 Task: Find connections with filter location Kriens with filter topic #brandingwith filter profile language Spanish with filter current company Cybage Software with filter school Shikshan Prasarak Mandalis Sir Parshurambhau College Arts, Science & Commerce Tilak Road Pune 30 with filter industry Chiropractors with filter service category Mobile Marketing with filter keywords title Business Analyst
Action: Mouse moved to (710, 108)
Screenshot: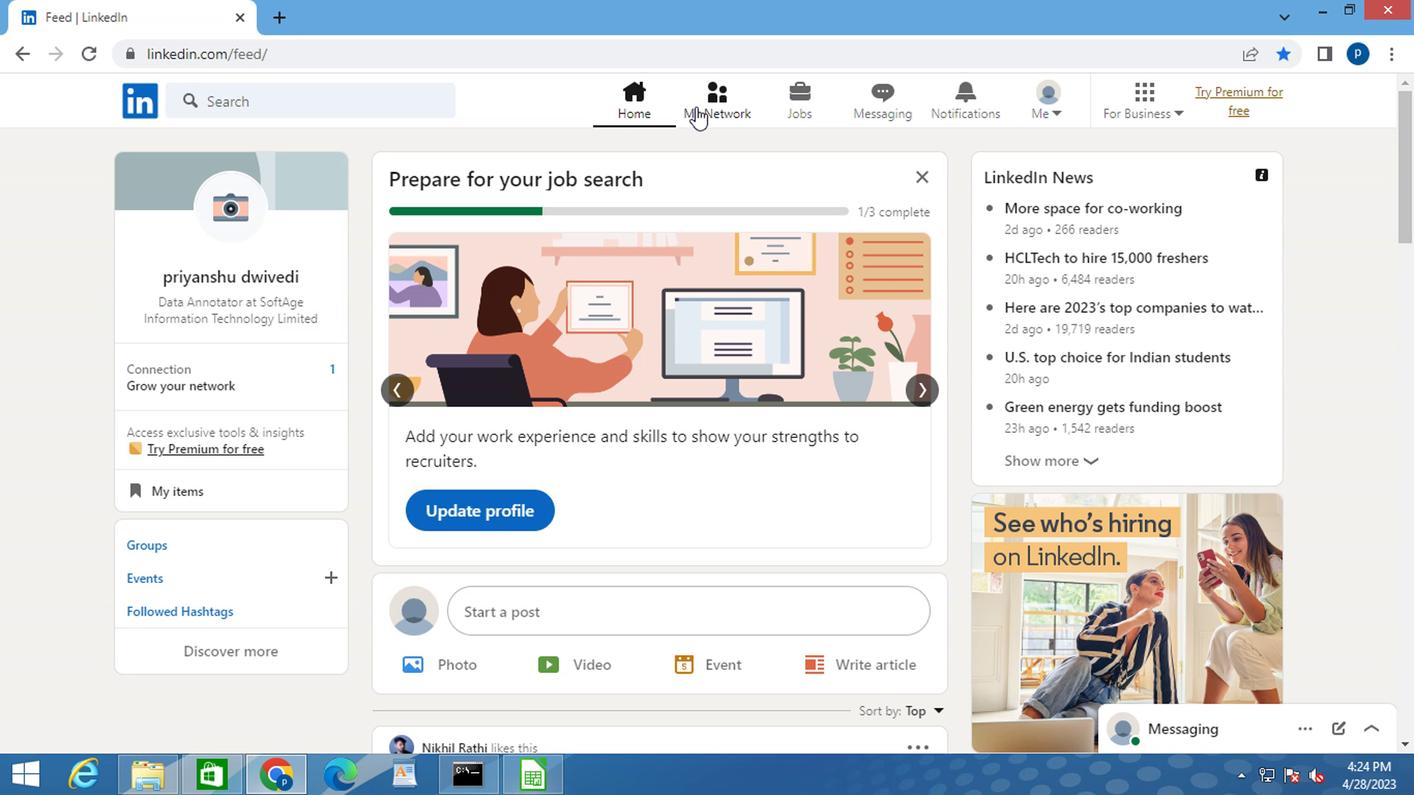 
Action: Mouse pressed left at (710, 108)
Screenshot: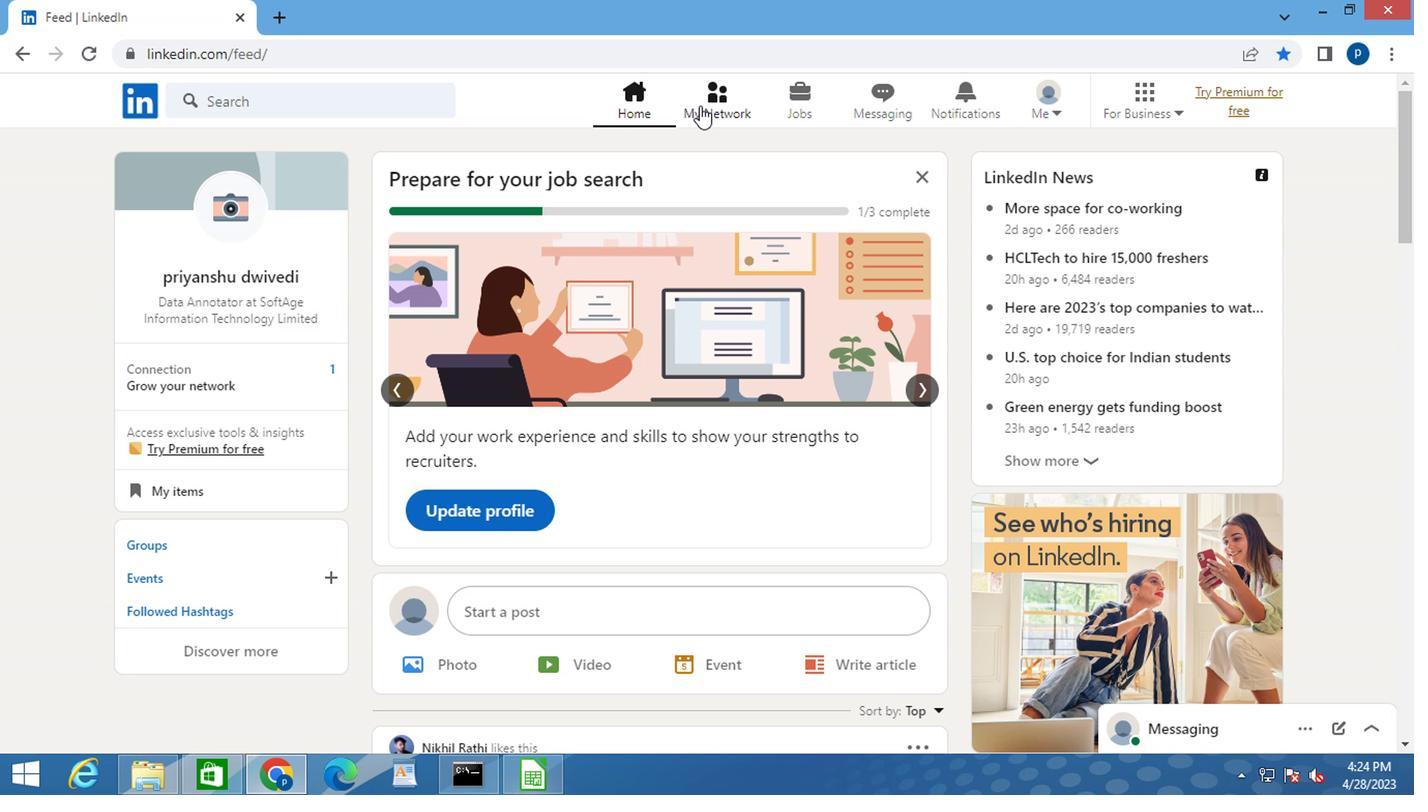 
Action: Mouse moved to (223, 211)
Screenshot: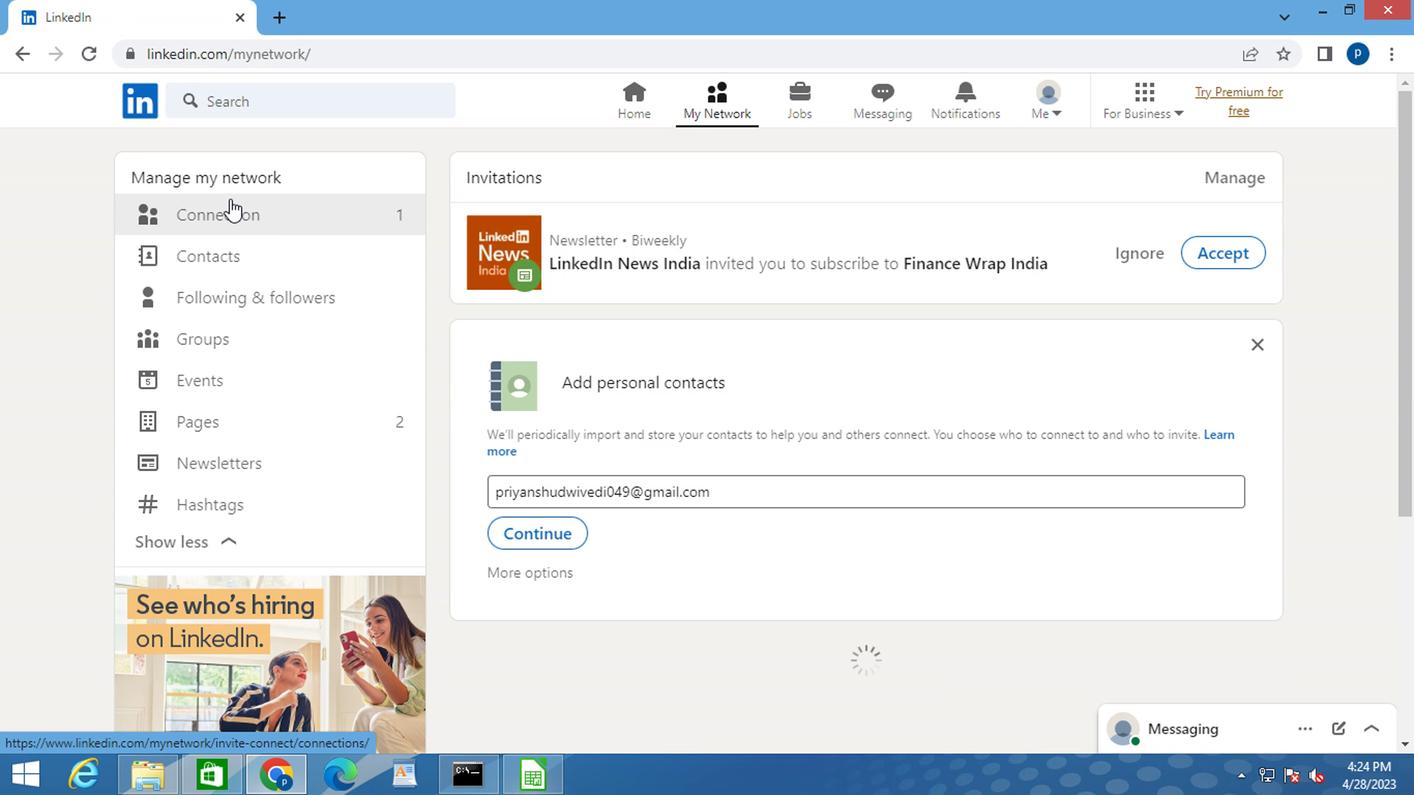 
Action: Mouse pressed left at (223, 211)
Screenshot: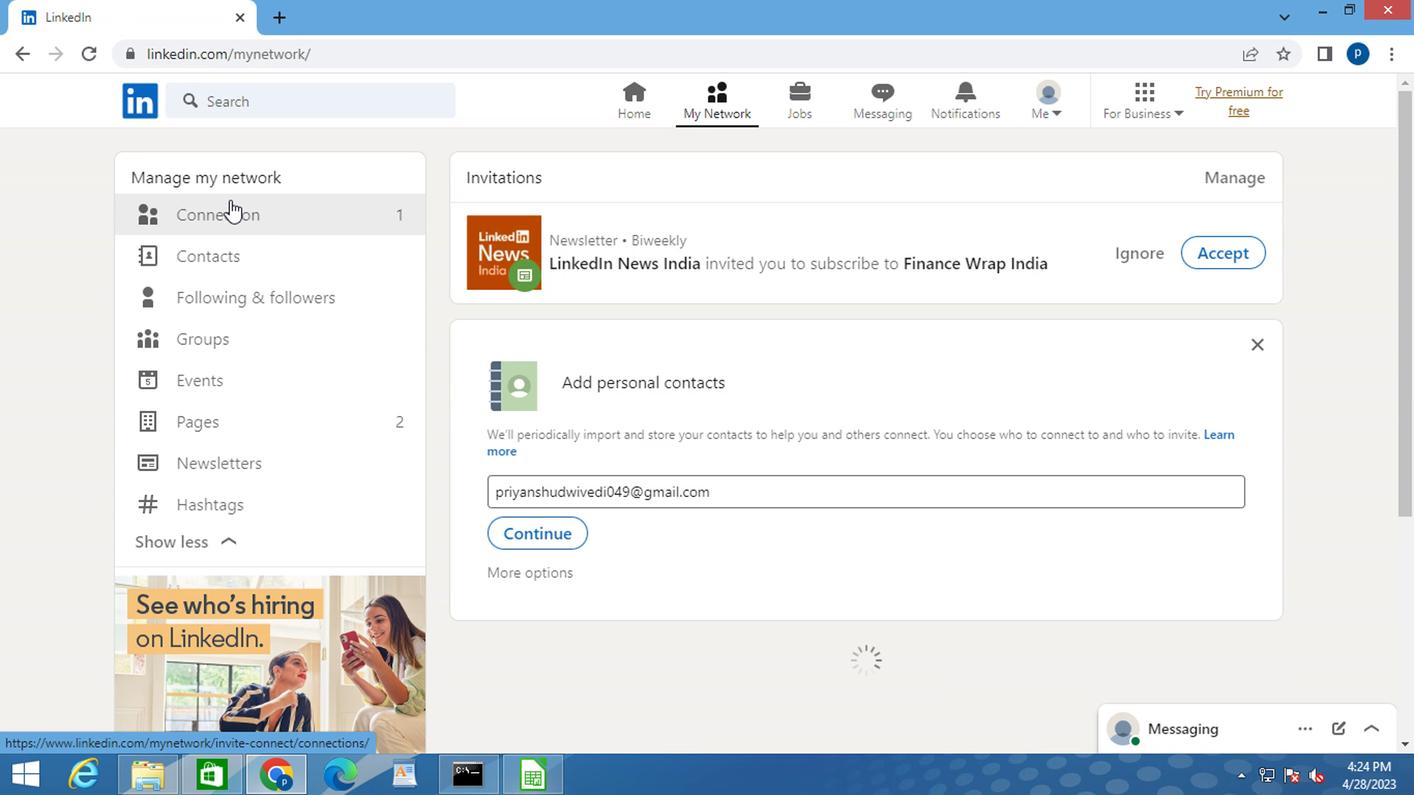 
Action: Mouse moved to (860, 213)
Screenshot: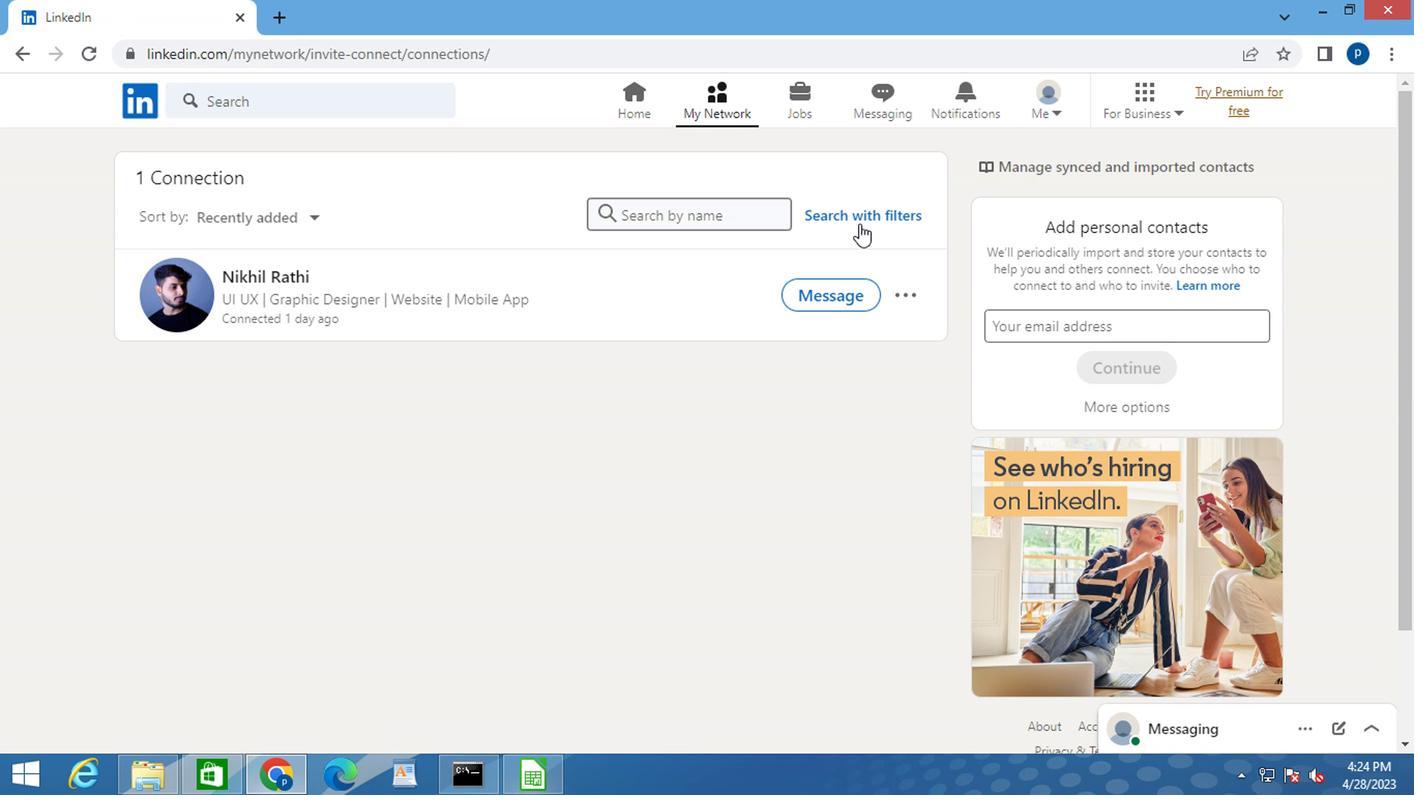 
Action: Mouse pressed left at (860, 213)
Screenshot: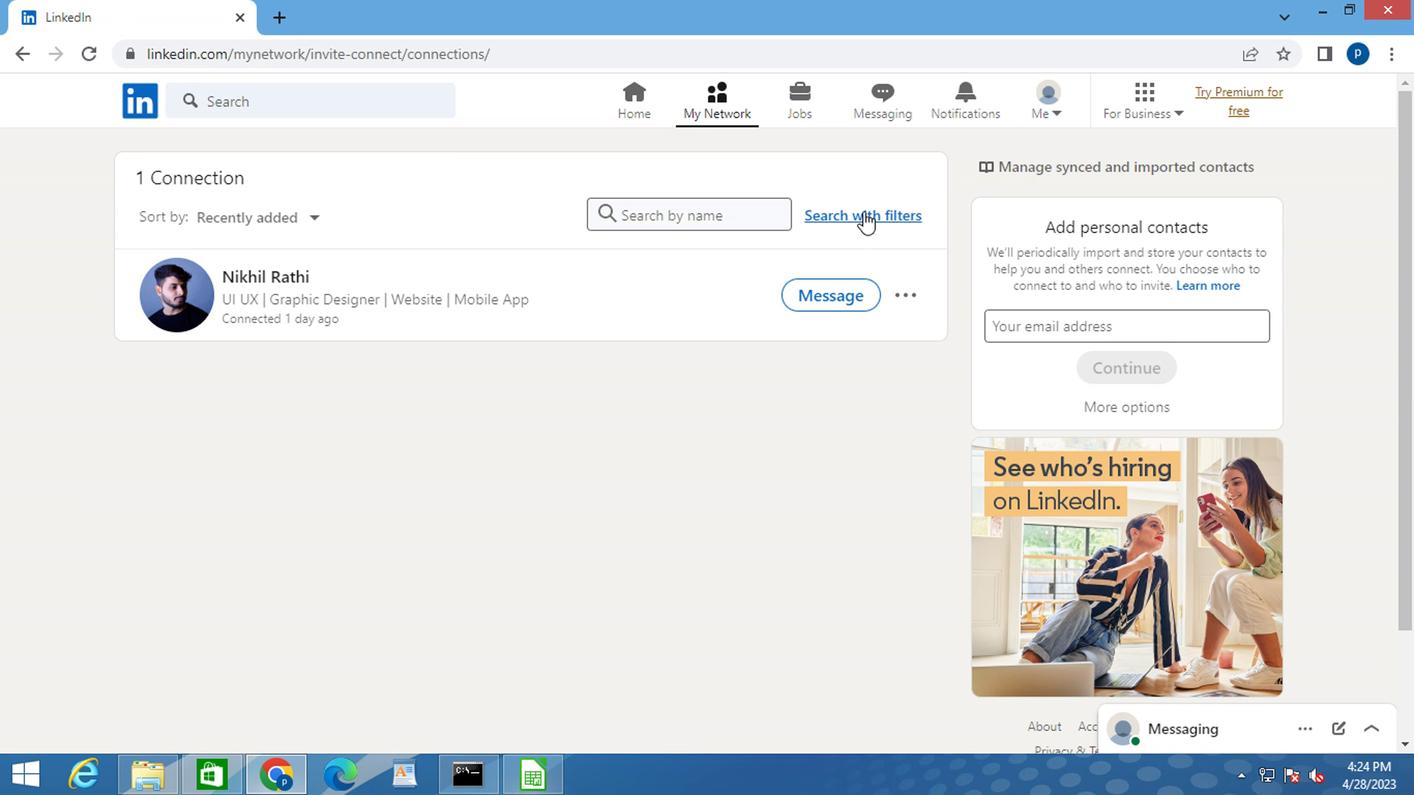 
Action: Mouse moved to (785, 167)
Screenshot: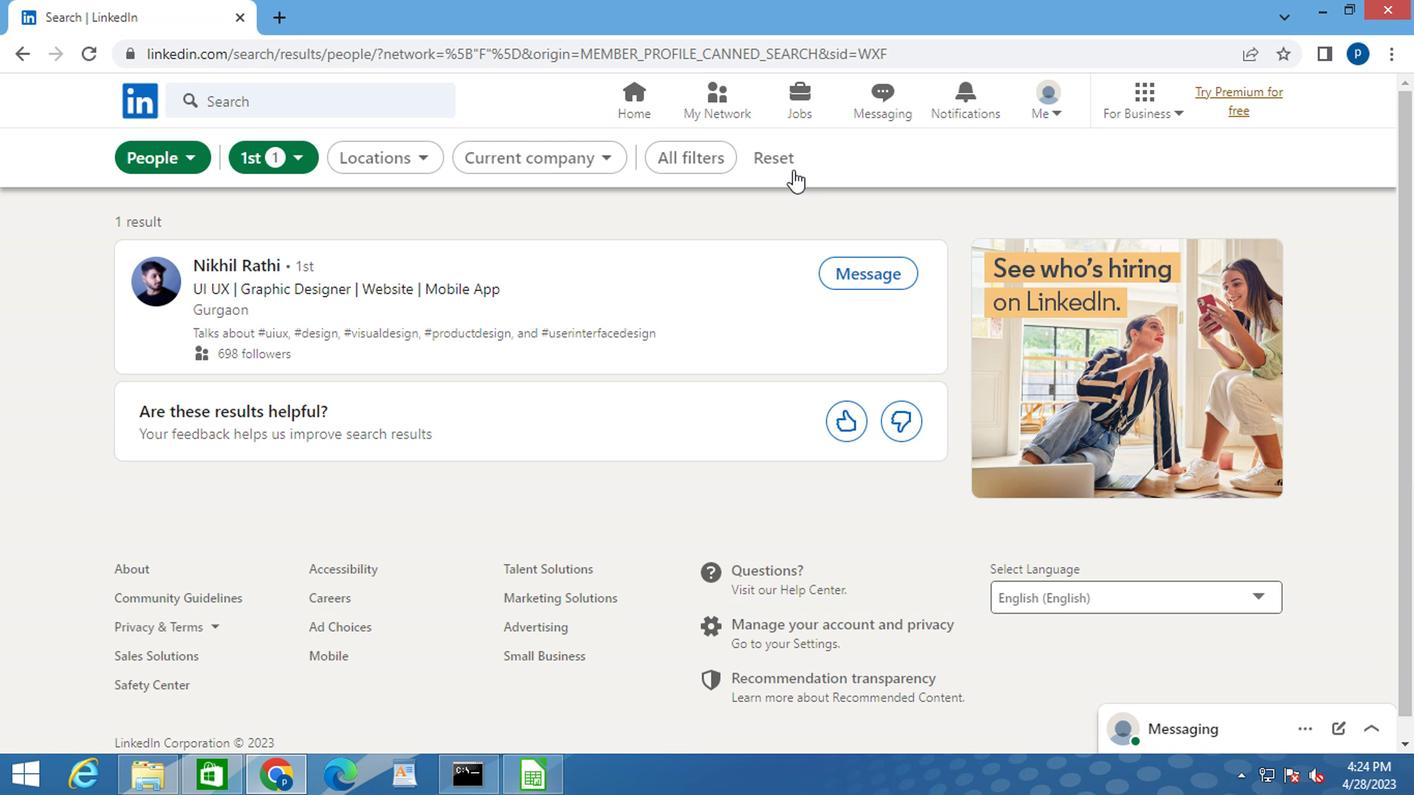 
Action: Mouse pressed left at (785, 167)
Screenshot: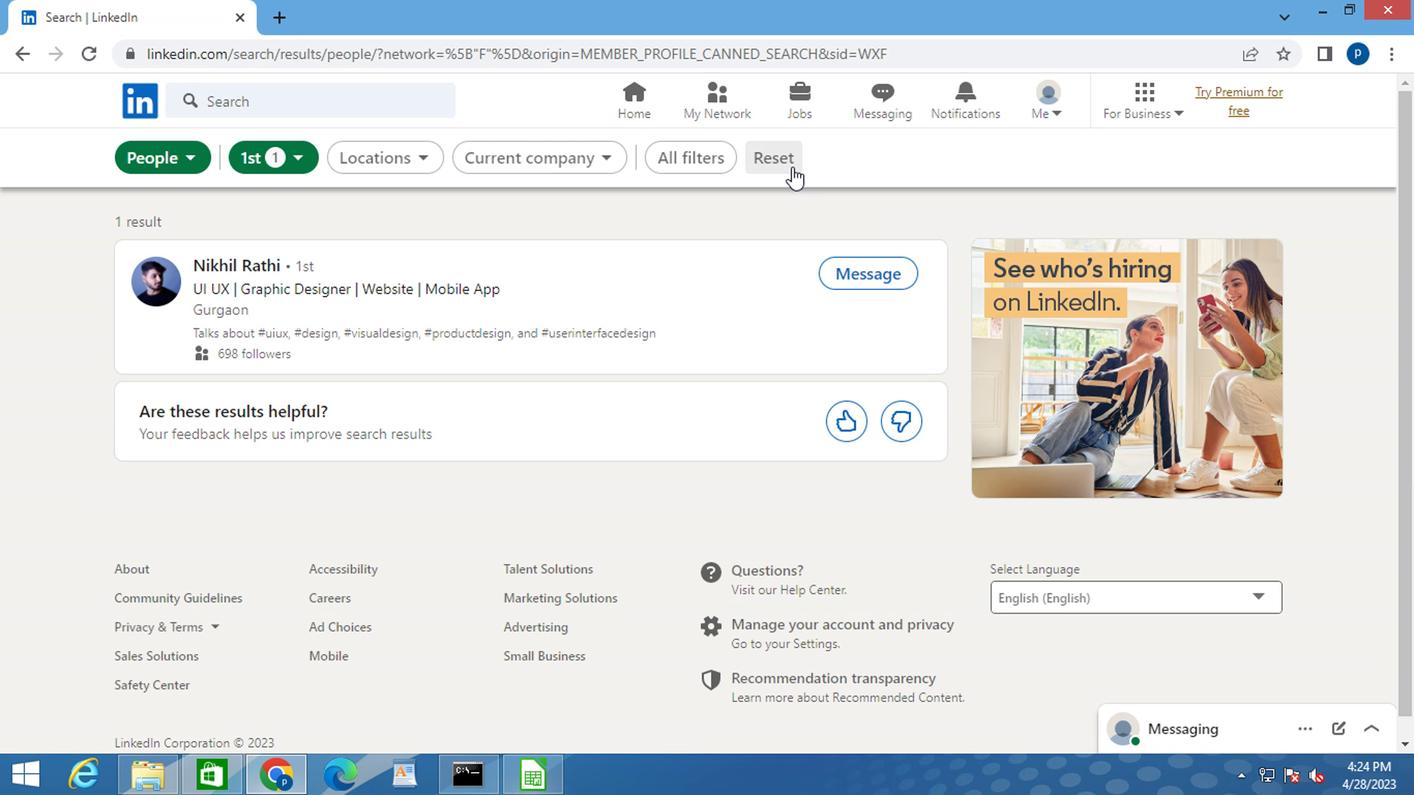 
Action: Mouse moved to (718, 154)
Screenshot: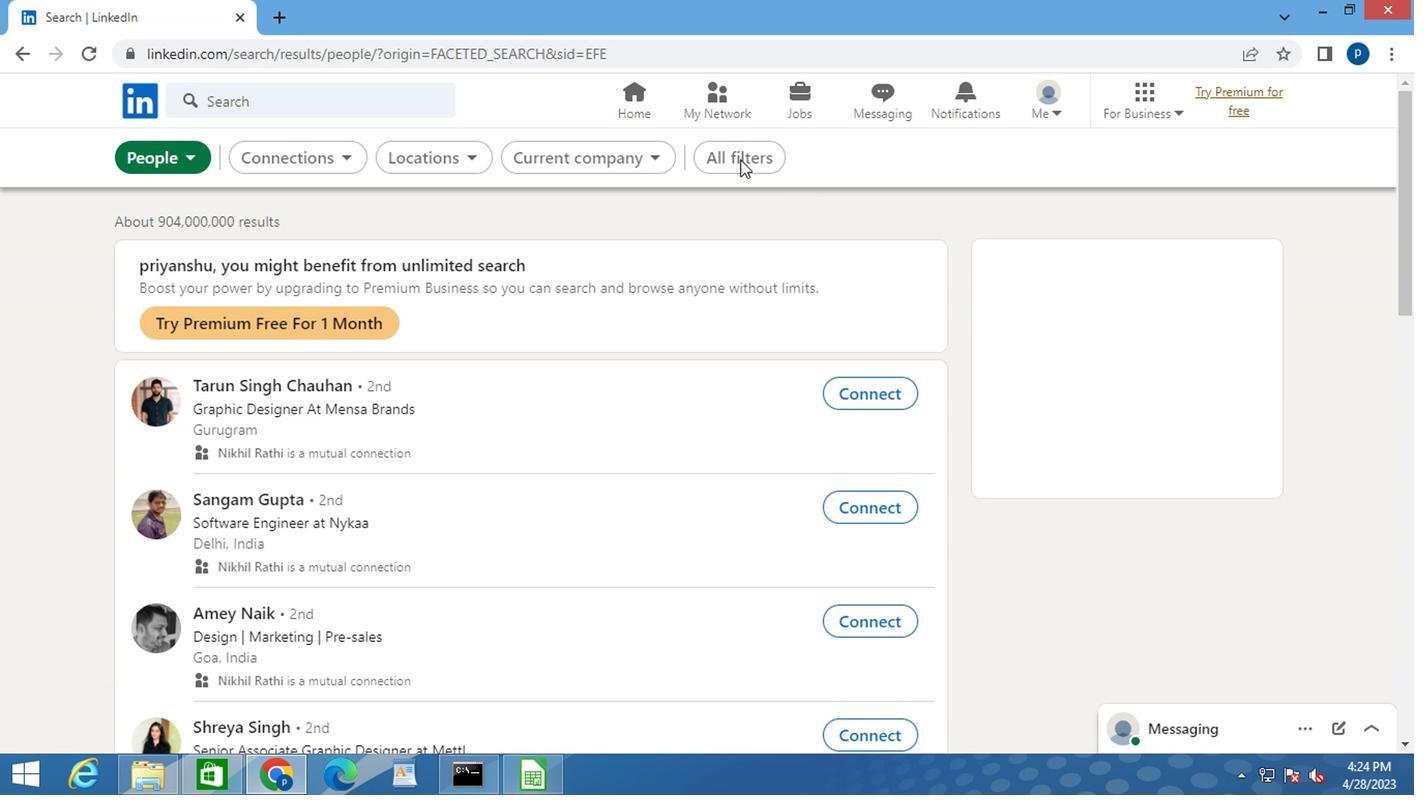 
Action: Mouse pressed left at (718, 154)
Screenshot: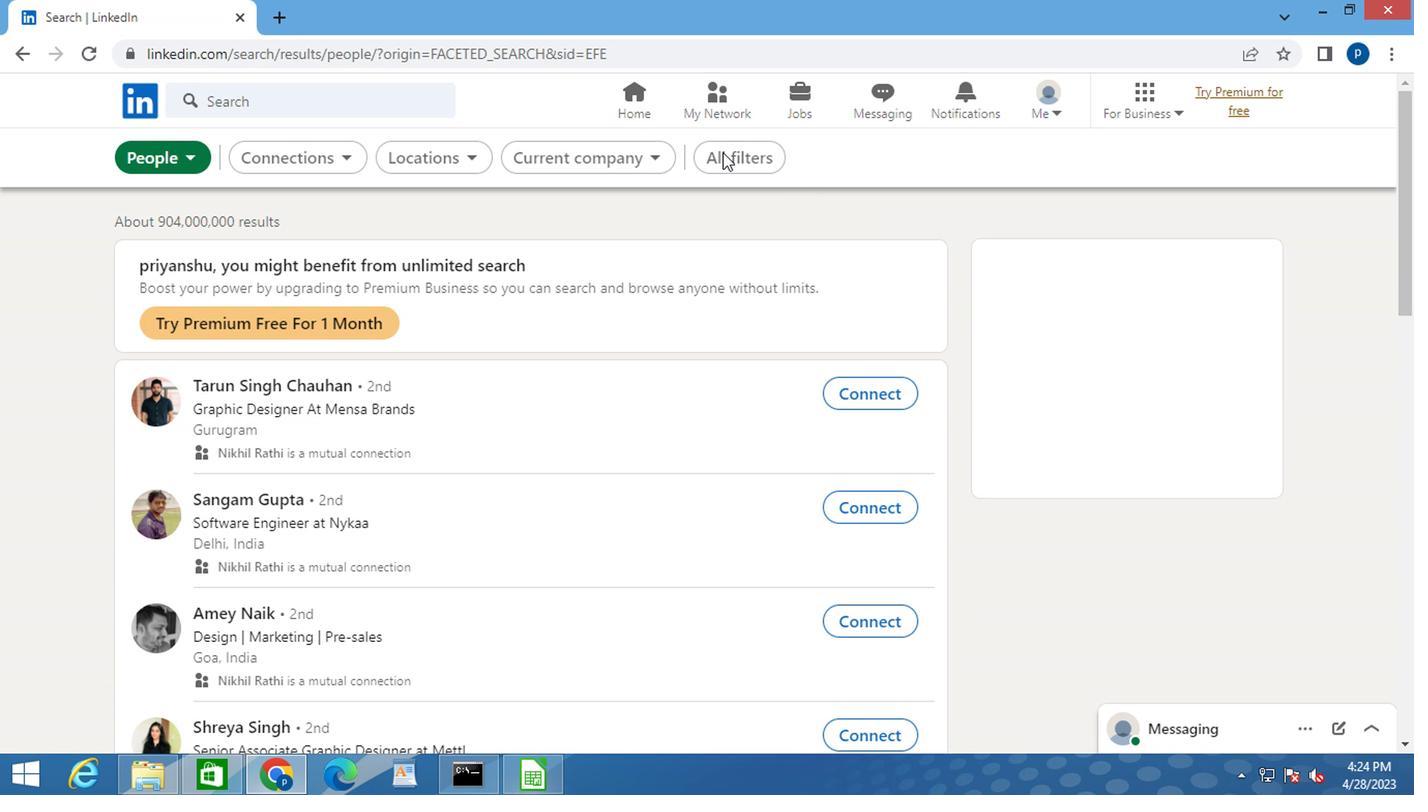 
Action: Mouse moved to (1113, 397)
Screenshot: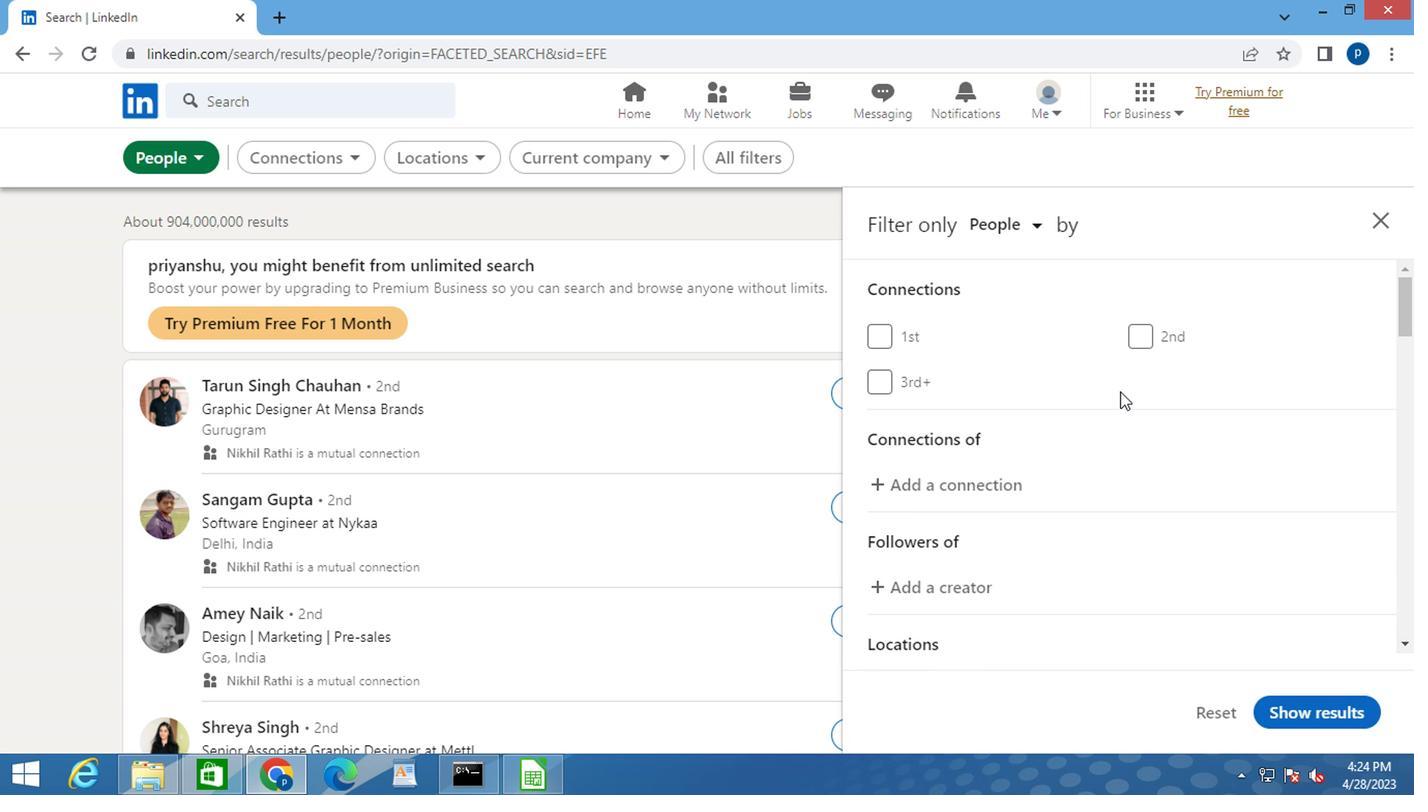
Action: Mouse scrolled (1113, 395) with delta (0, -1)
Screenshot: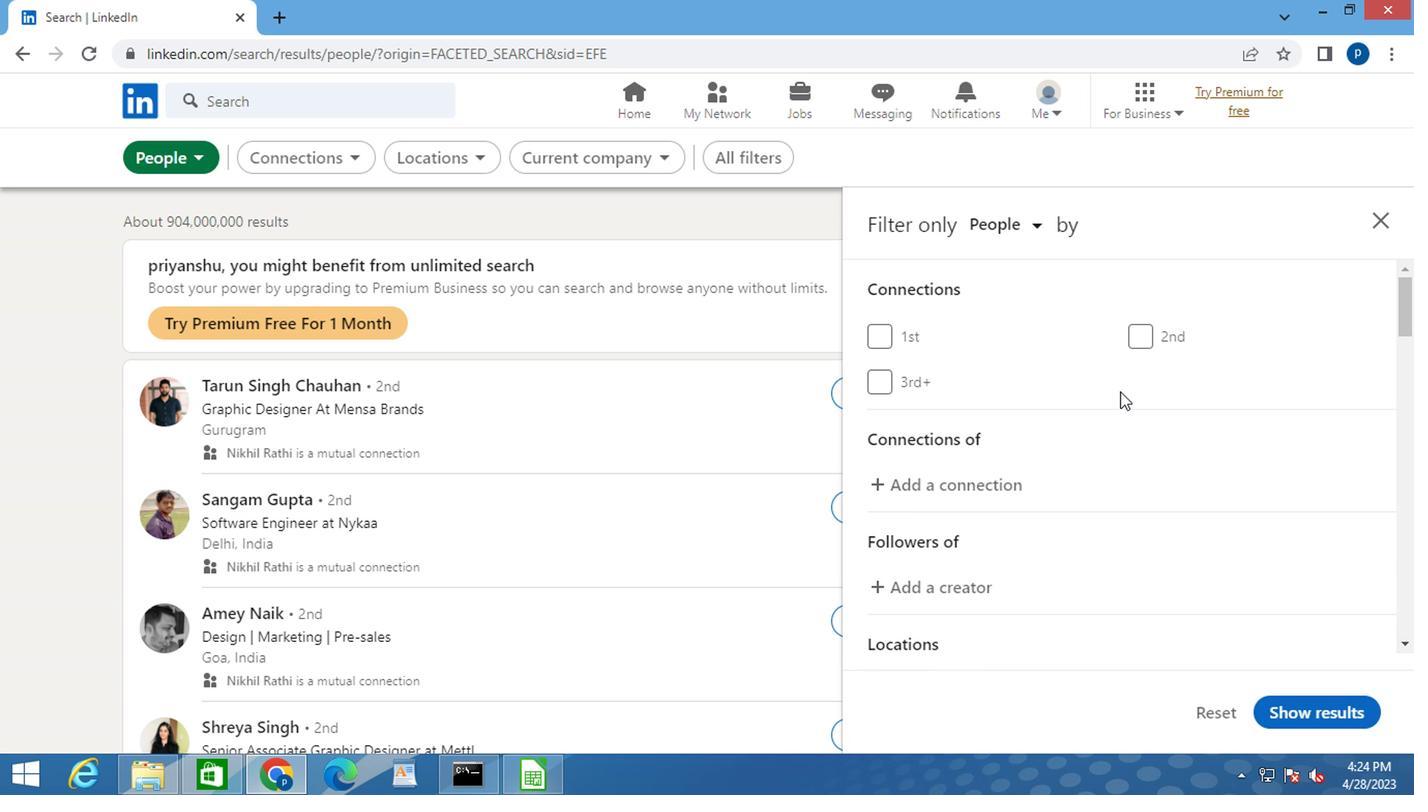 
Action: Mouse moved to (1112, 397)
Screenshot: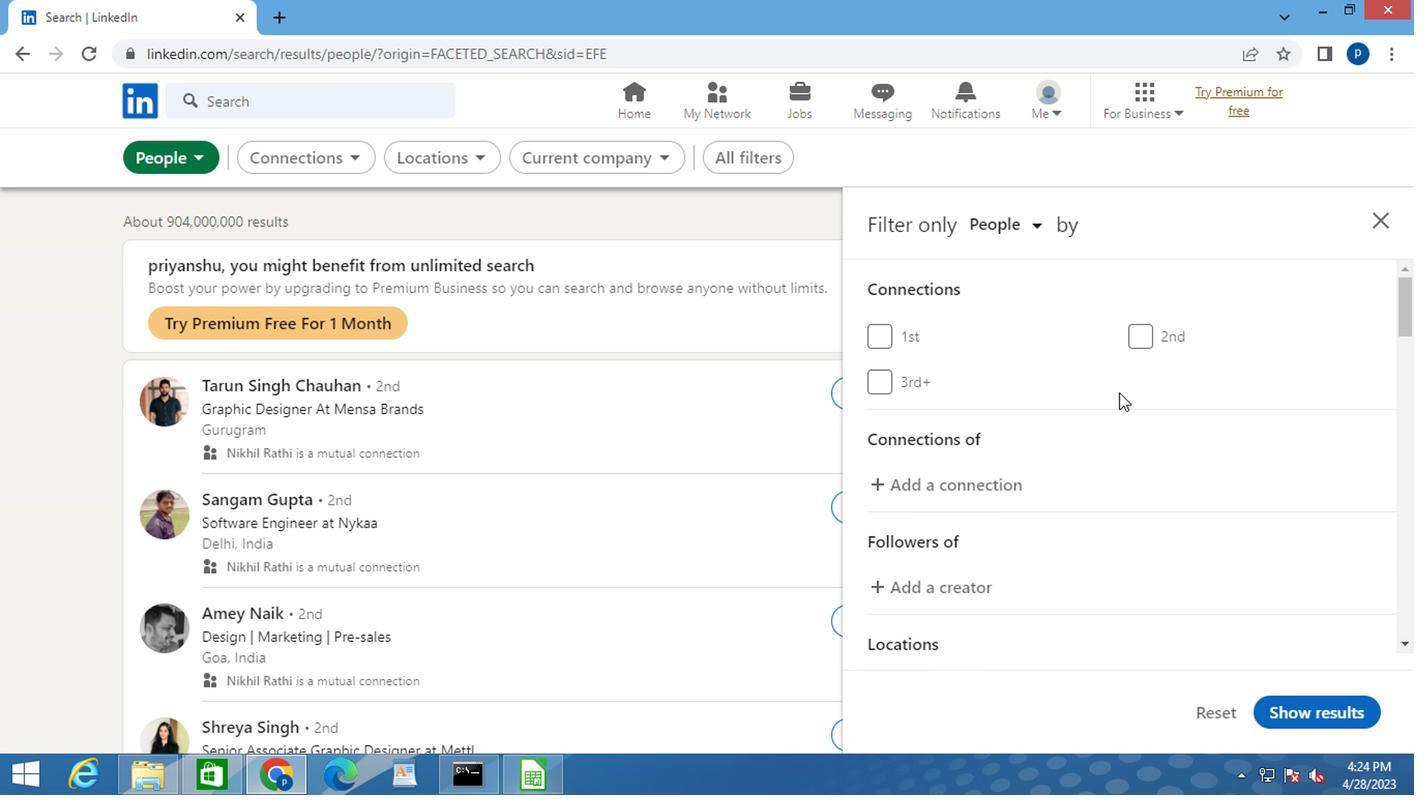 
Action: Mouse scrolled (1112, 397) with delta (0, 0)
Screenshot: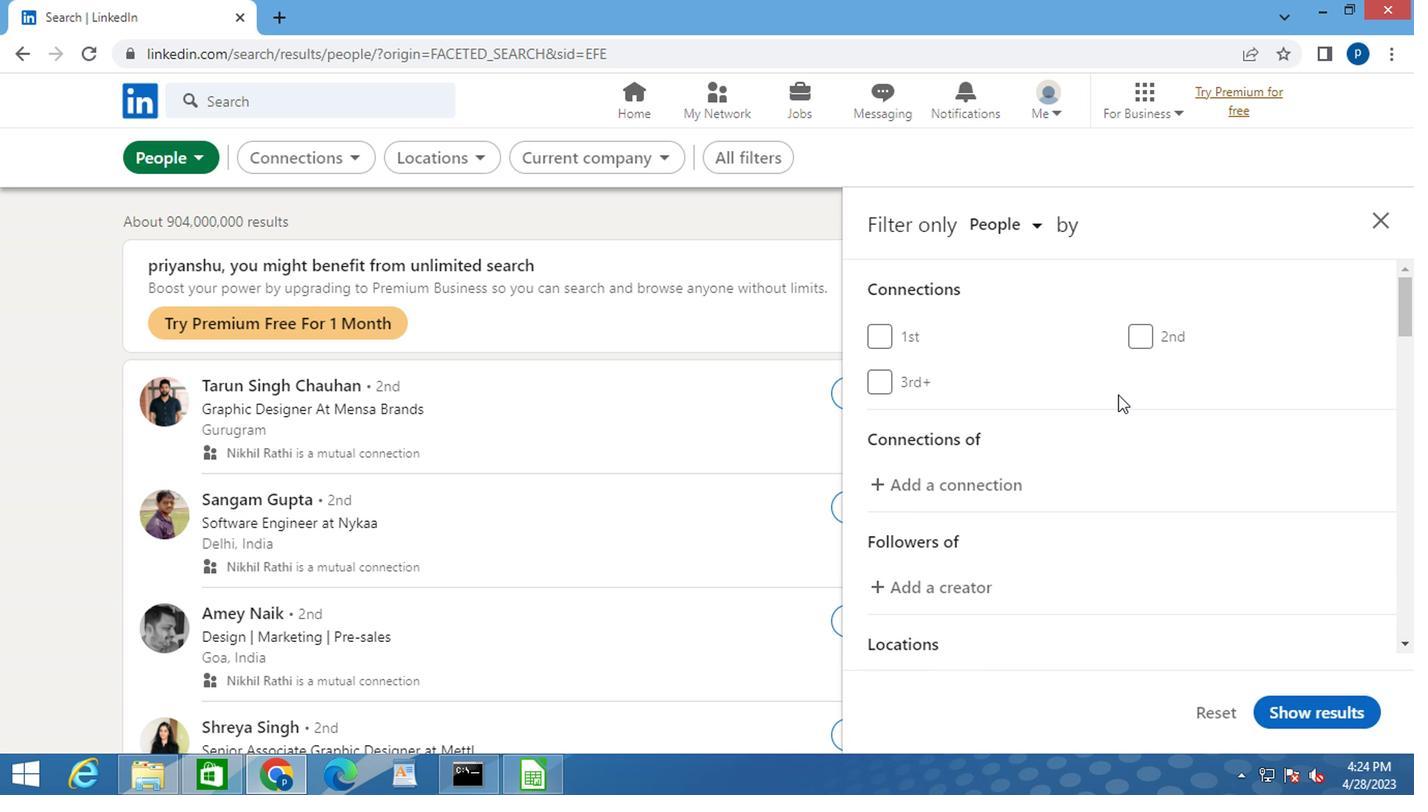 
Action: Mouse moved to (1107, 399)
Screenshot: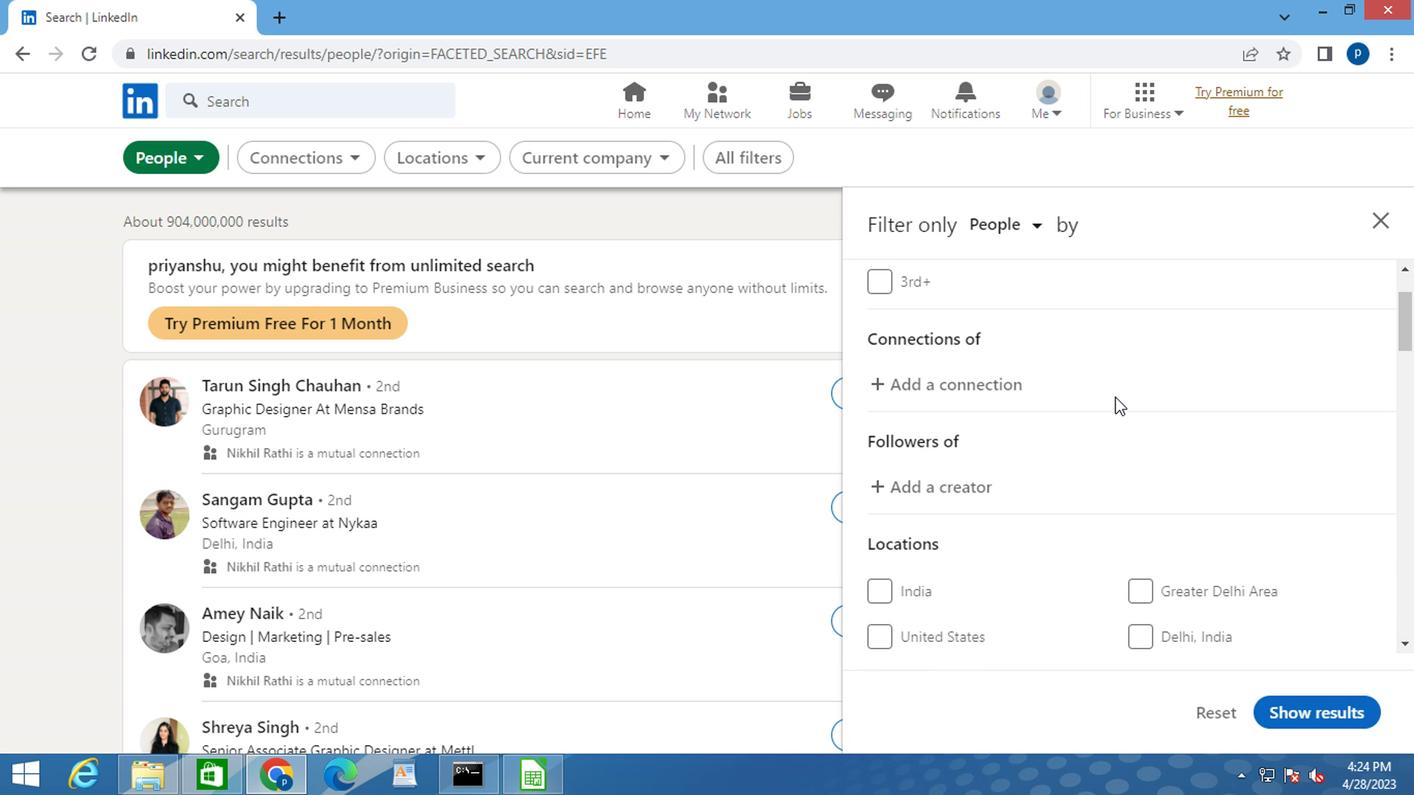 
Action: Mouse scrolled (1107, 397) with delta (0, -1)
Screenshot: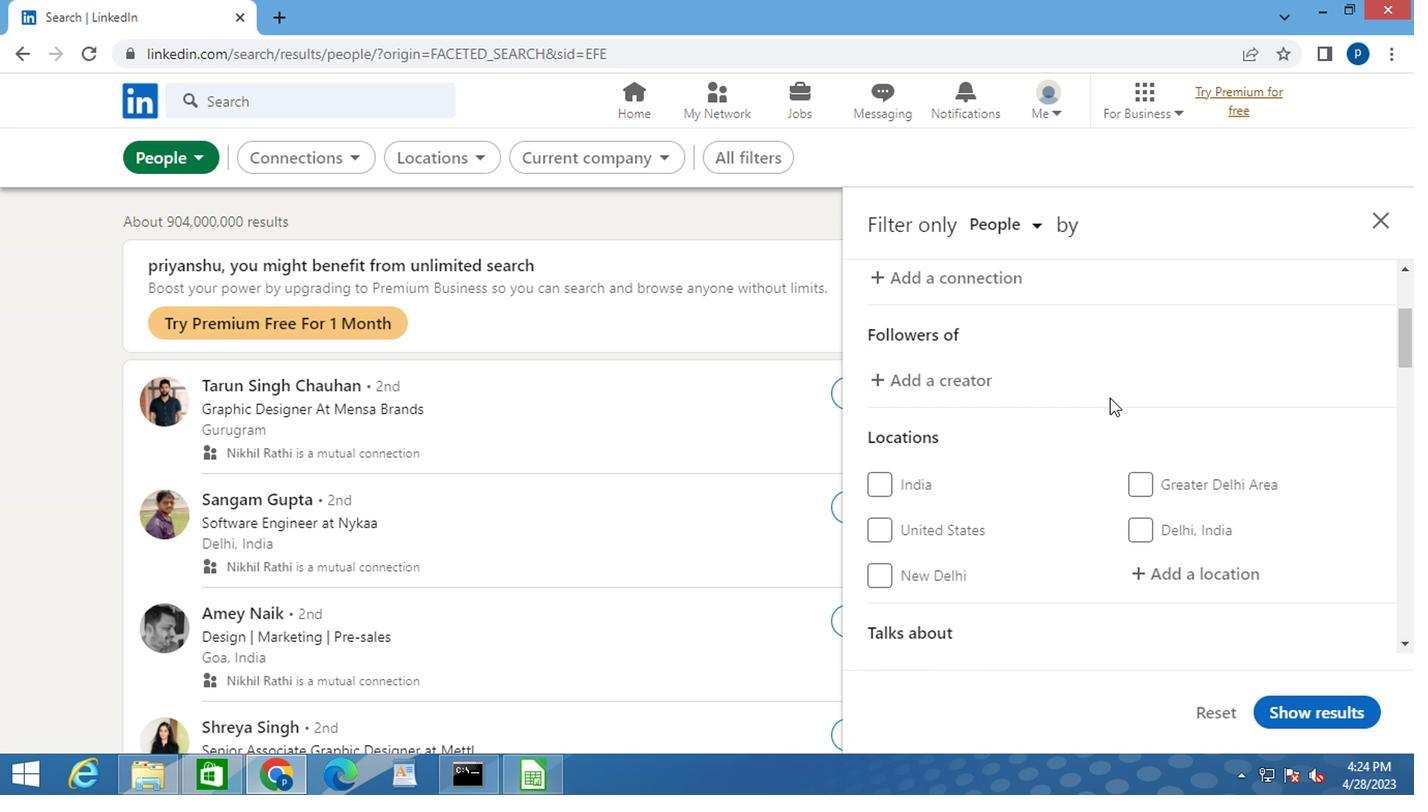 
Action: Mouse moved to (1159, 476)
Screenshot: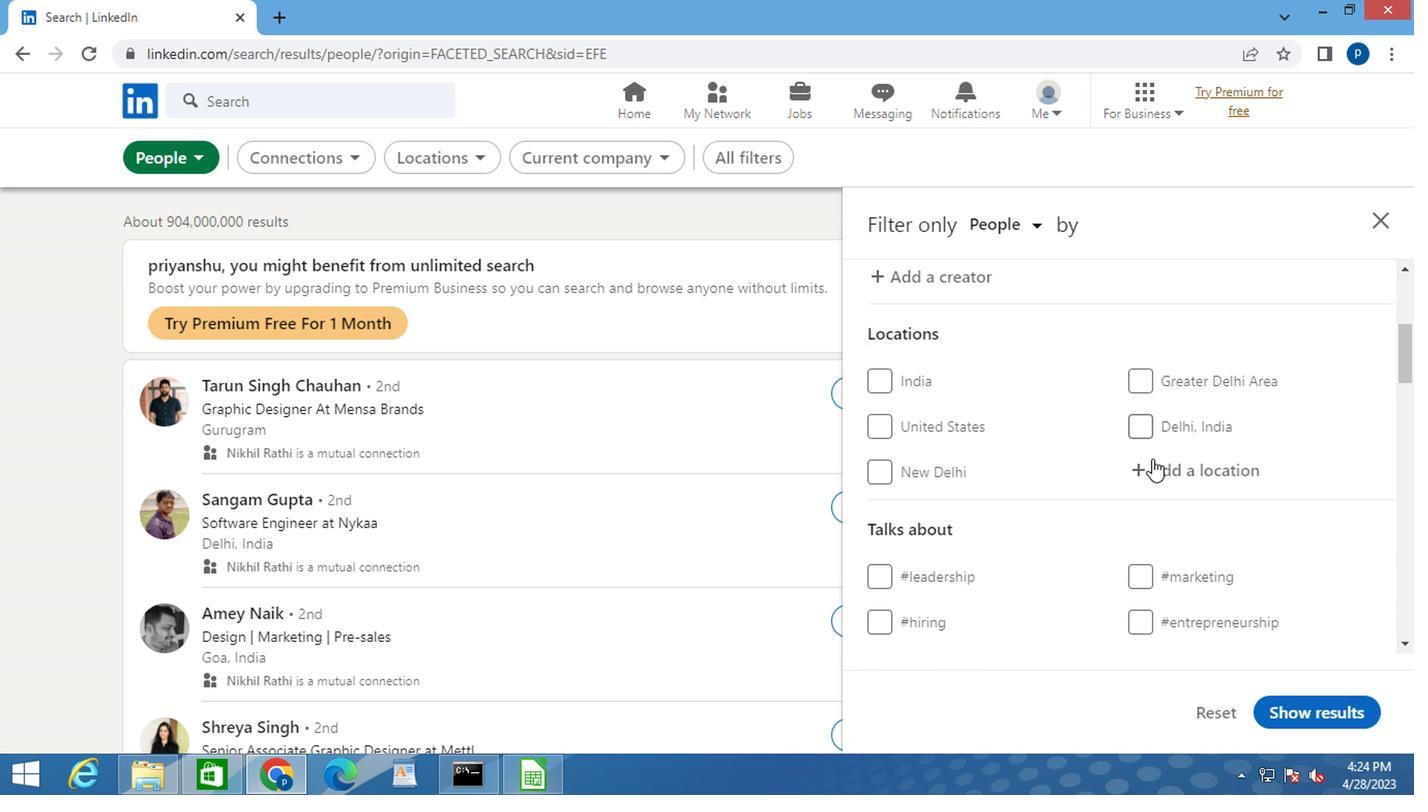 
Action: Mouse pressed left at (1159, 476)
Screenshot: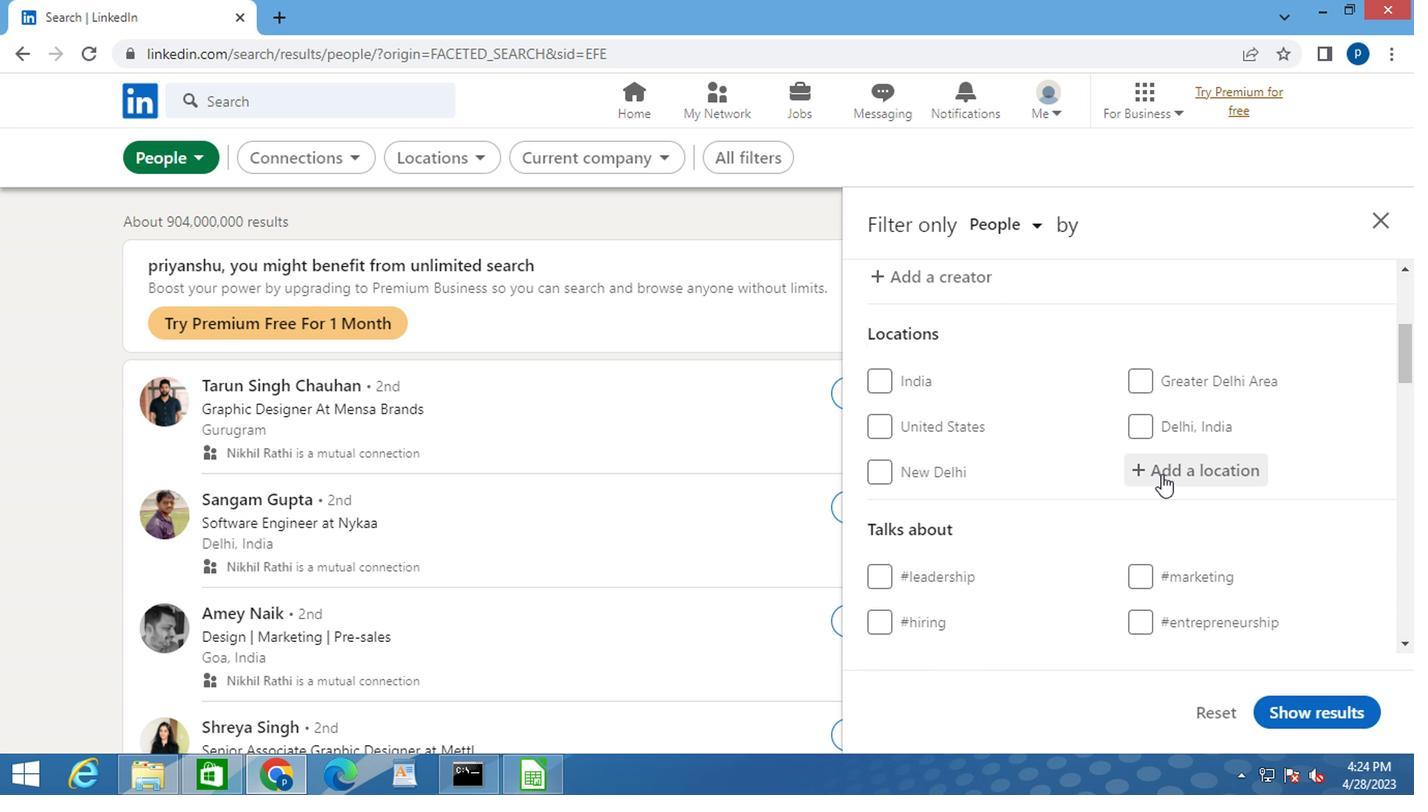 
Action: Key pressed k<Key.caps_lock>riens
Screenshot: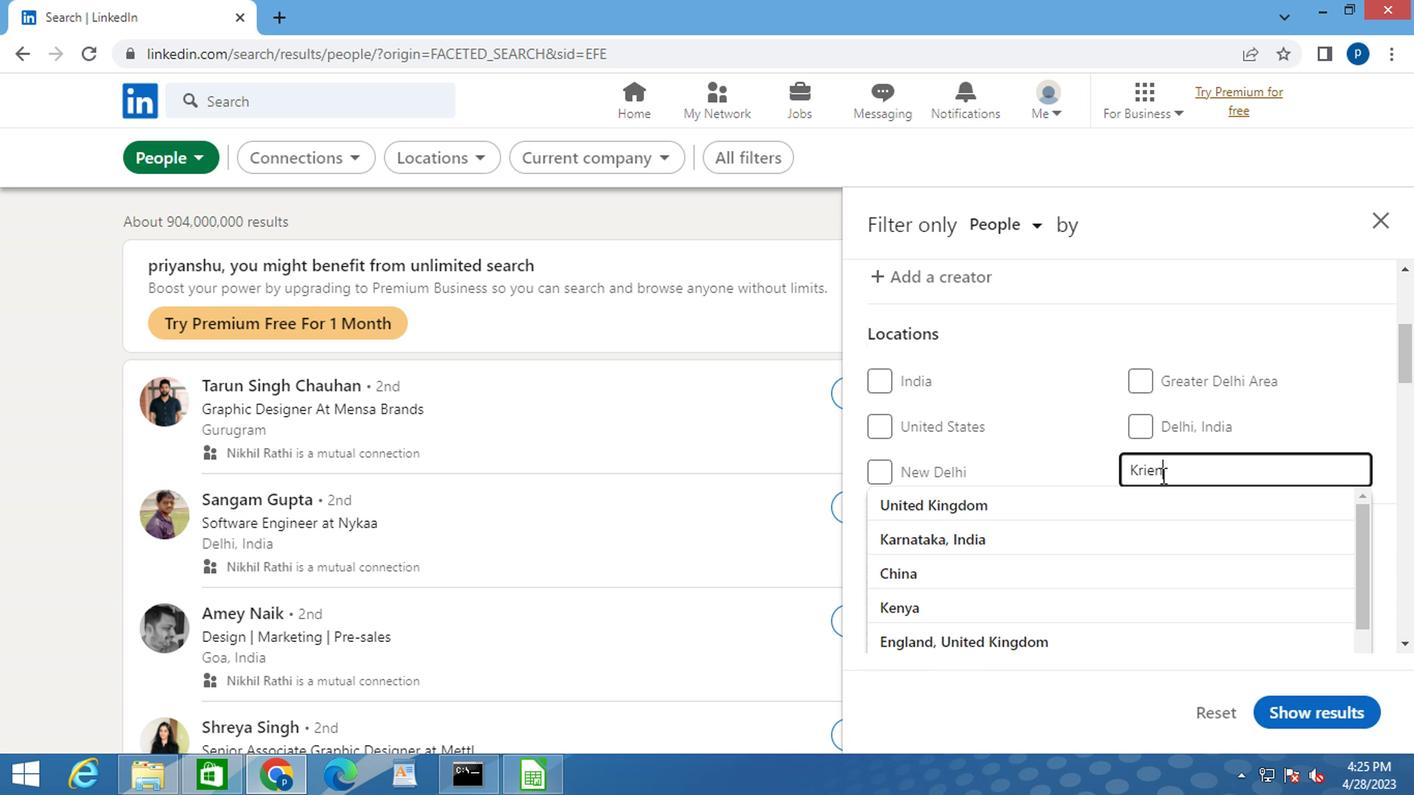 
Action: Mouse moved to (1071, 507)
Screenshot: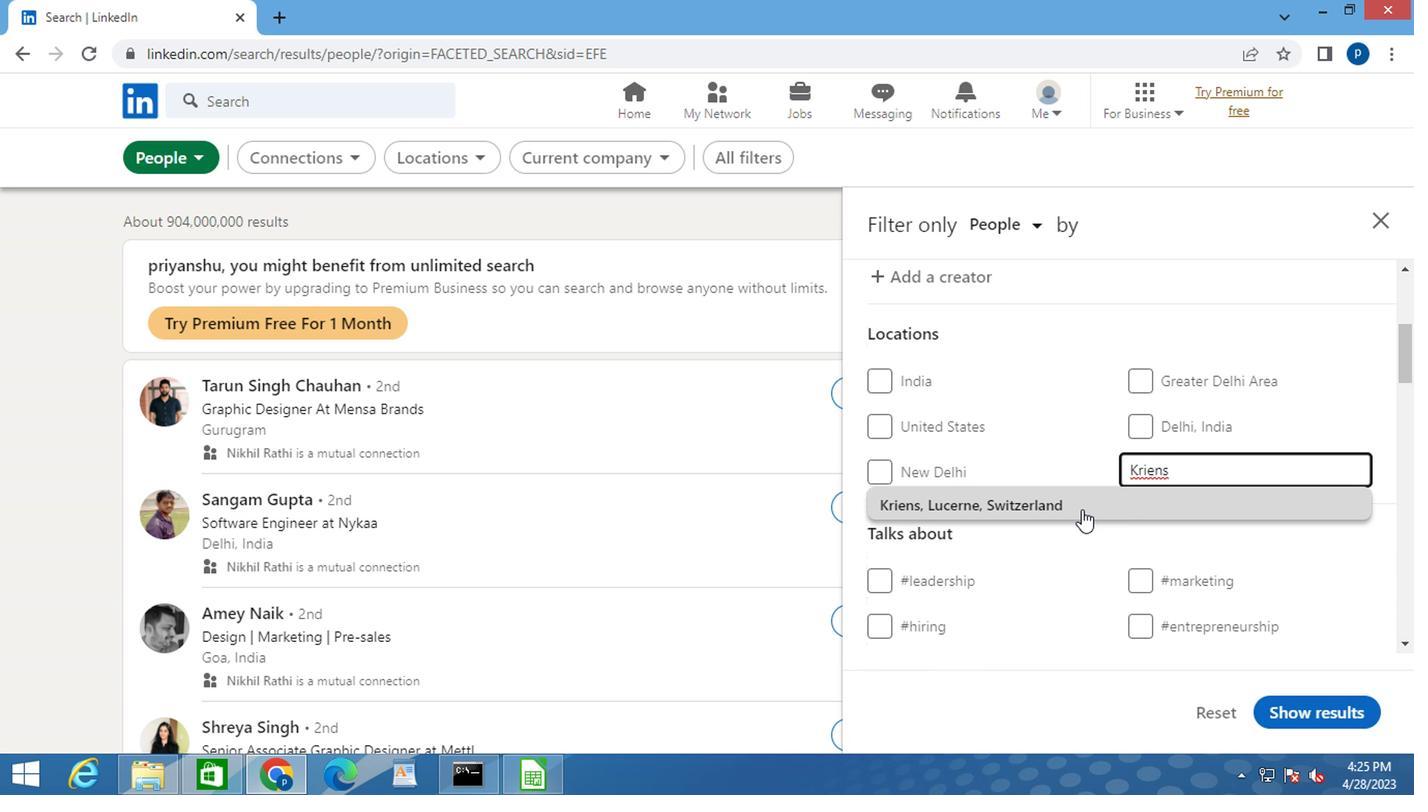 
Action: Mouse pressed left at (1071, 507)
Screenshot: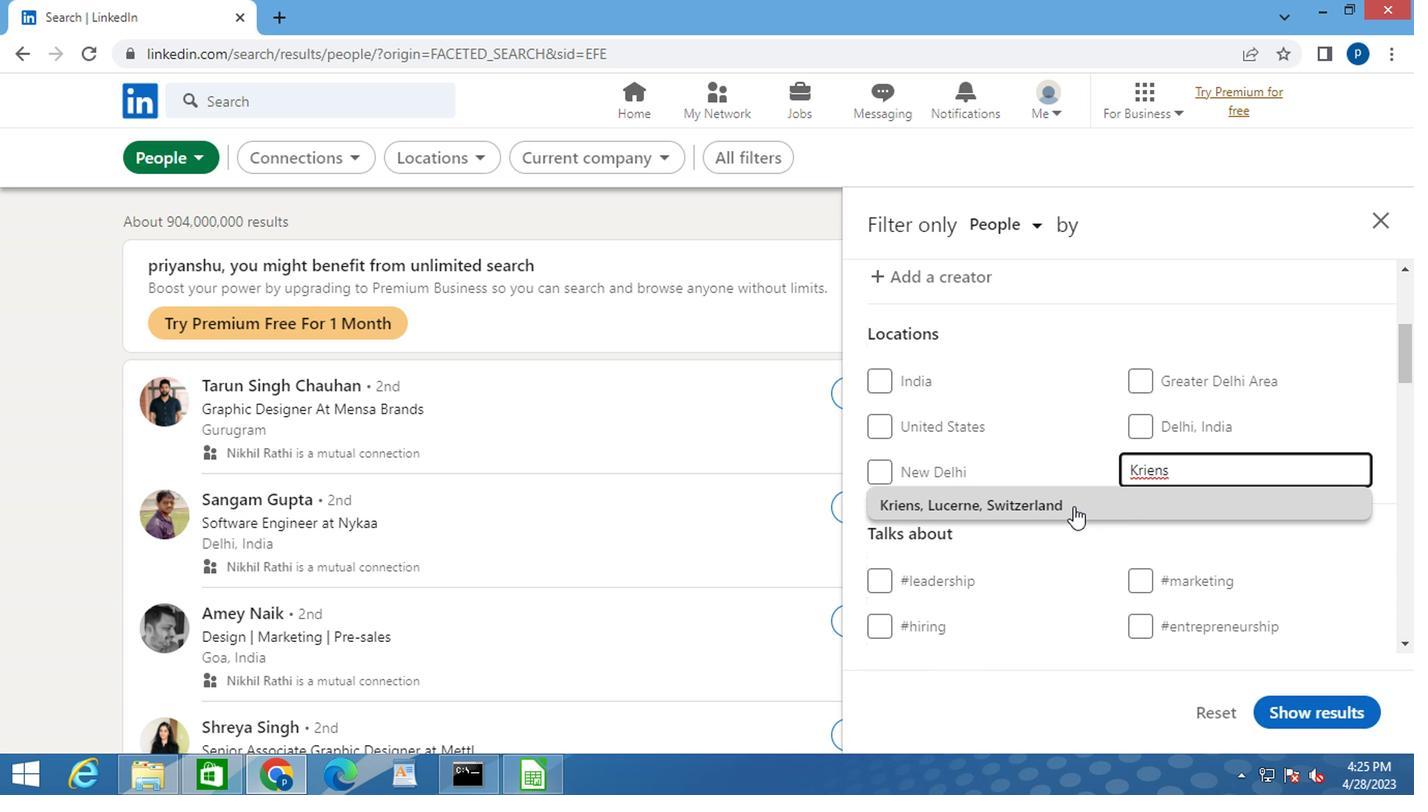 
Action: Mouse moved to (1151, 524)
Screenshot: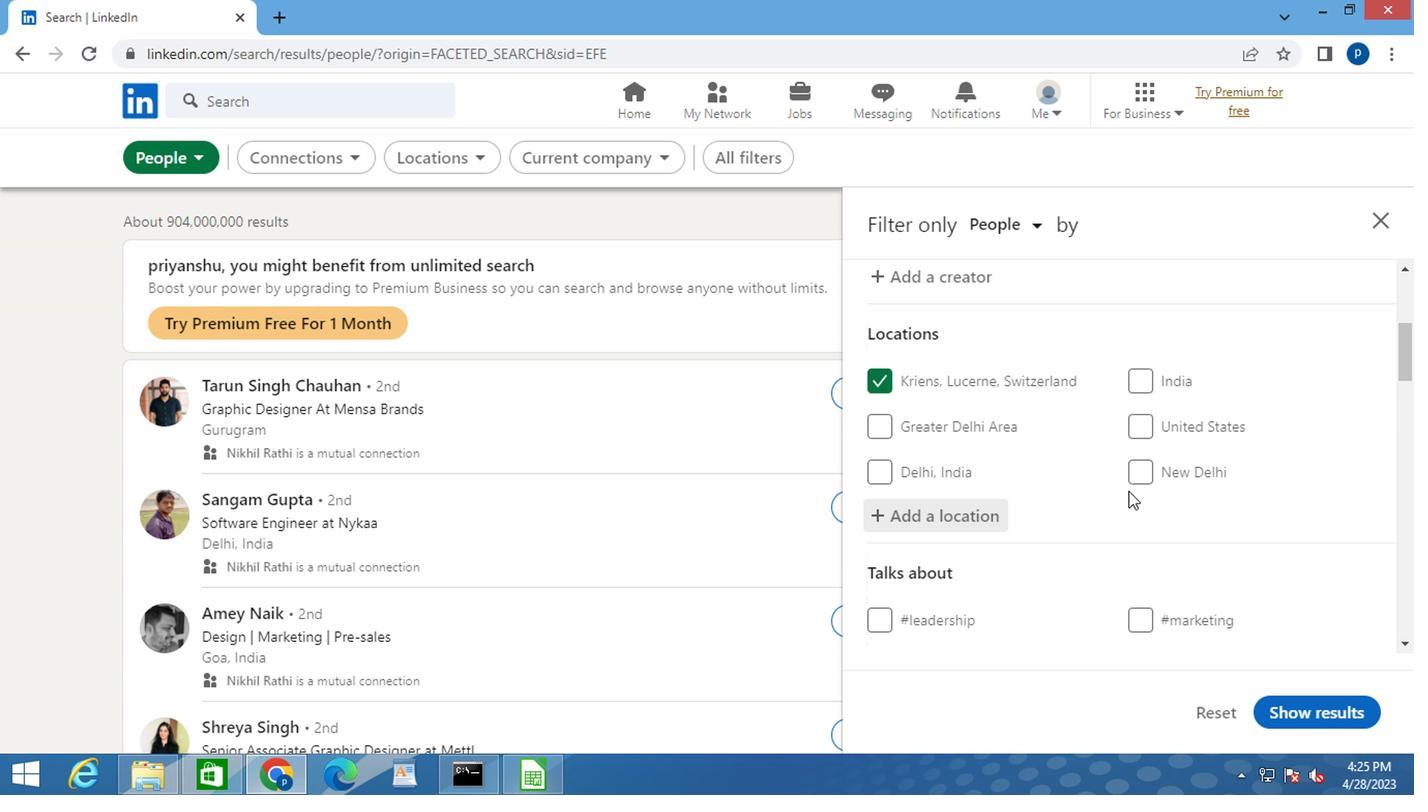 
Action: Mouse scrolled (1151, 523) with delta (0, 0)
Screenshot: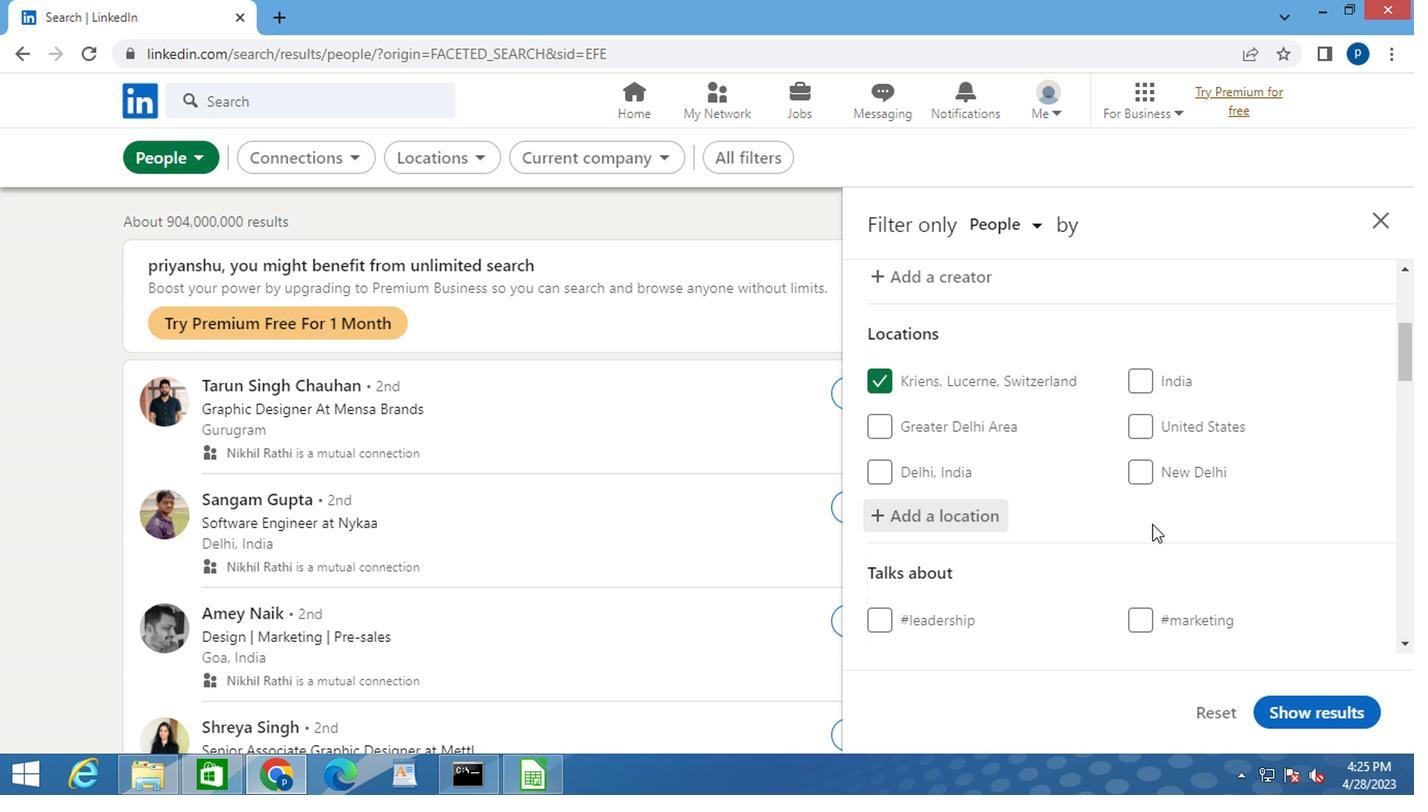 
Action: Mouse moved to (1162, 576)
Screenshot: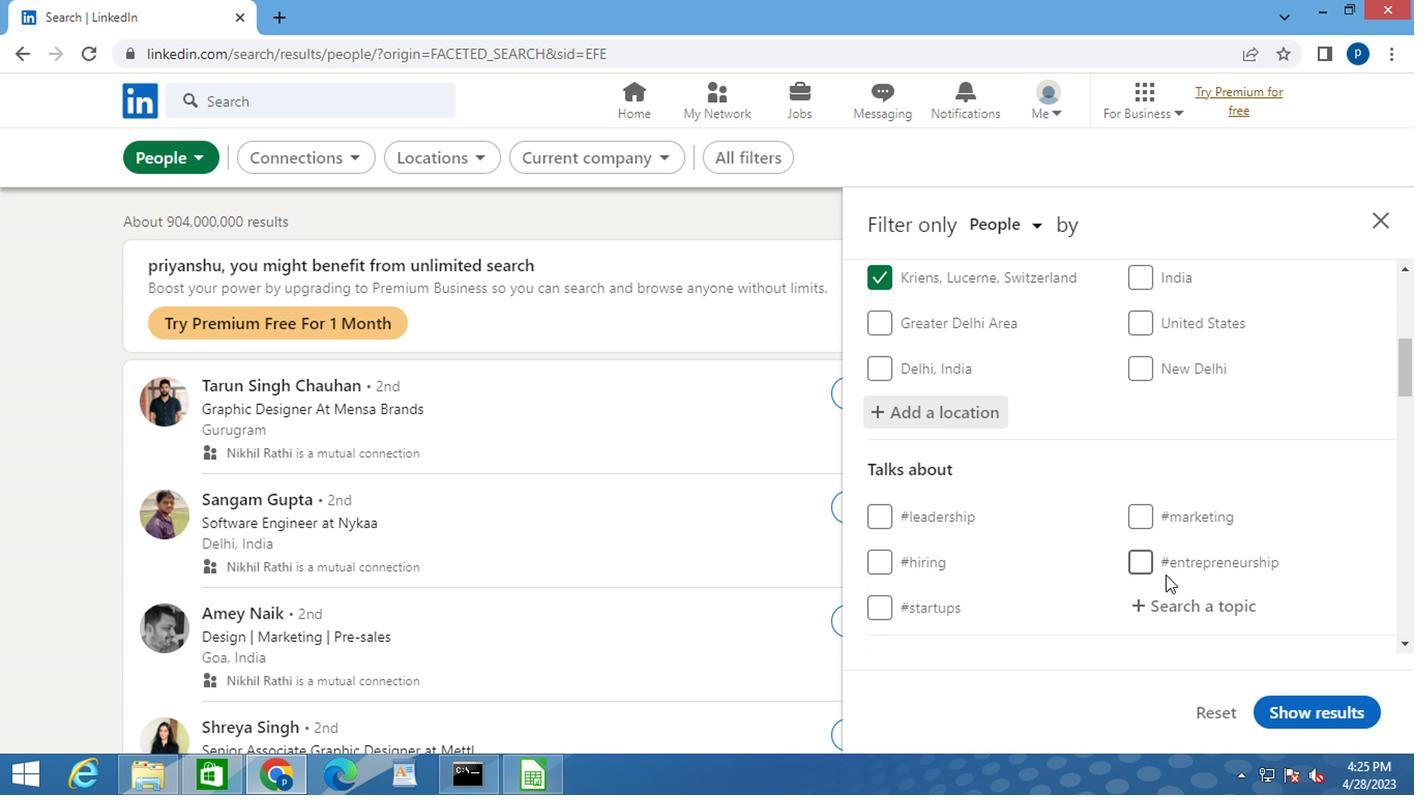 
Action: Mouse scrolled (1162, 575) with delta (0, 0)
Screenshot: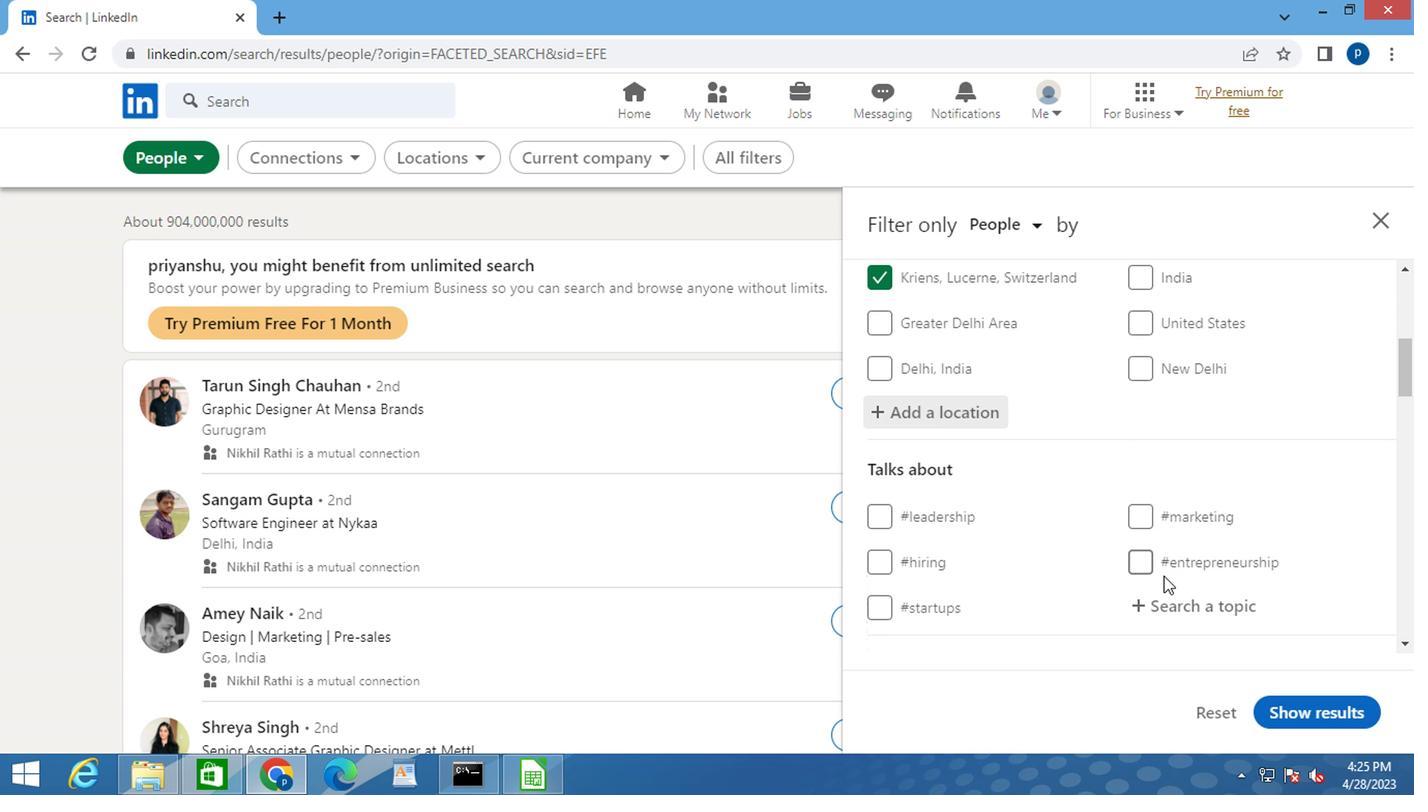 
Action: Mouse moved to (1160, 495)
Screenshot: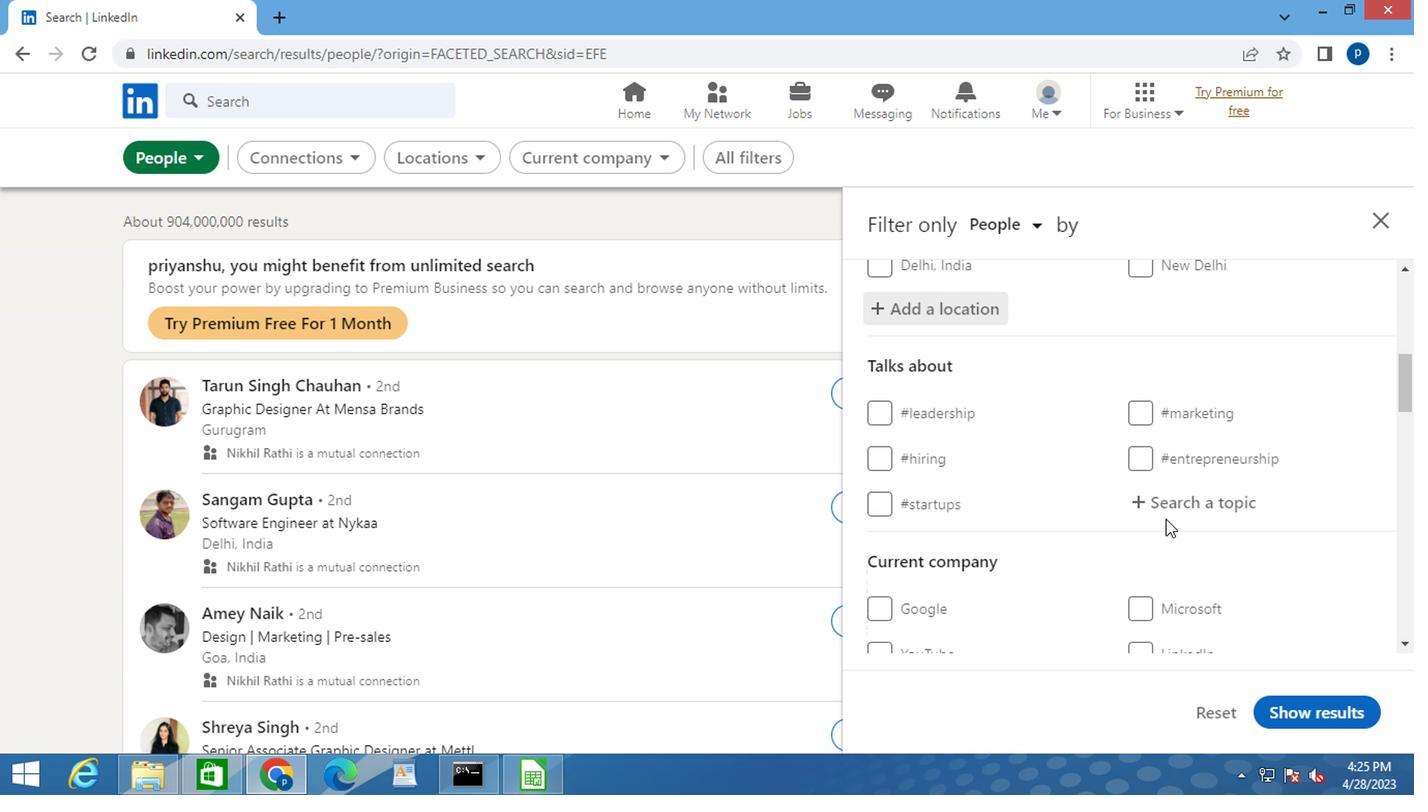 
Action: Mouse pressed left at (1160, 495)
Screenshot: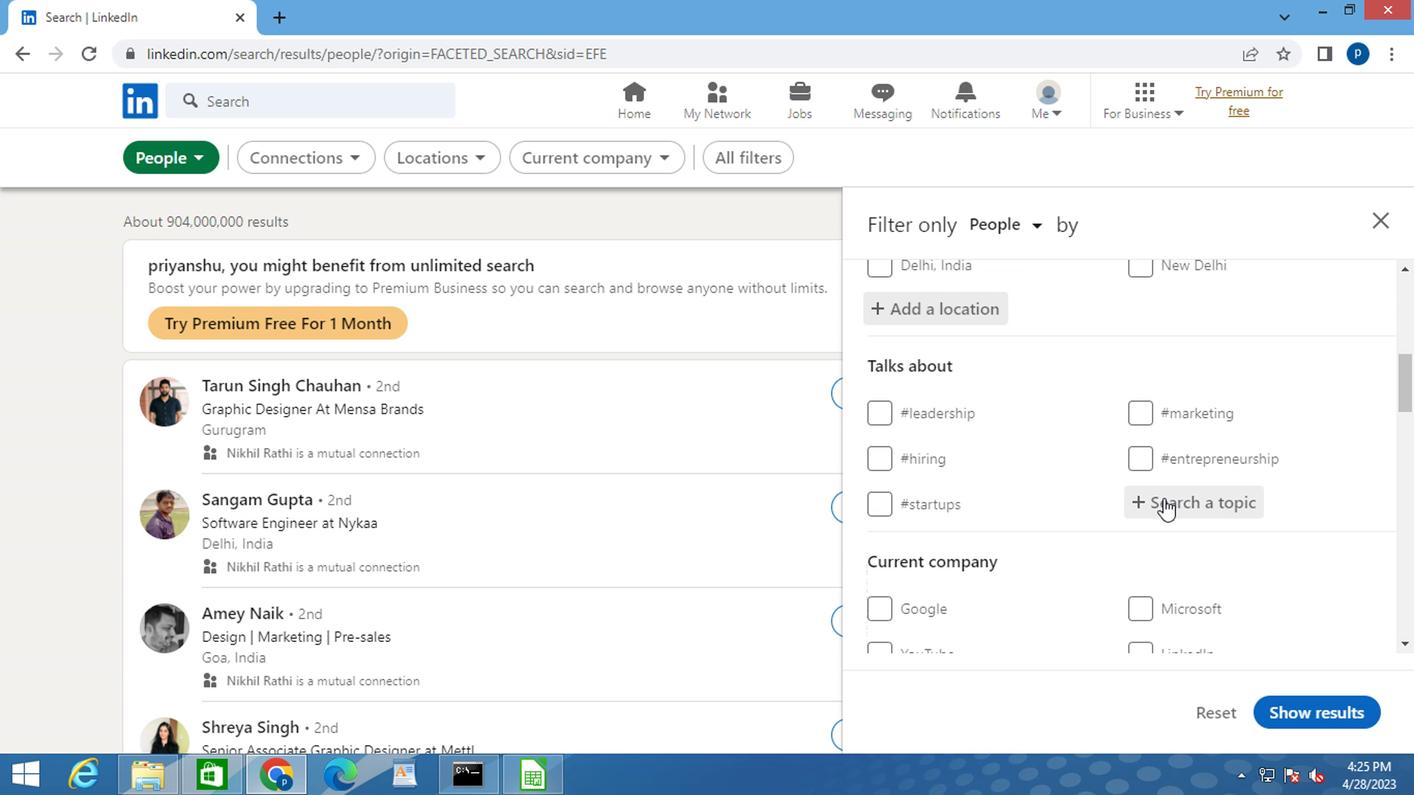
Action: Key pressed <Key.shift>#BRANDING
Screenshot: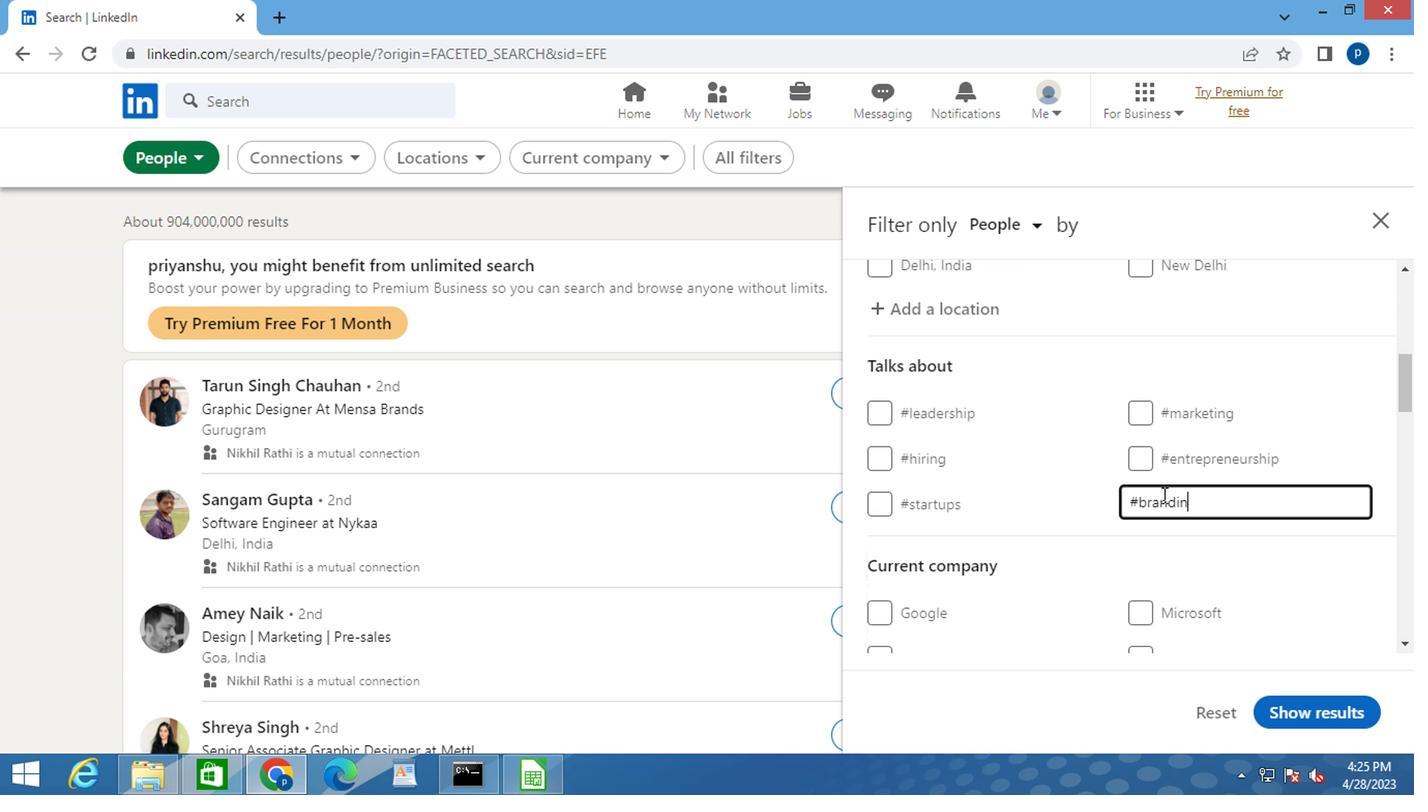 
Action: Mouse moved to (1091, 503)
Screenshot: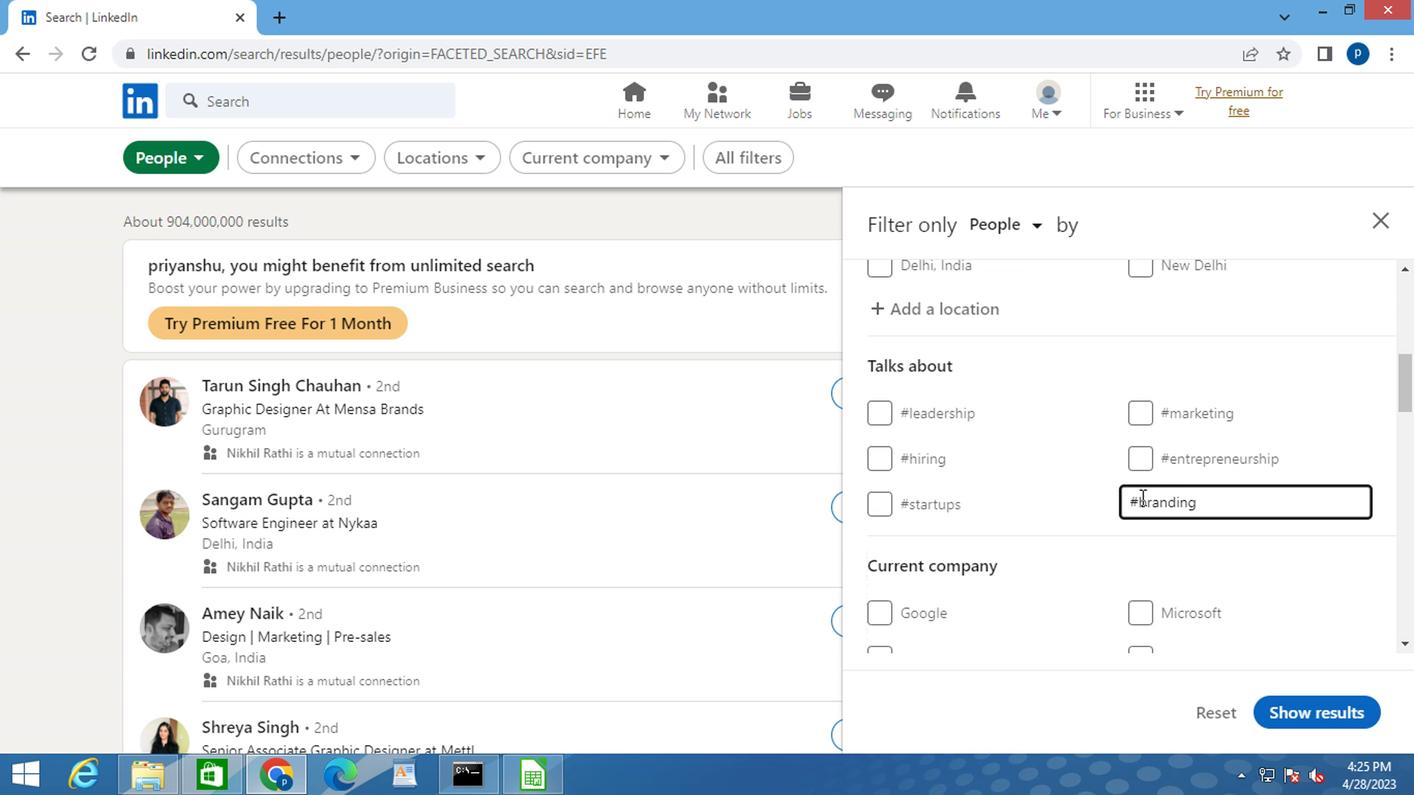 
Action: Mouse scrolled (1091, 502) with delta (0, 0)
Screenshot: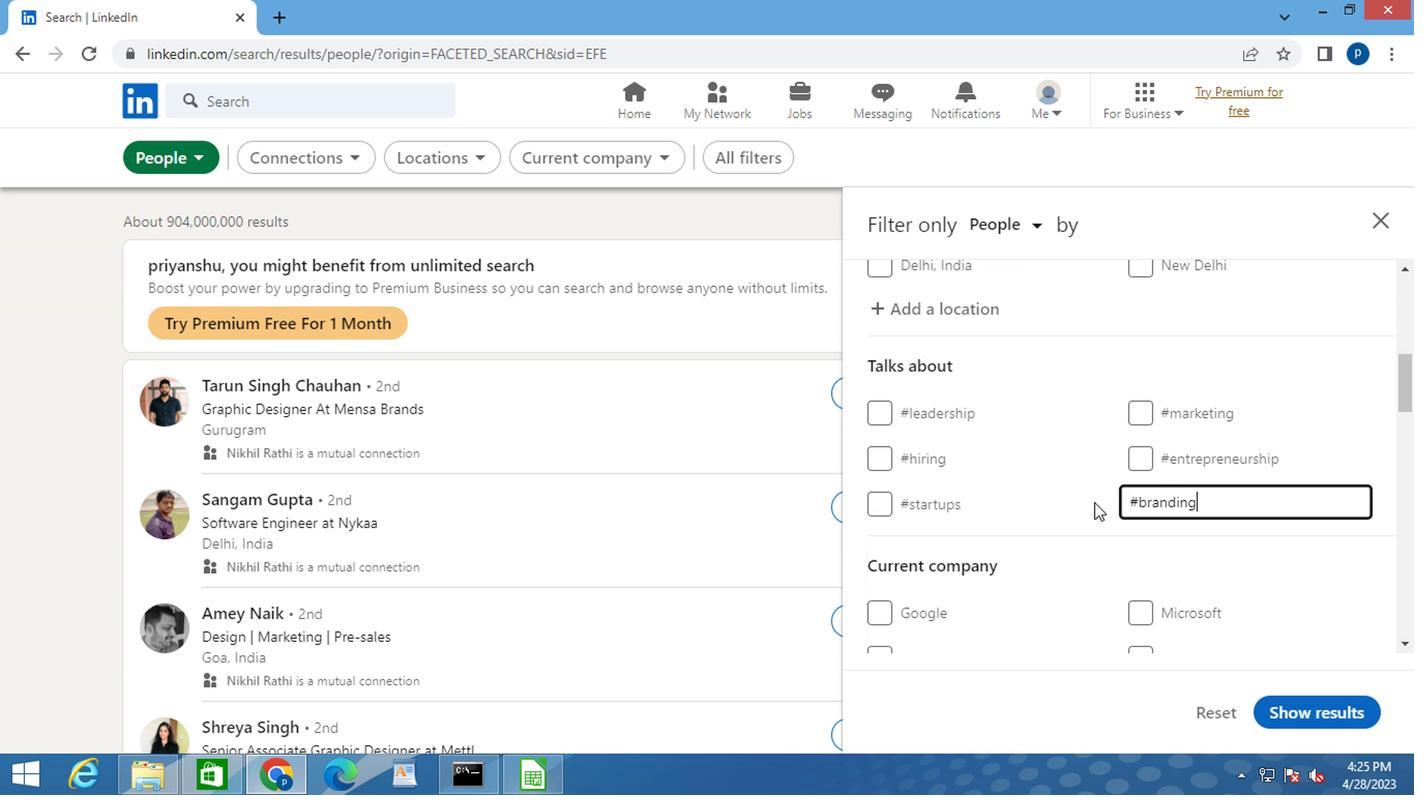 
Action: Mouse moved to (971, 485)
Screenshot: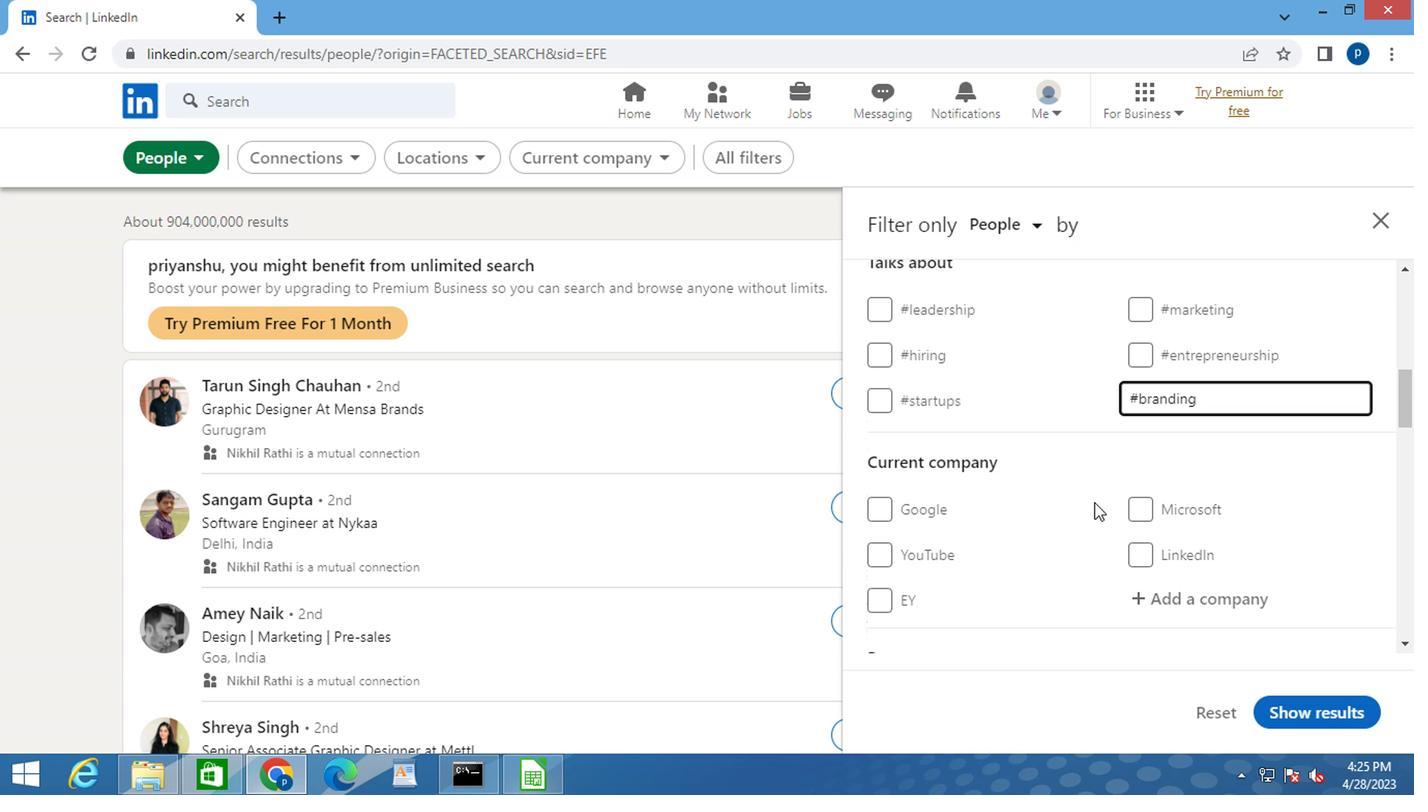 
Action: Mouse scrolled (971, 484) with delta (0, 0)
Screenshot: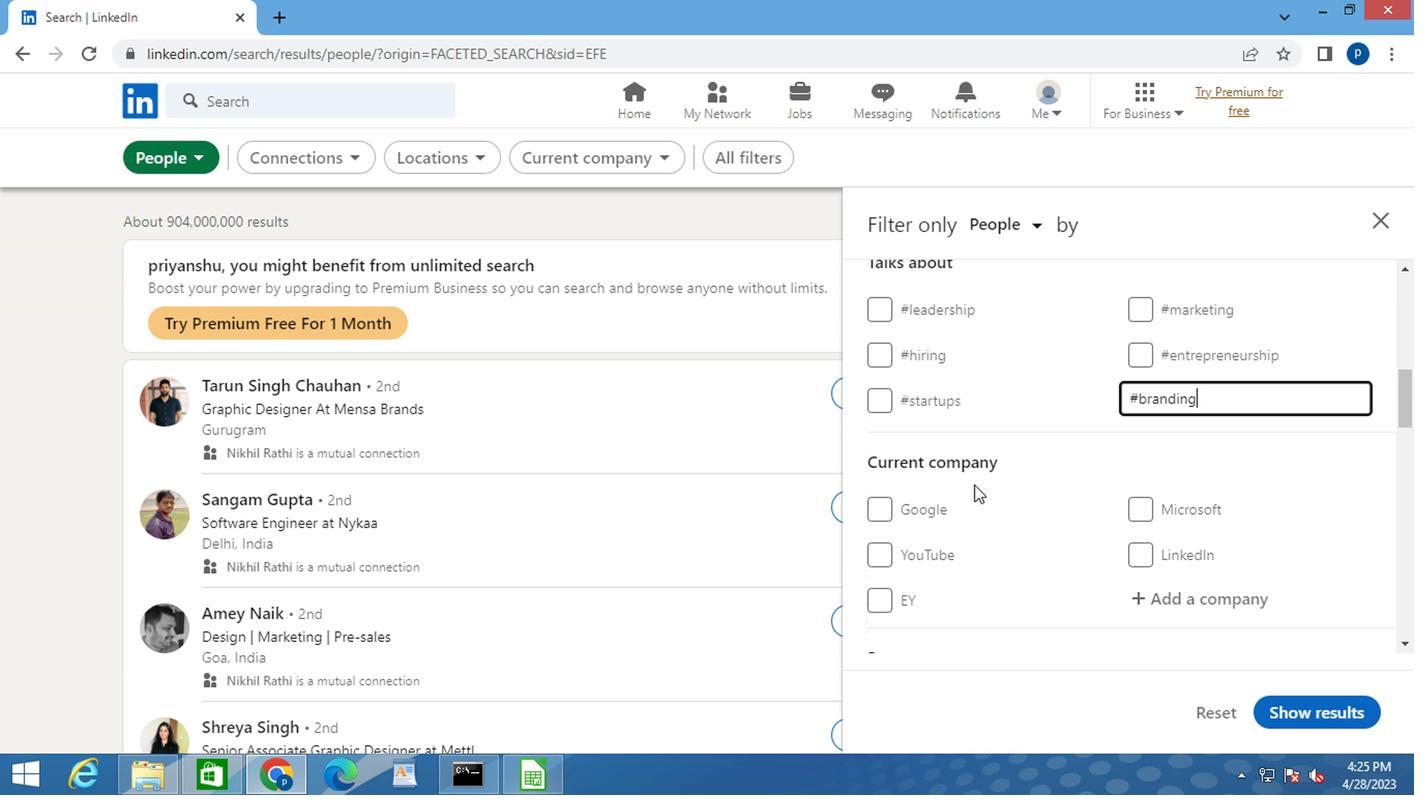 
Action: Mouse moved to (970, 485)
Screenshot: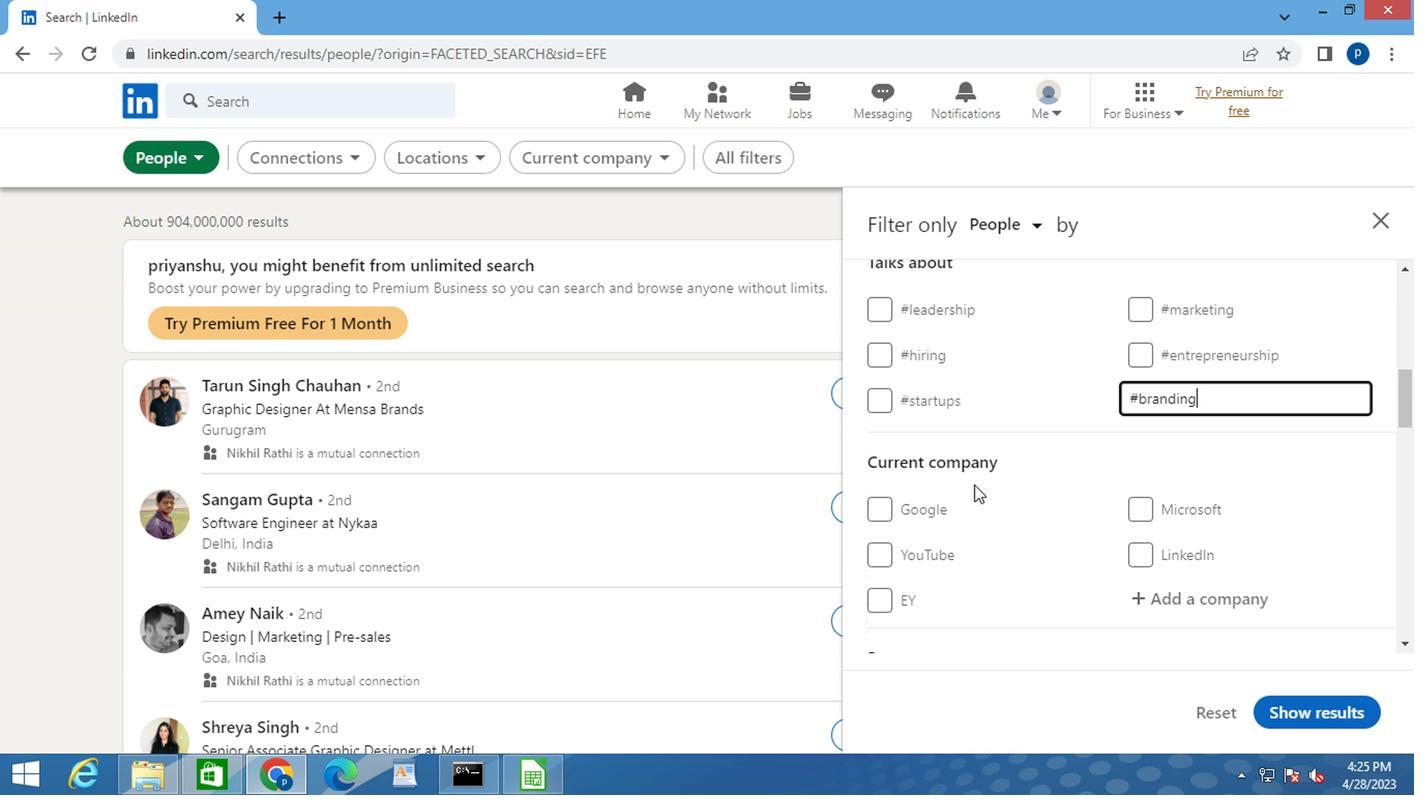 
Action: Mouse scrolled (970, 484) with delta (0, 0)
Screenshot: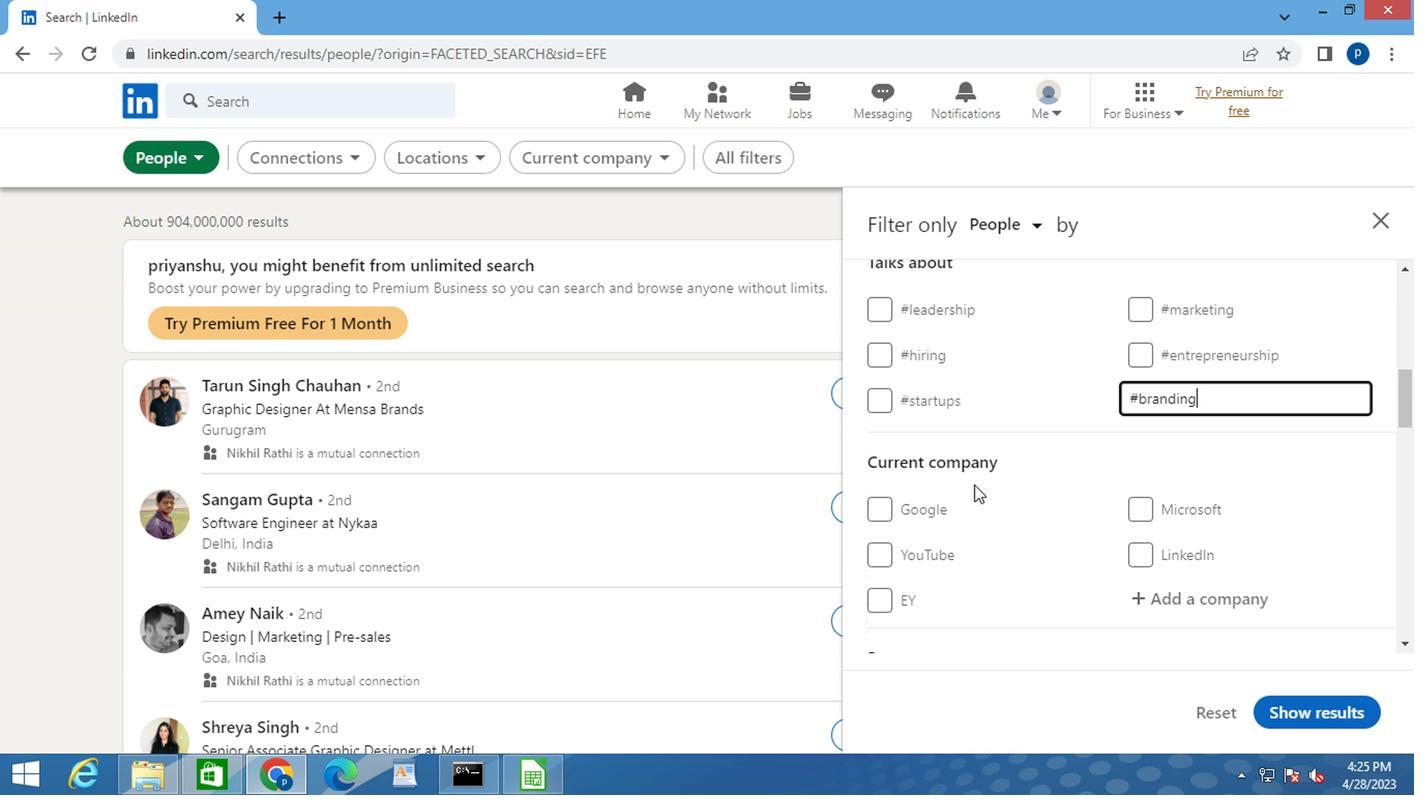 
Action: Mouse scrolled (970, 484) with delta (0, 0)
Screenshot: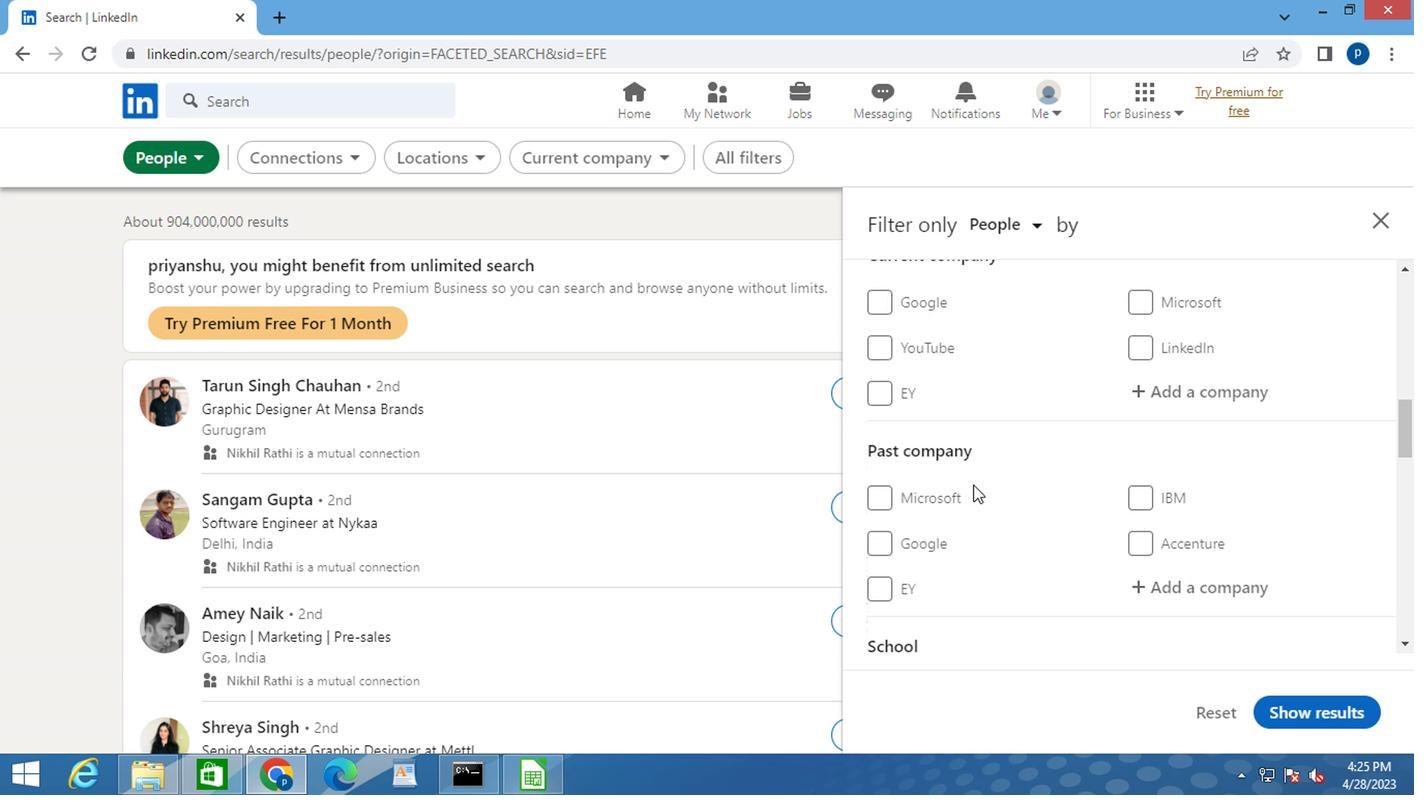 
Action: Mouse scrolled (970, 484) with delta (0, 0)
Screenshot: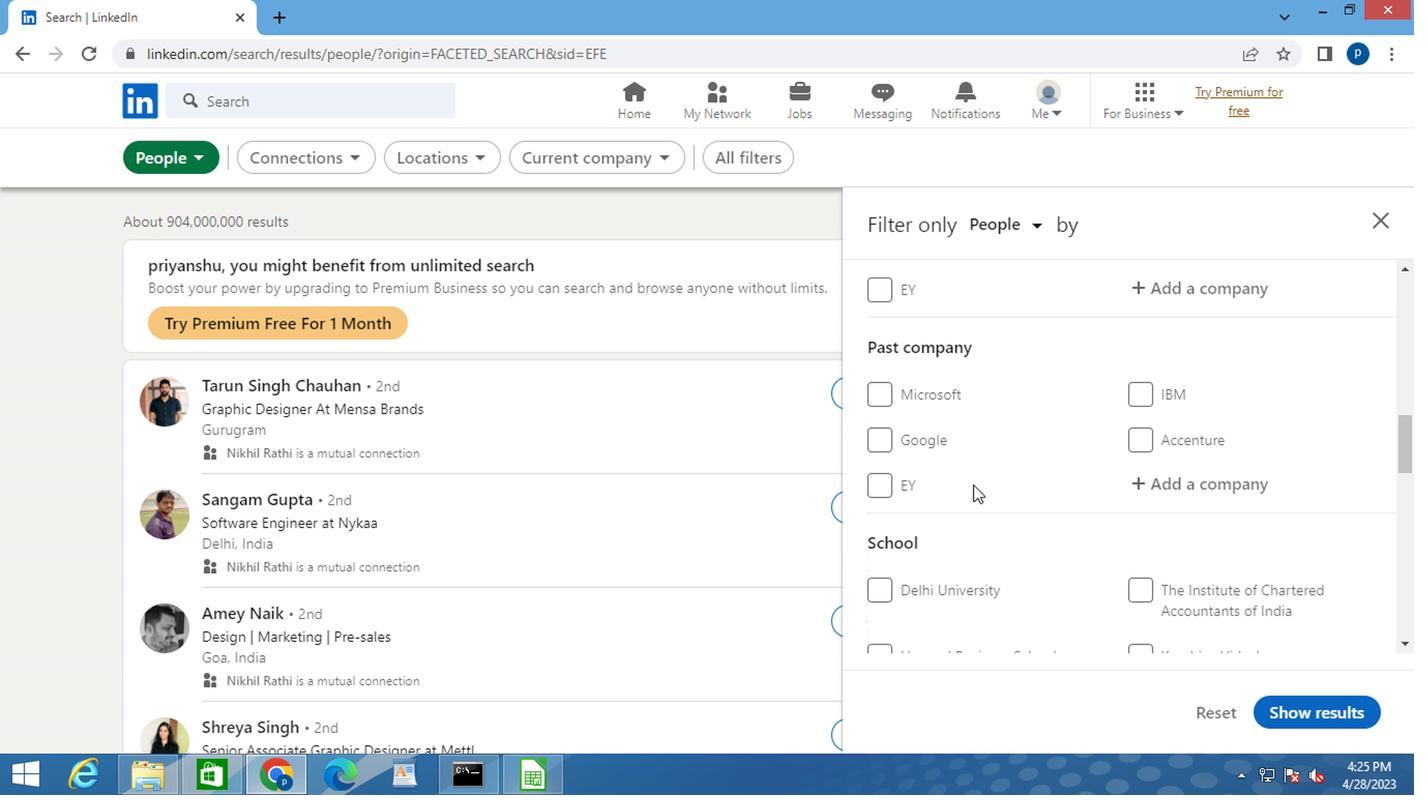 
Action: Mouse scrolled (970, 484) with delta (0, 0)
Screenshot: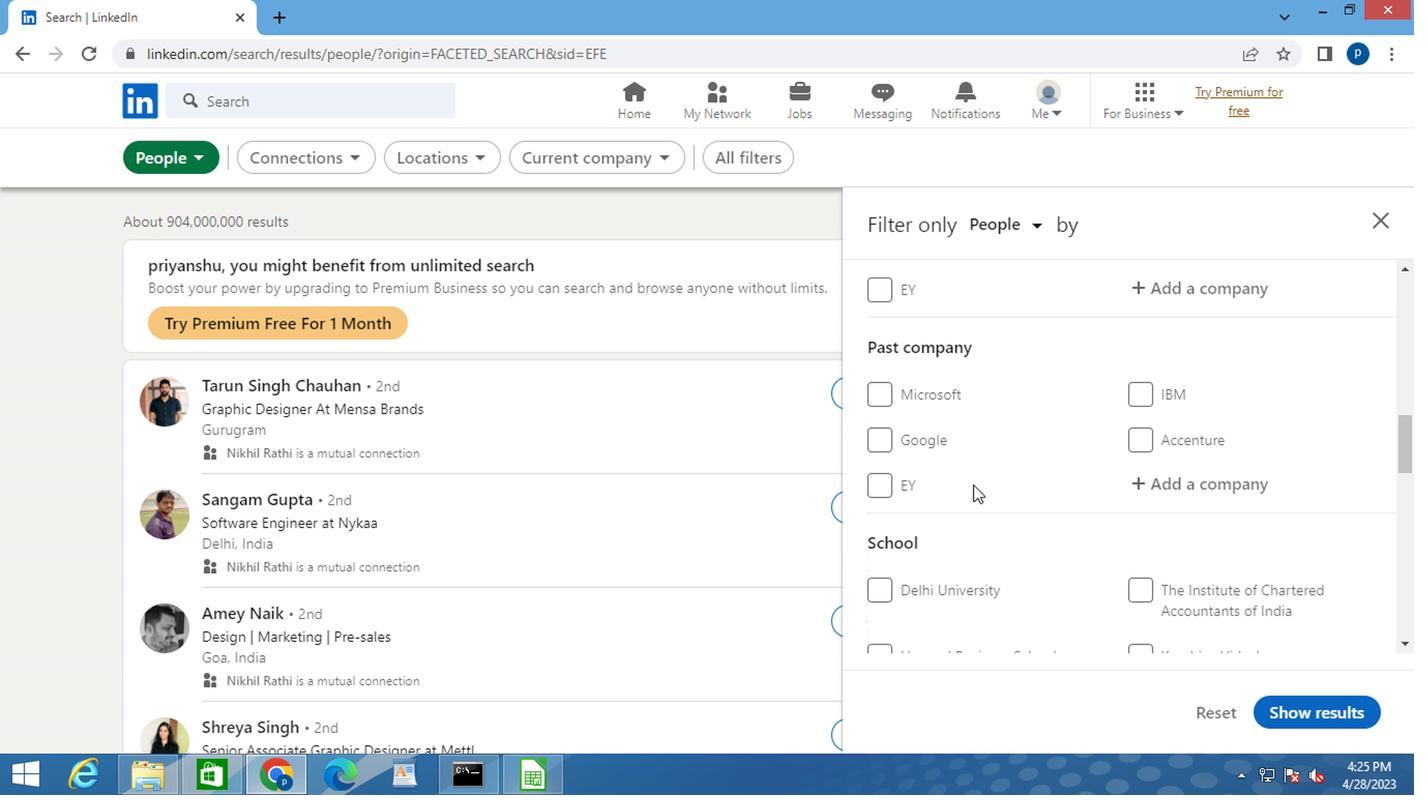 
Action: Mouse scrolled (970, 484) with delta (0, 0)
Screenshot: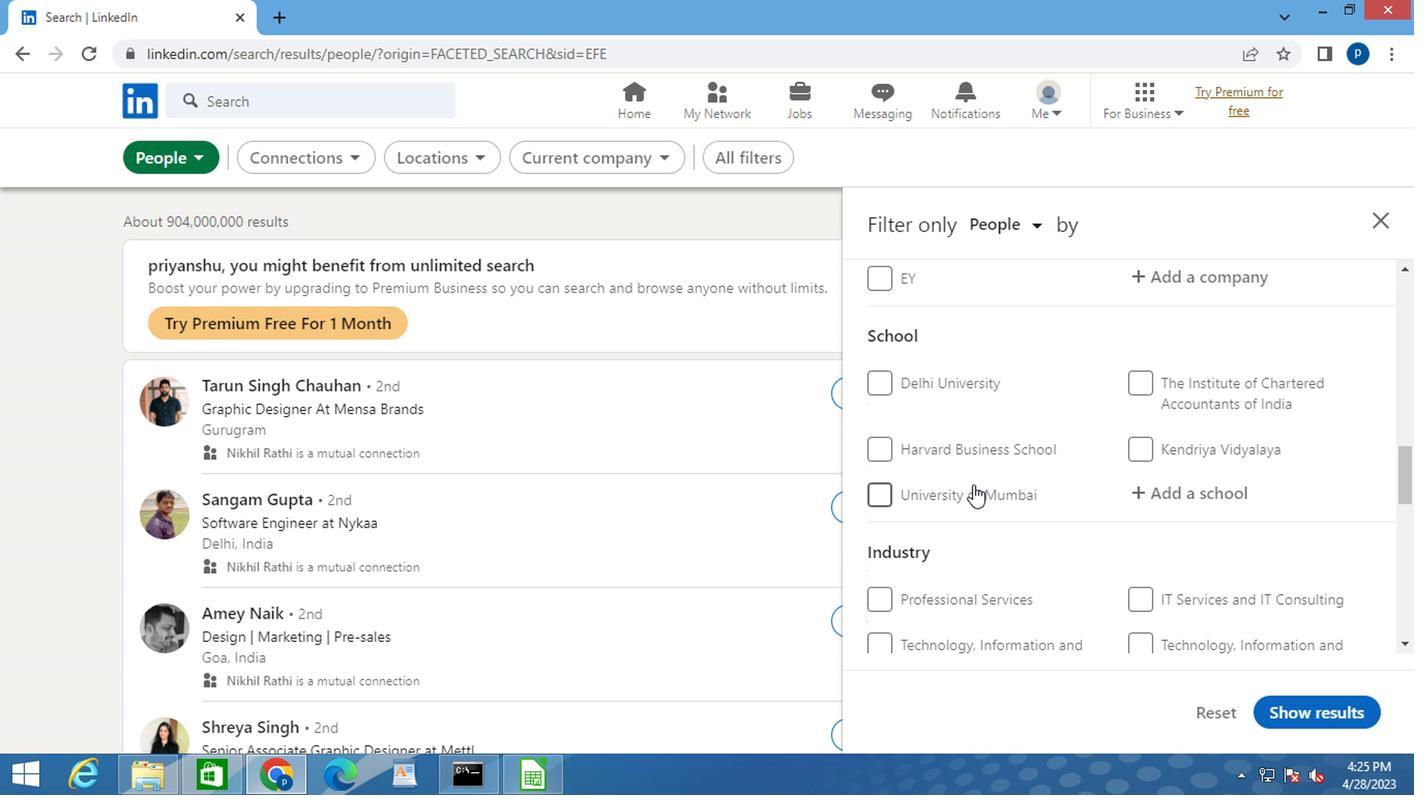 
Action: Mouse scrolled (970, 484) with delta (0, 0)
Screenshot: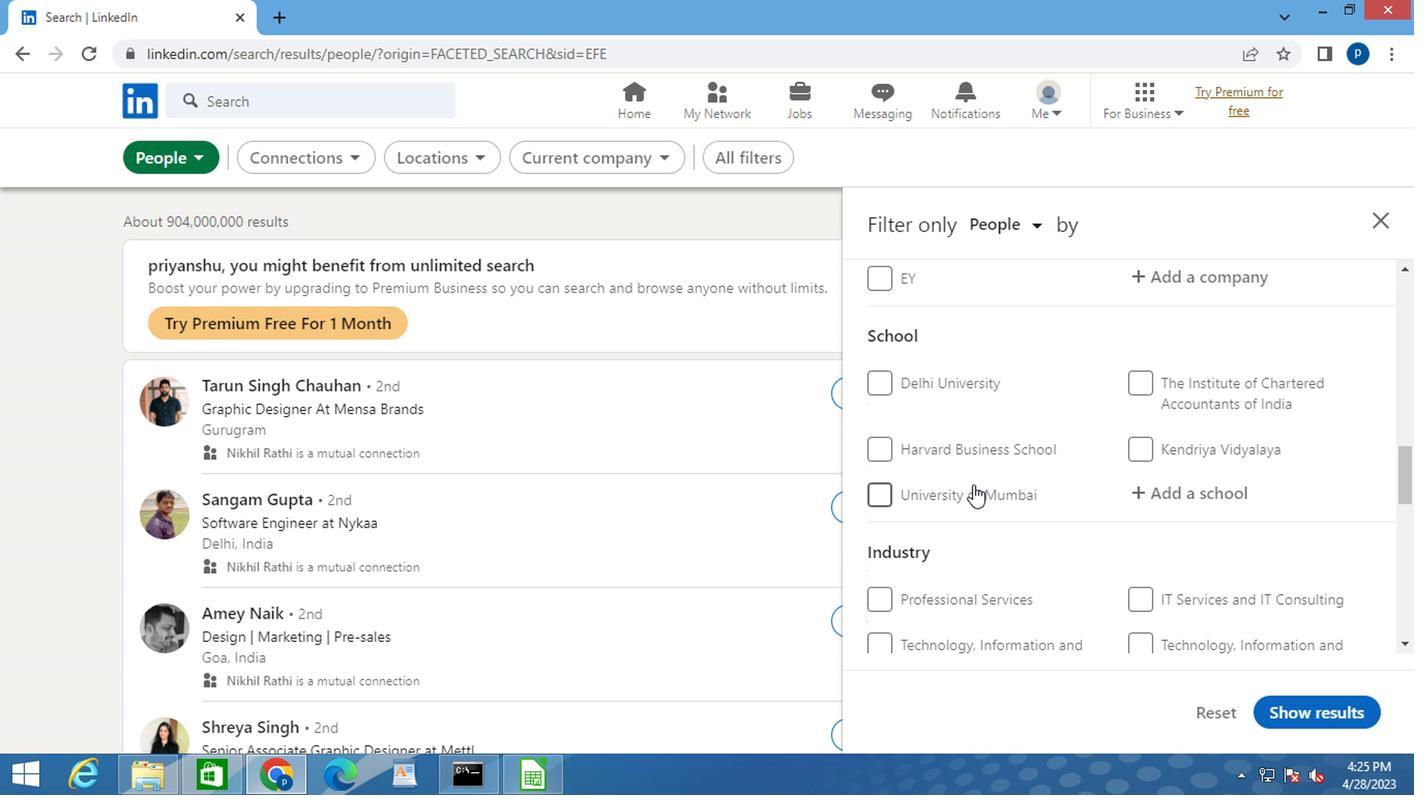 
Action: Mouse scrolled (970, 484) with delta (0, 0)
Screenshot: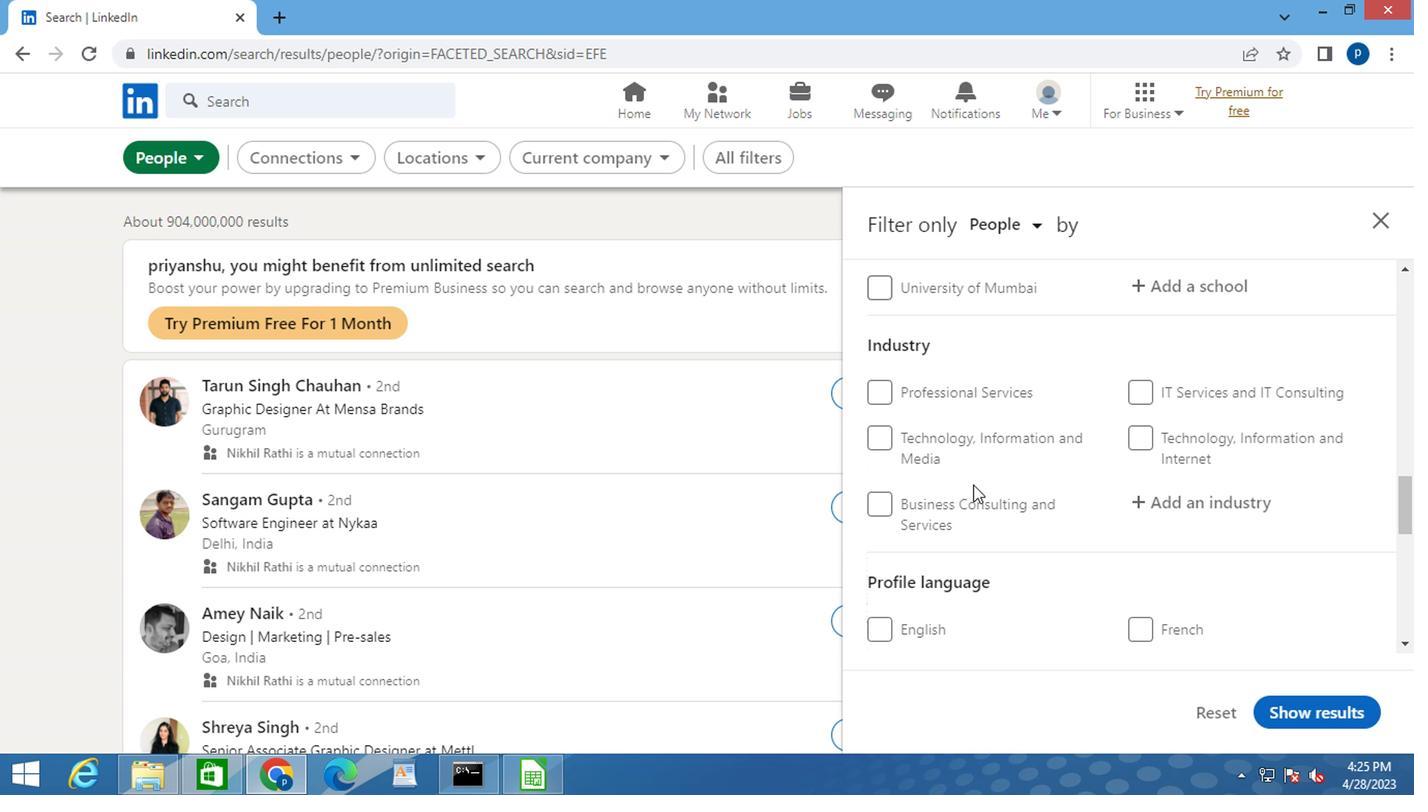 
Action: Mouse moved to (878, 573)
Screenshot: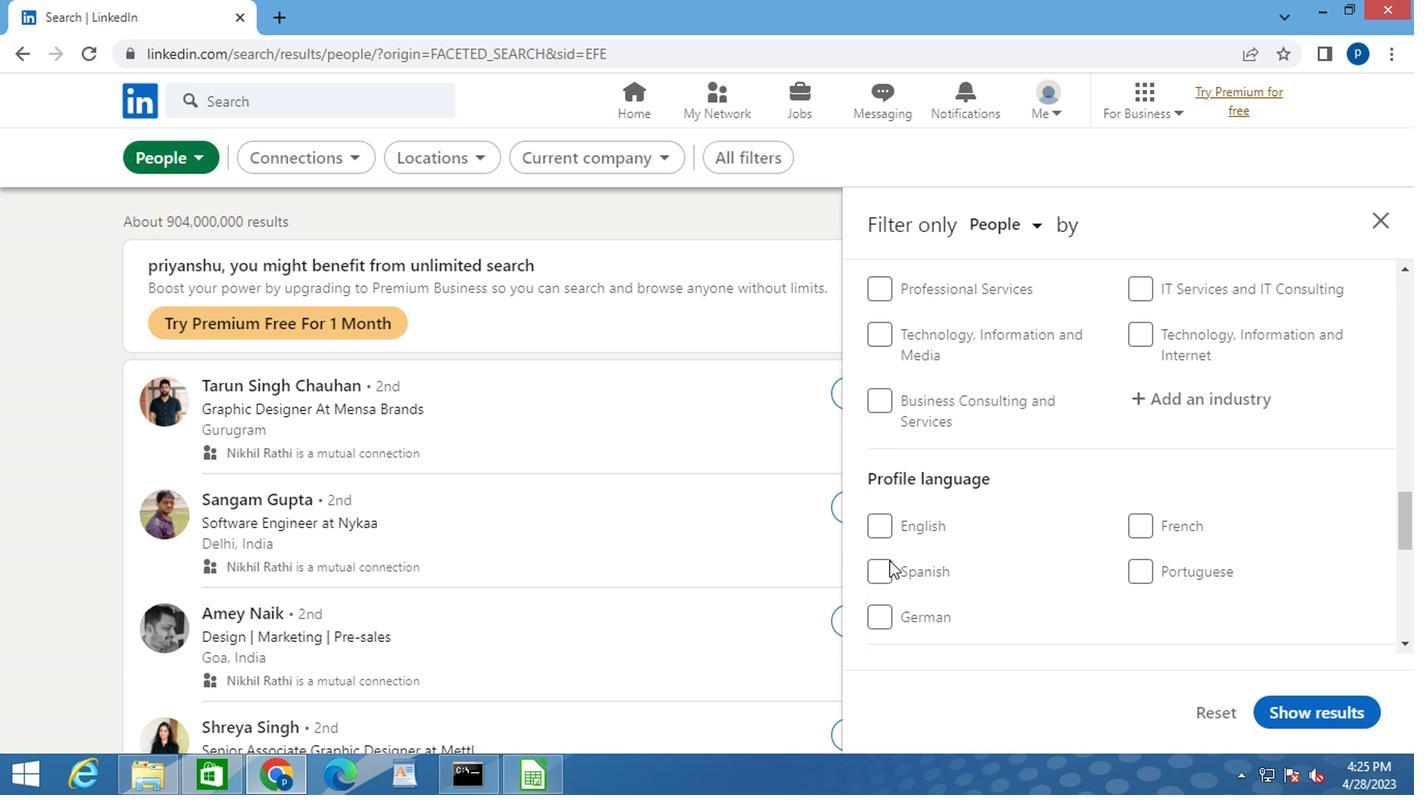 
Action: Mouse pressed left at (878, 573)
Screenshot: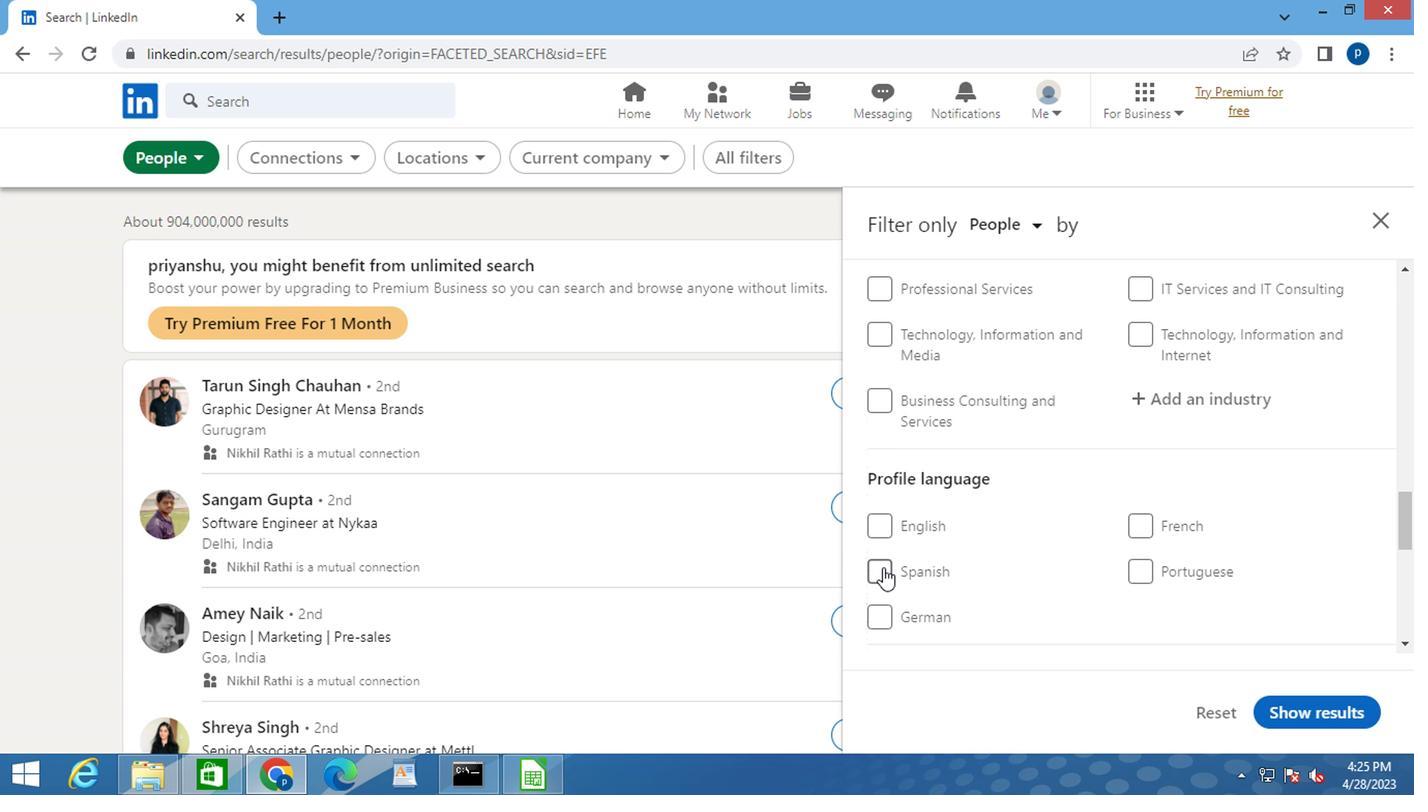 
Action: Mouse moved to (1032, 513)
Screenshot: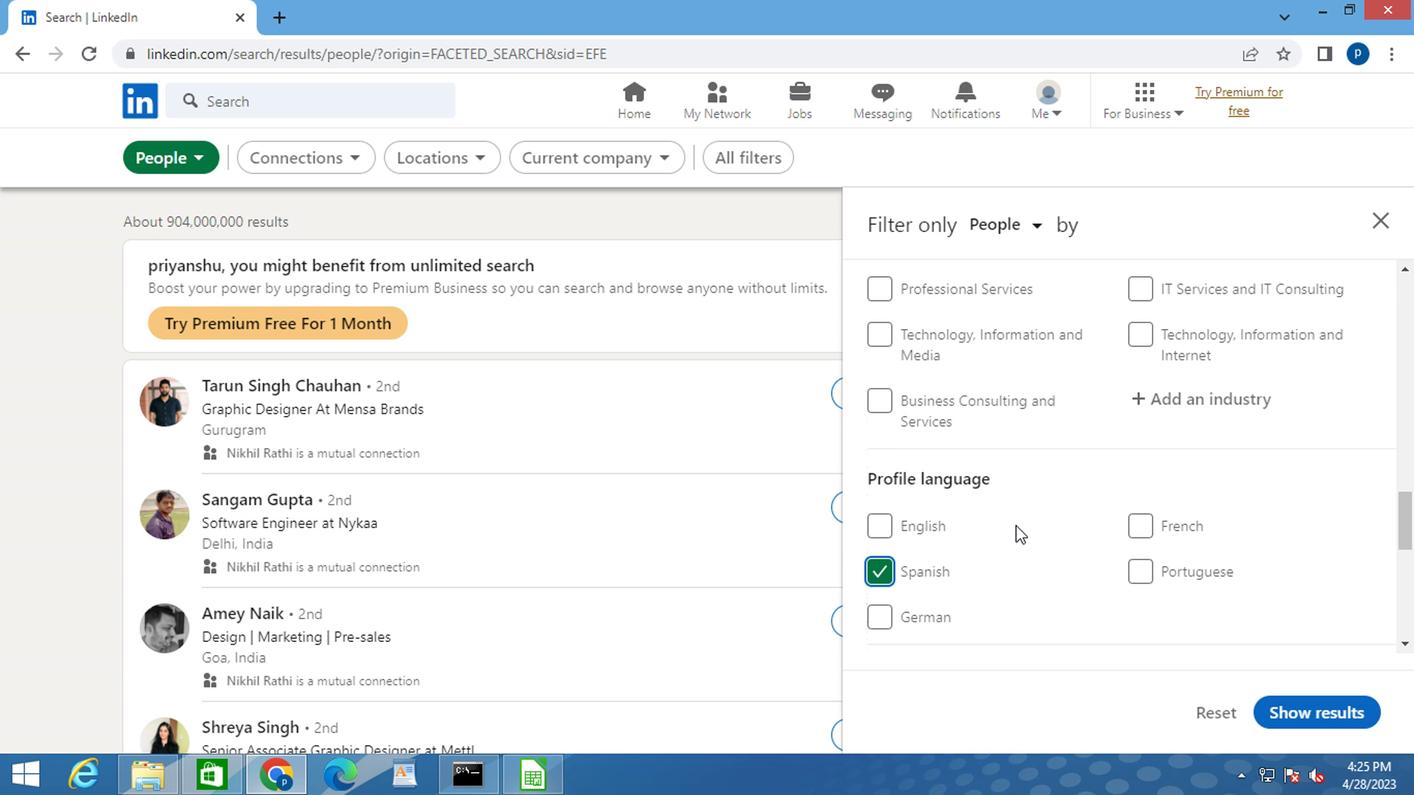 
Action: Mouse scrolled (1032, 514) with delta (0, 0)
Screenshot: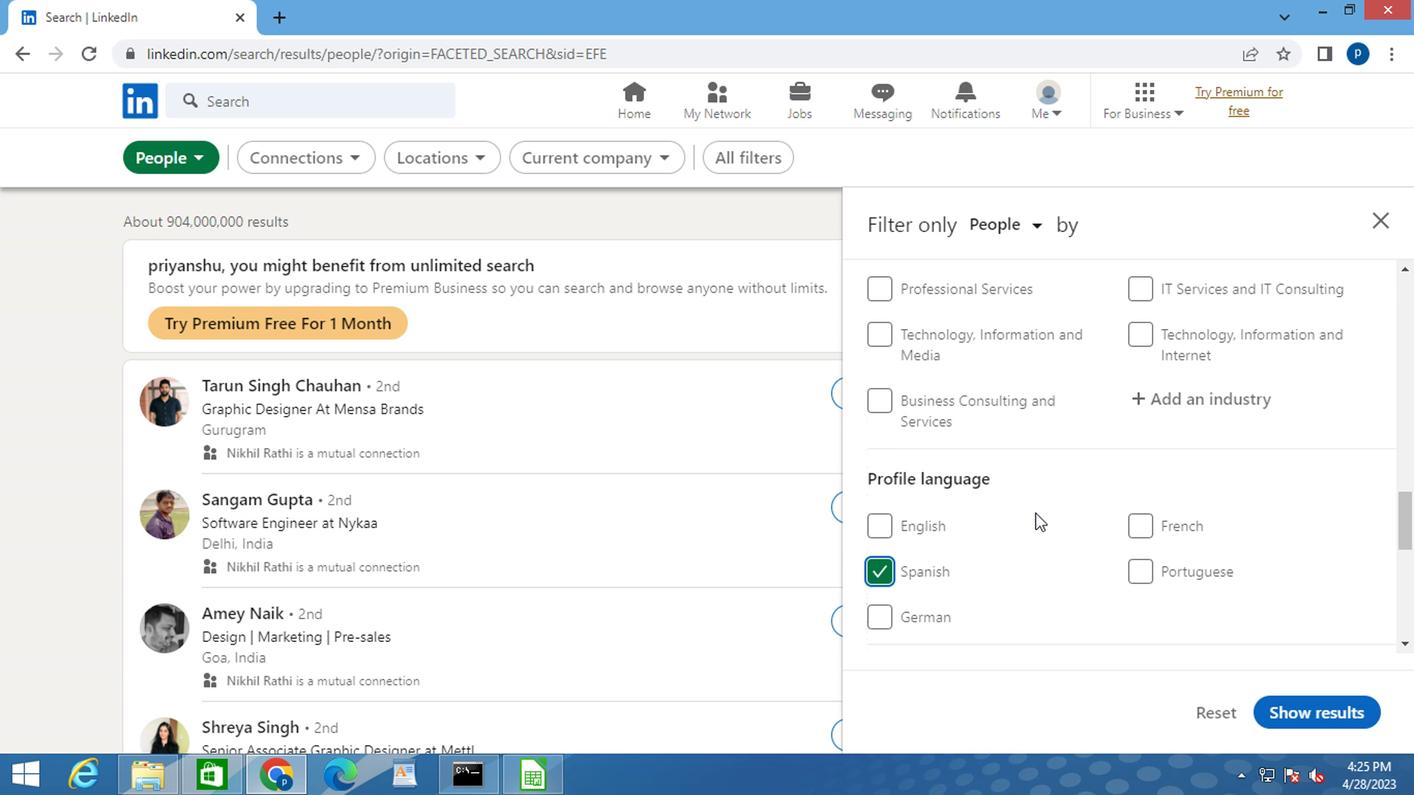 
Action: Mouse scrolled (1032, 514) with delta (0, 0)
Screenshot: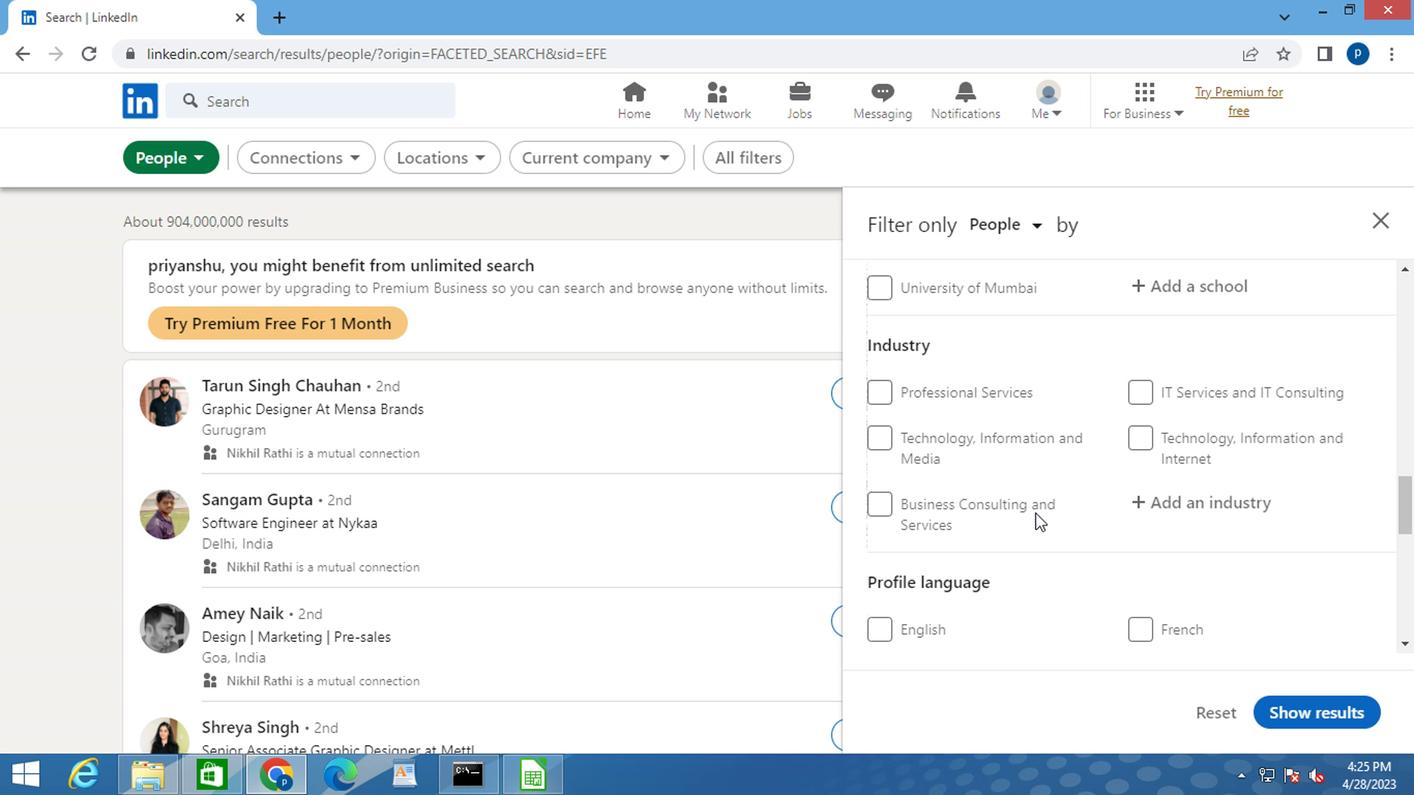 
Action: Mouse scrolled (1032, 514) with delta (0, 0)
Screenshot: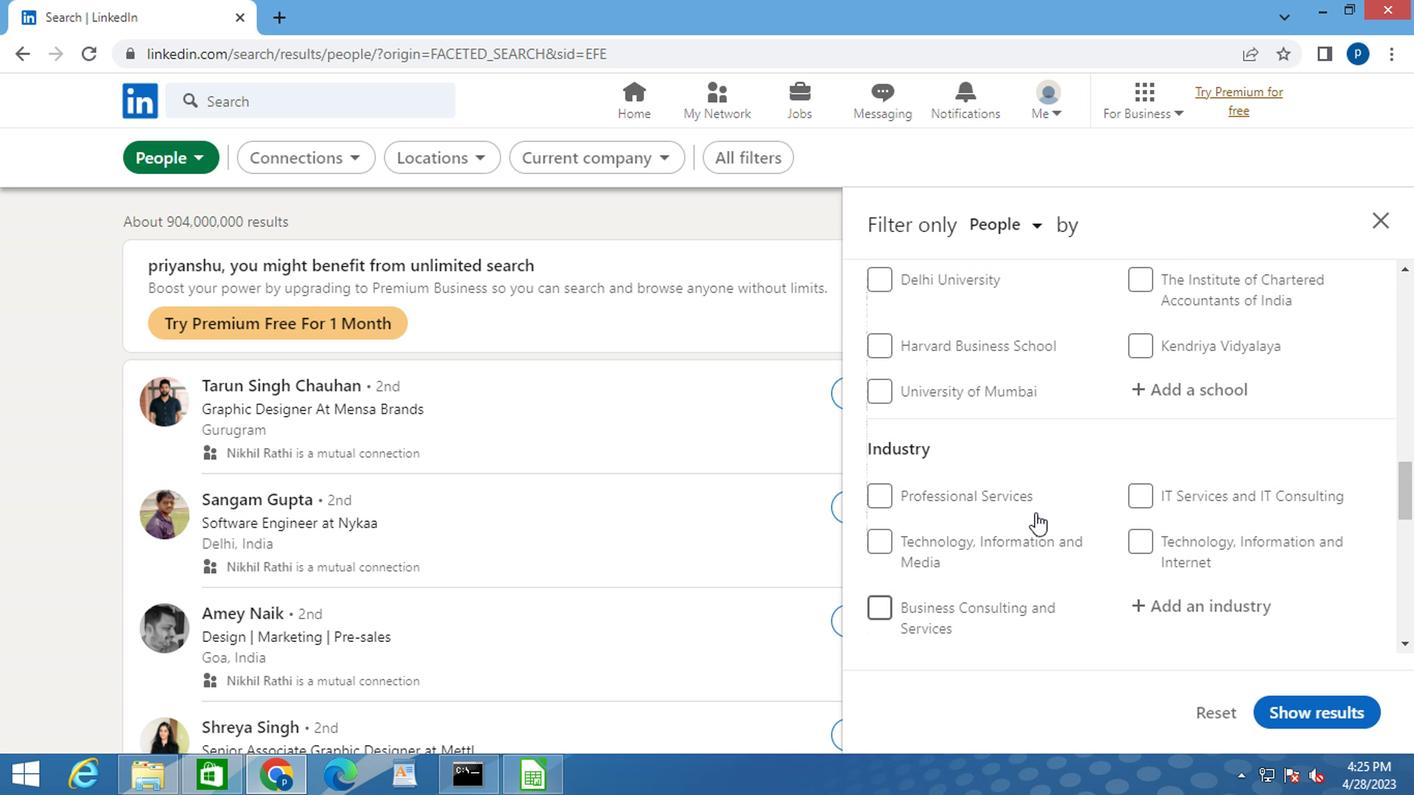 
Action: Mouse scrolled (1032, 514) with delta (0, 0)
Screenshot: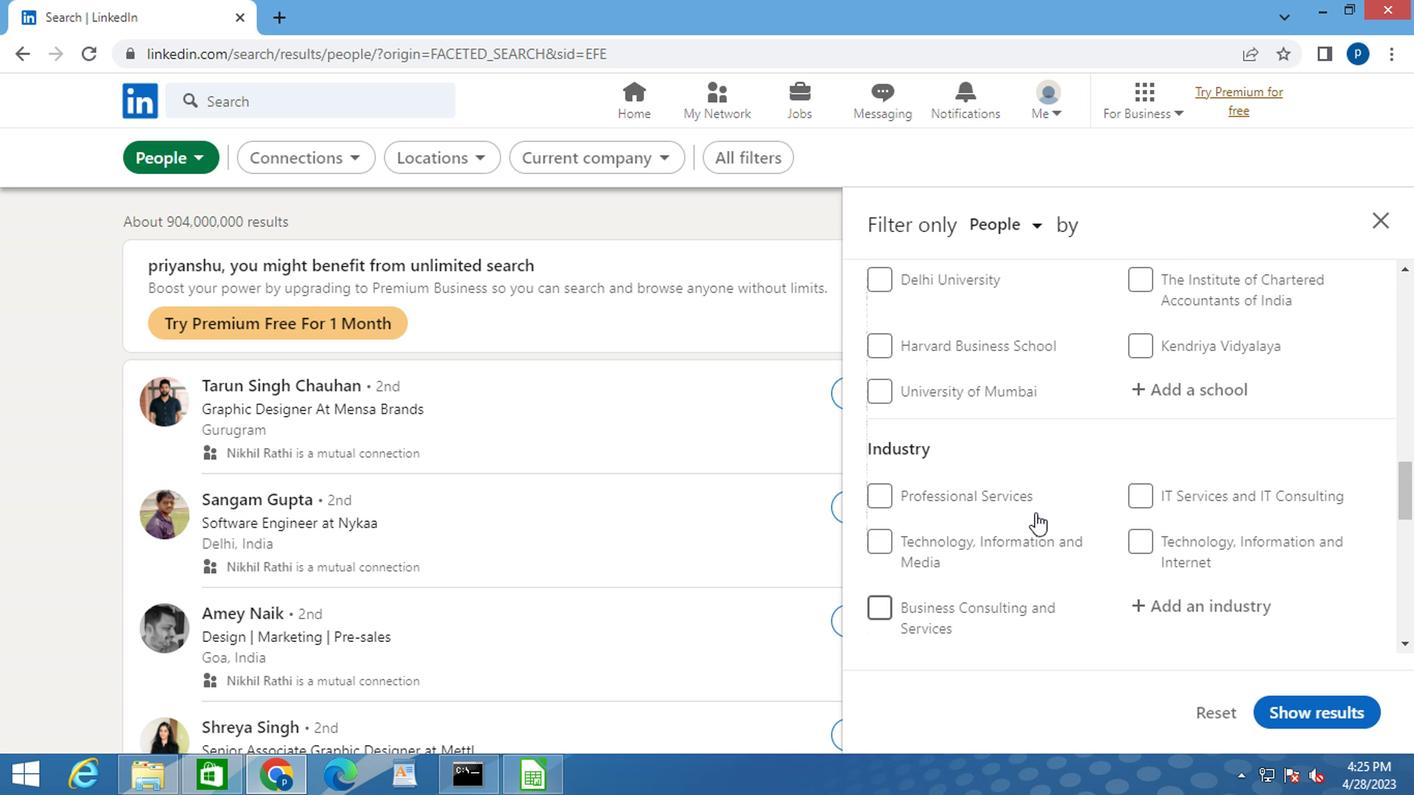 
Action: Mouse scrolled (1032, 514) with delta (0, 0)
Screenshot: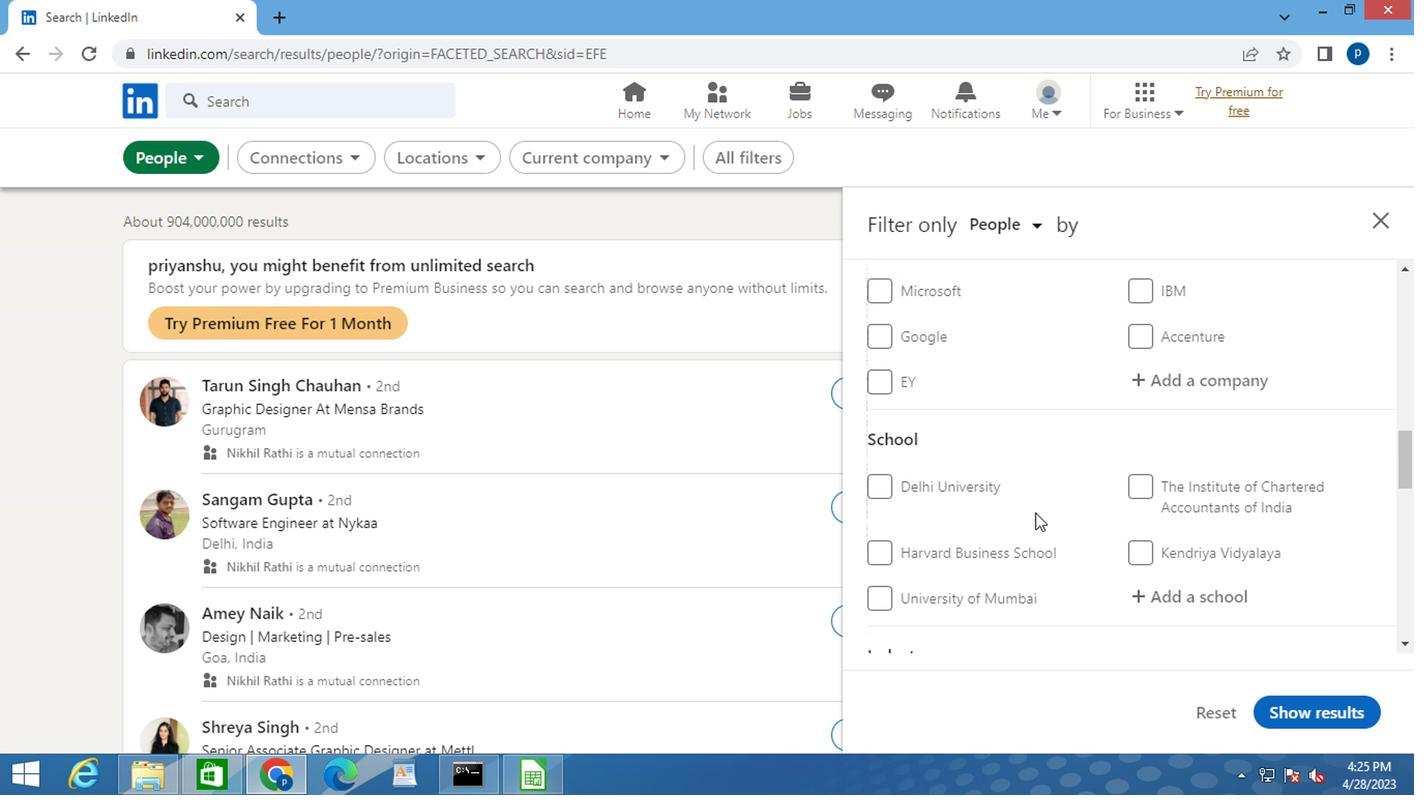 
Action: Mouse scrolled (1032, 514) with delta (0, 0)
Screenshot: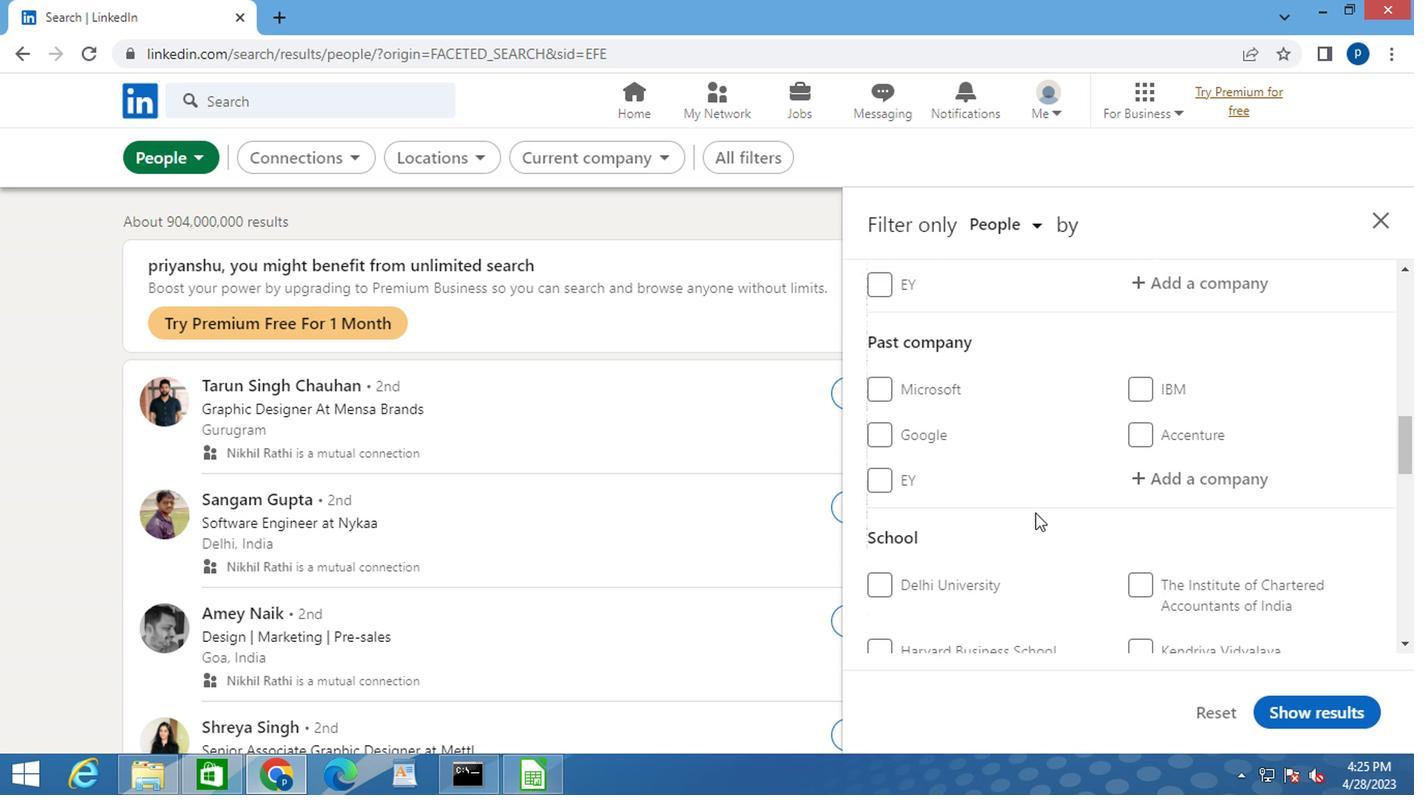 
Action: Mouse scrolled (1032, 514) with delta (0, 0)
Screenshot: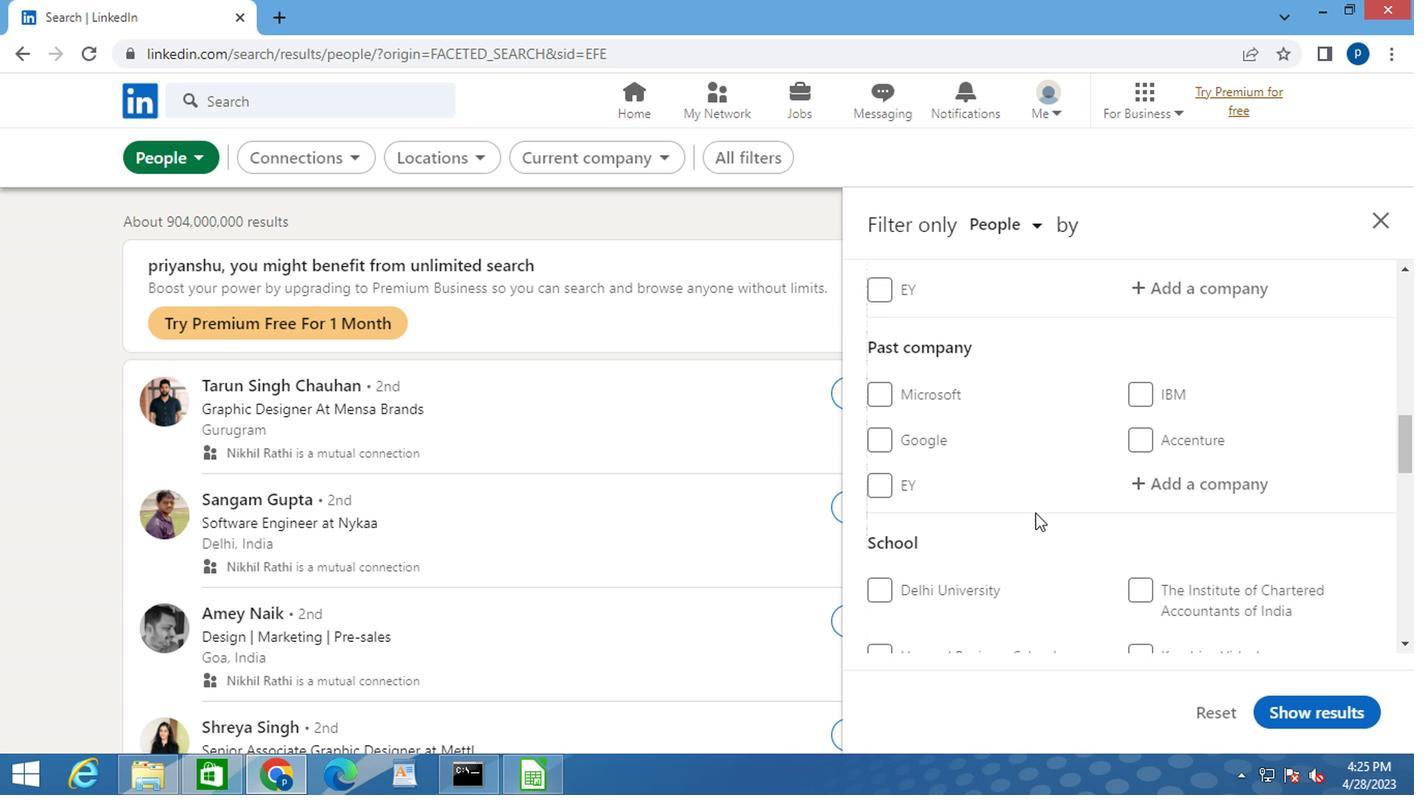 
Action: Mouse scrolled (1032, 514) with delta (0, 0)
Screenshot: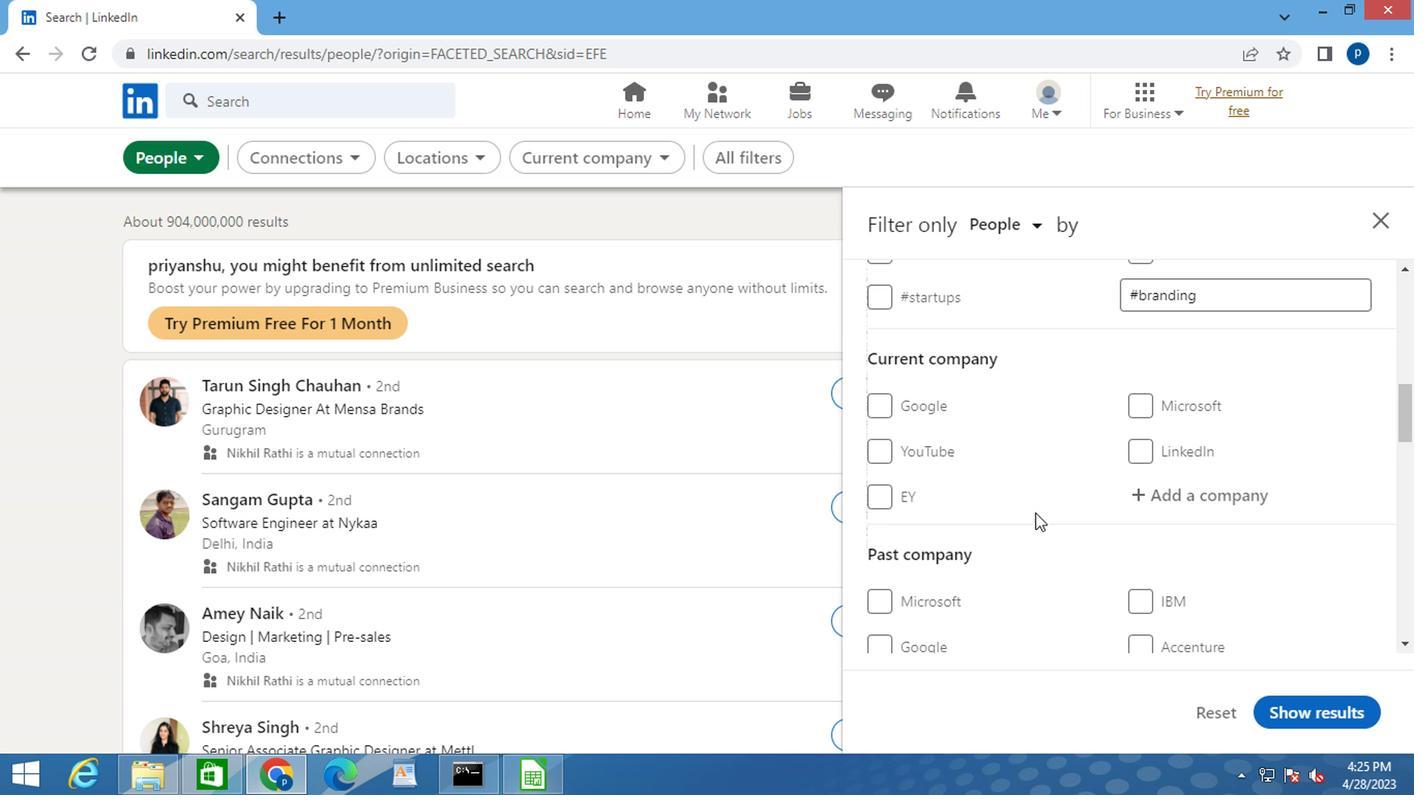 
Action: Mouse scrolled (1032, 512) with delta (0, 0)
Screenshot: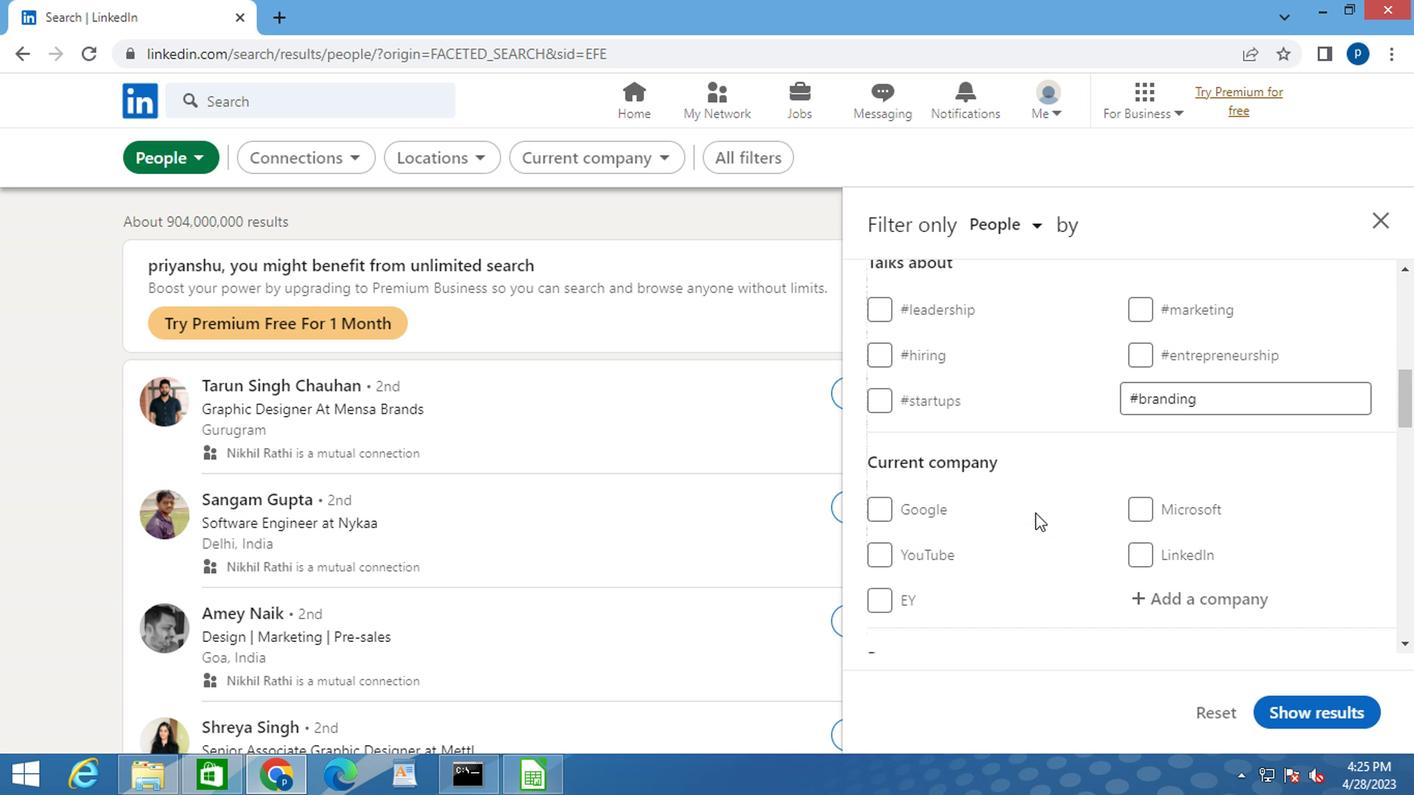 
Action: Mouse moved to (1136, 492)
Screenshot: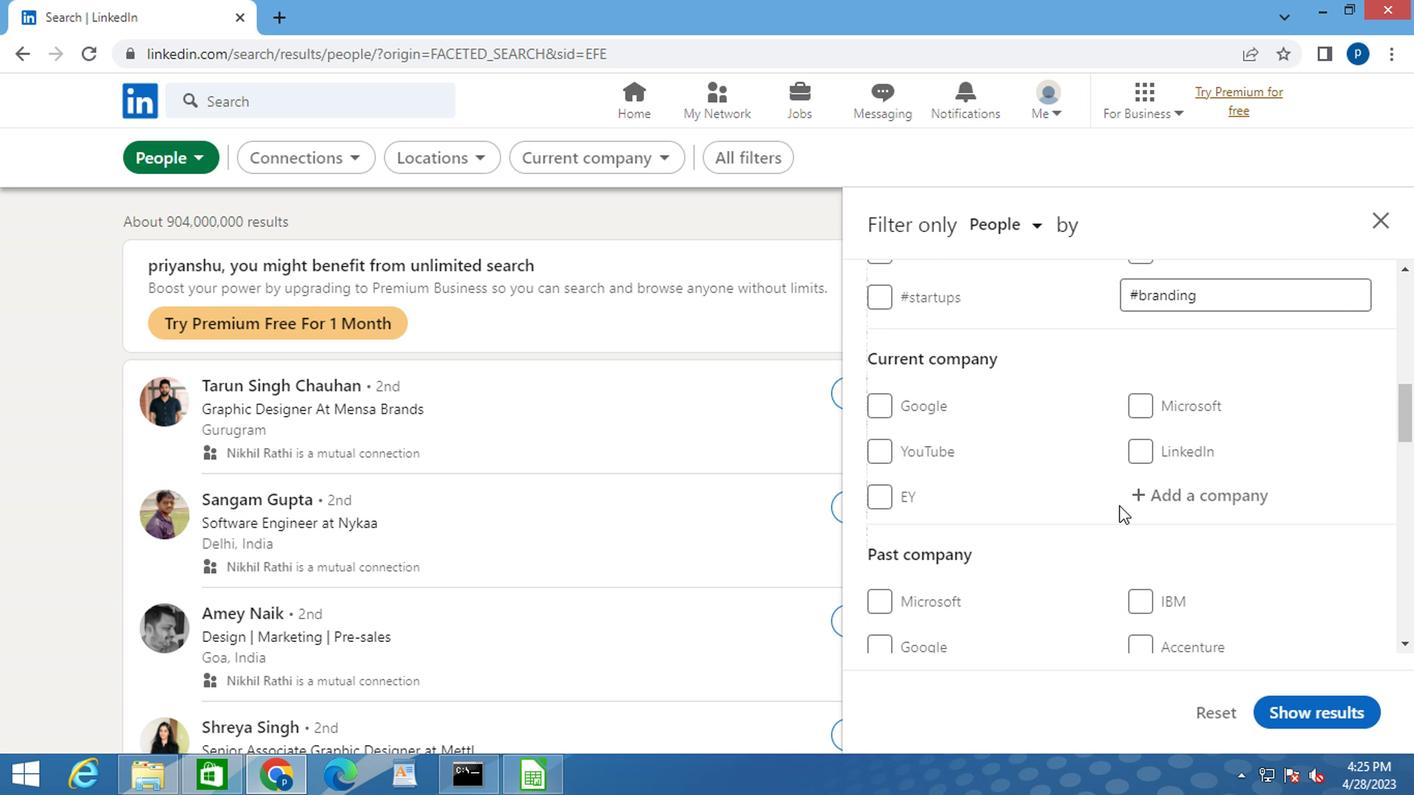 
Action: Mouse pressed left at (1136, 492)
Screenshot: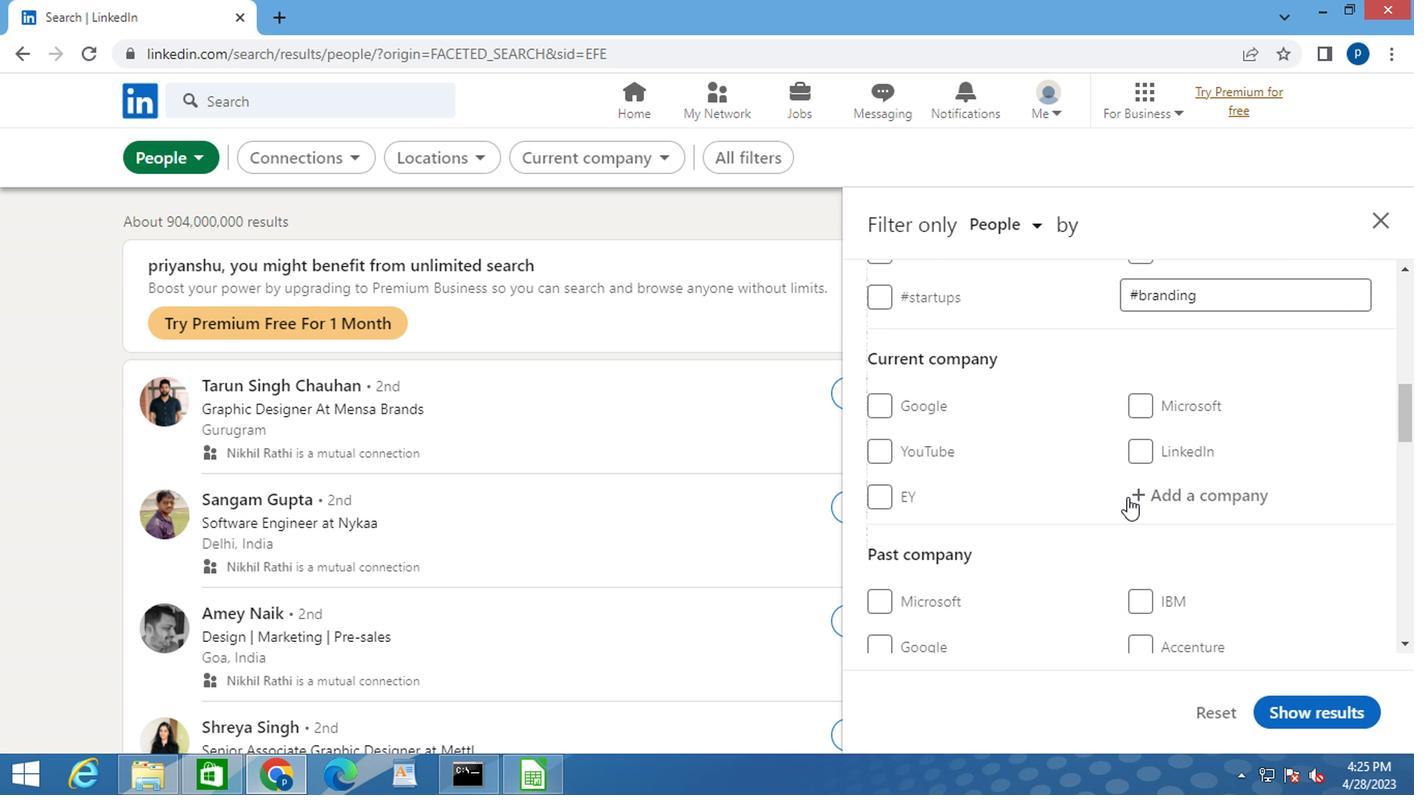
Action: Key pressed <Key.caps_lock>C<Key.caps_lock>YBAGE<Key.space><Key.caps_lock>S<Key.caps_lock>OFTWARE
Screenshot: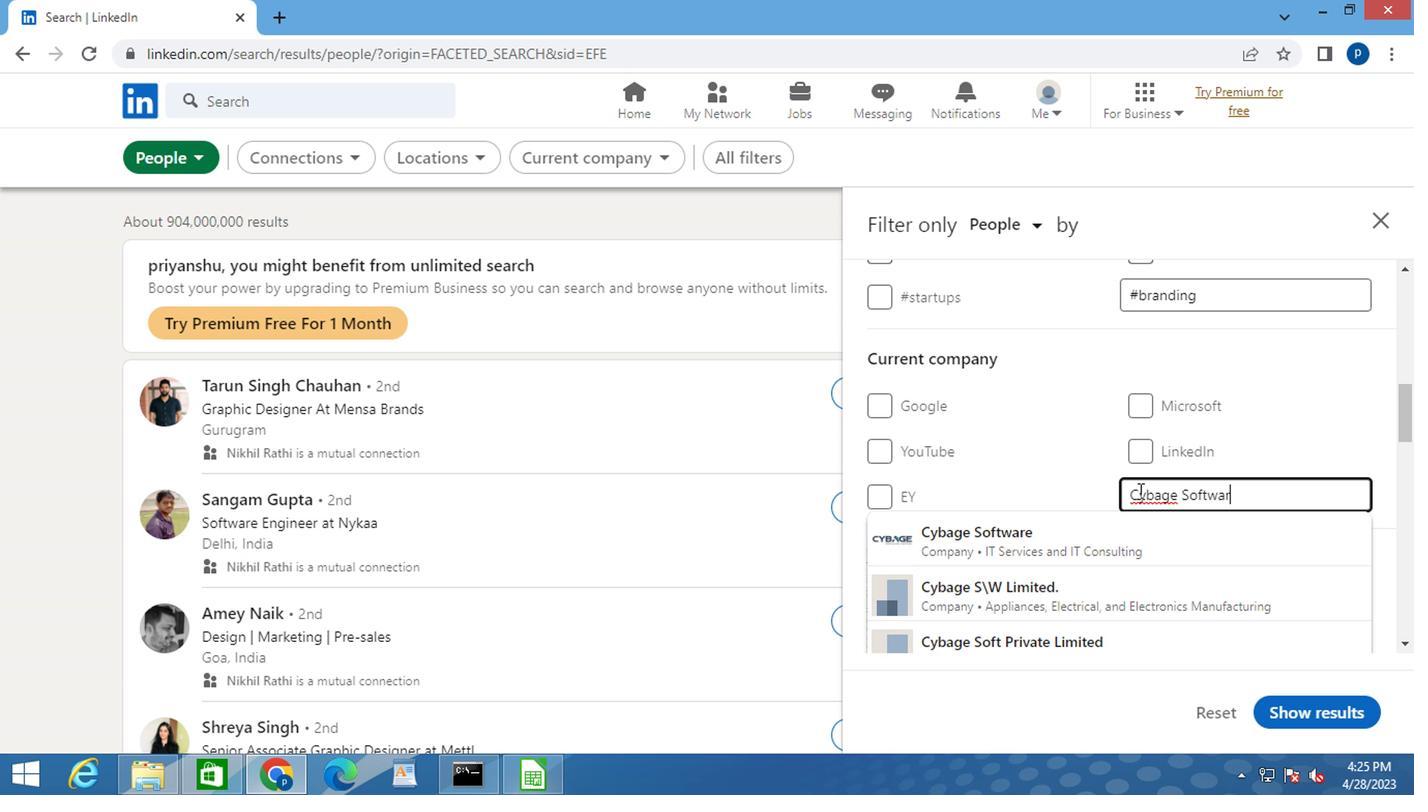 
Action: Mouse moved to (1051, 539)
Screenshot: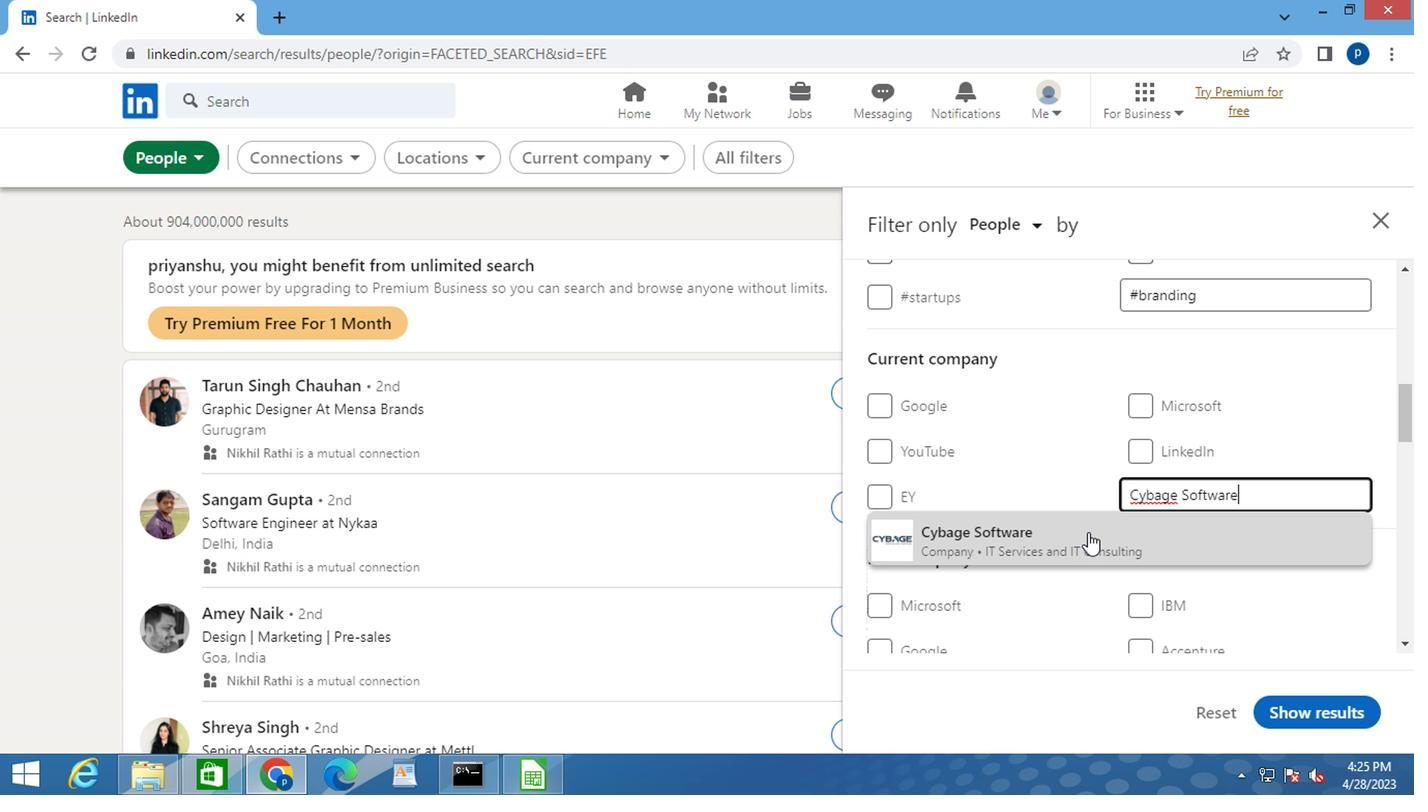 
Action: Mouse pressed left at (1051, 539)
Screenshot: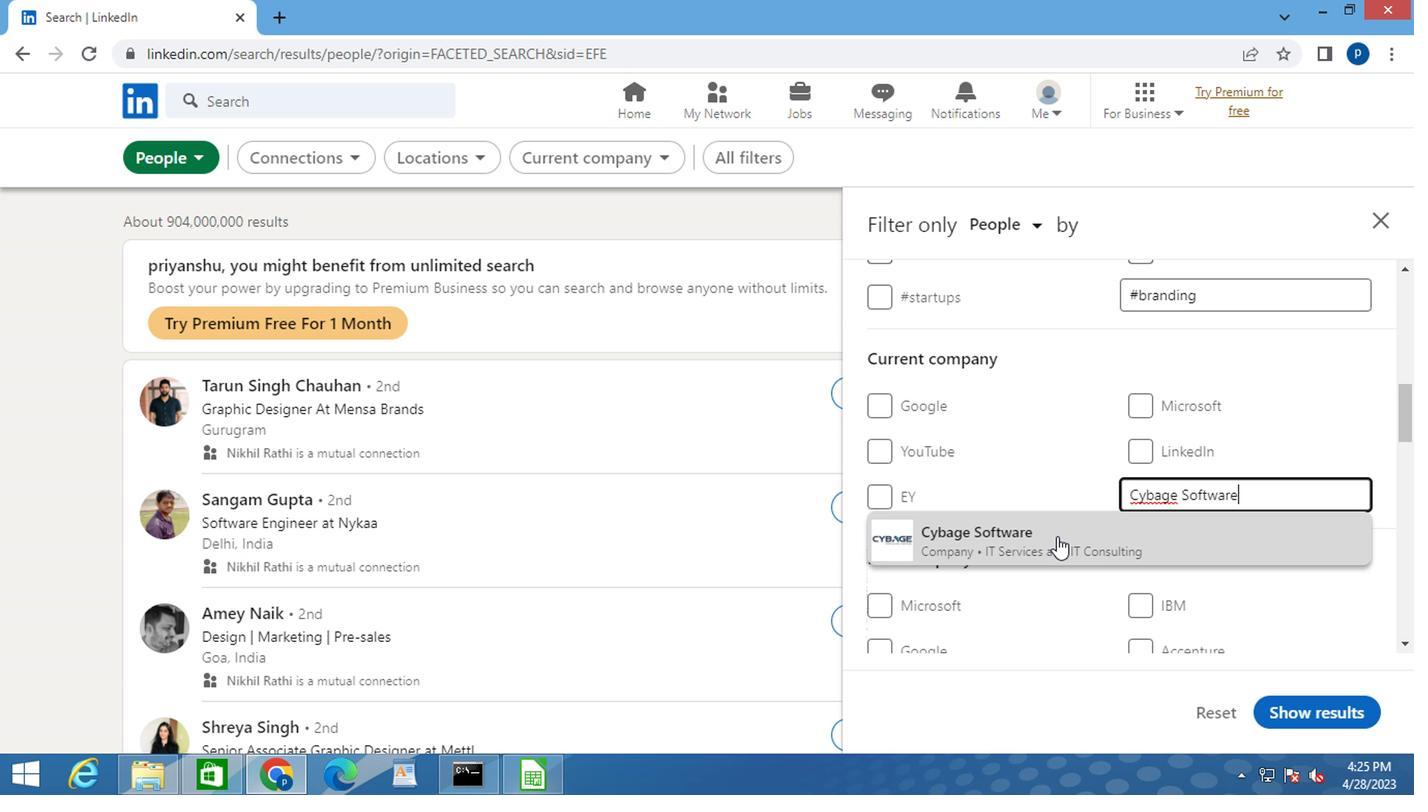 
Action: Mouse scrolled (1051, 538) with delta (0, 0)
Screenshot: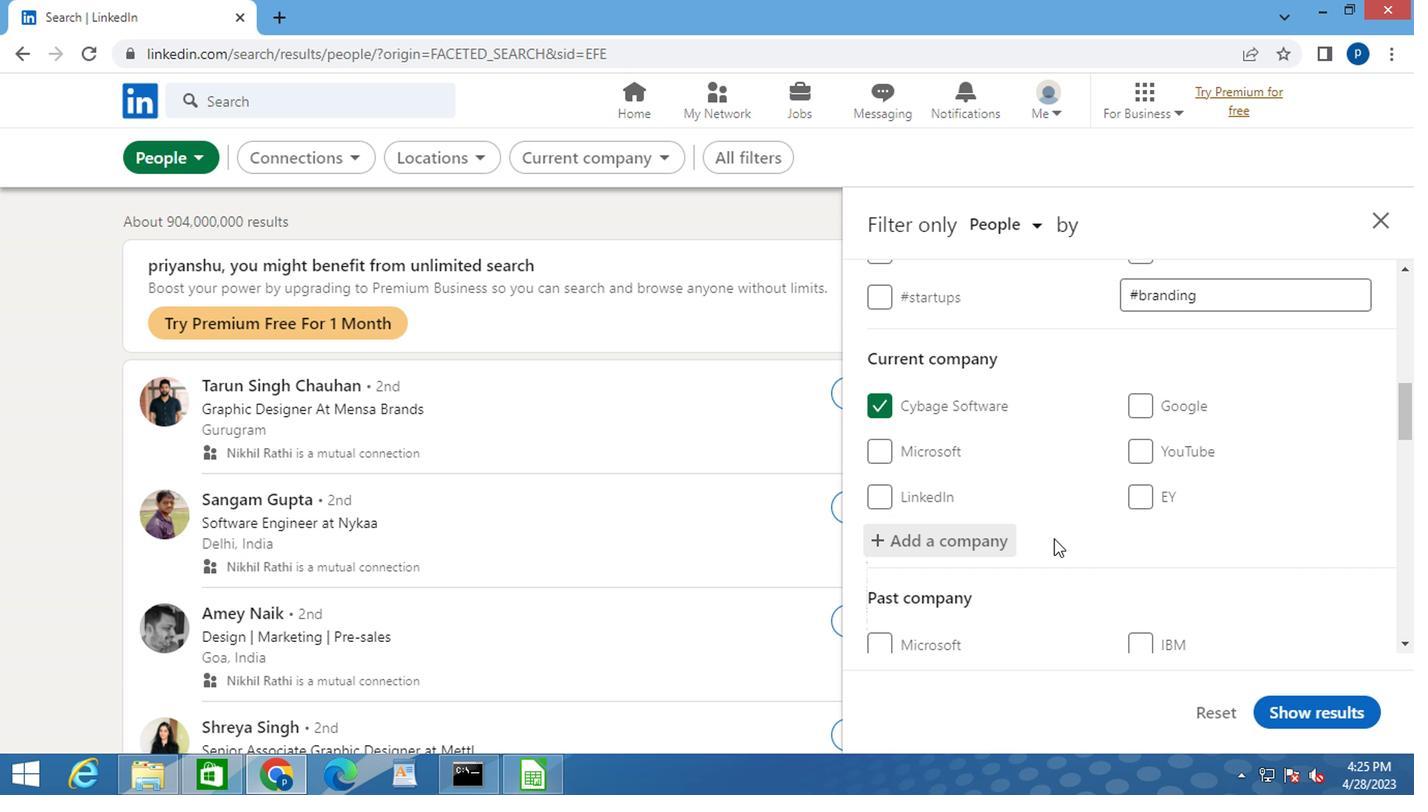 
Action: Mouse scrolled (1051, 538) with delta (0, 0)
Screenshot: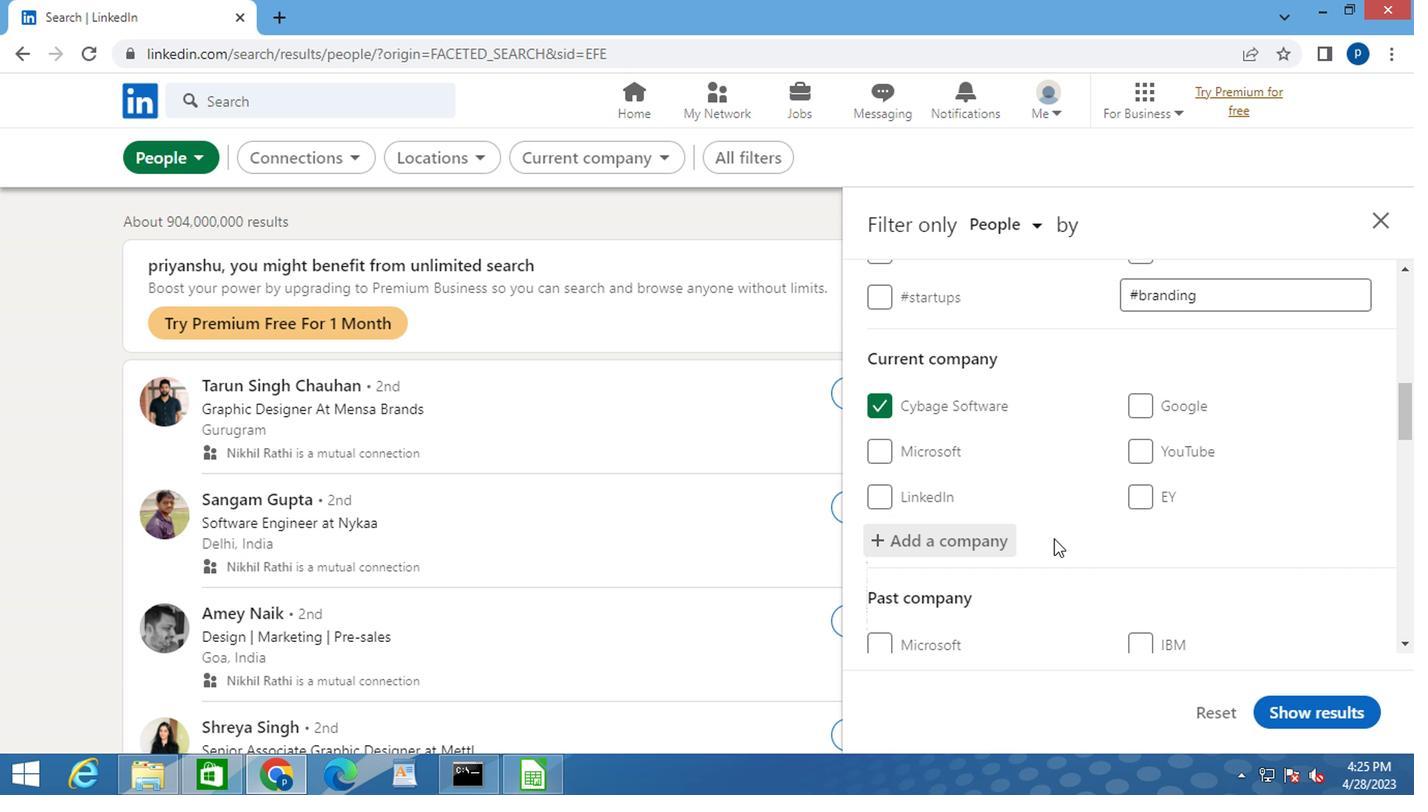 
Action: Mouse scrolled (1051, 538) with delta (0, 0)
Screenshot: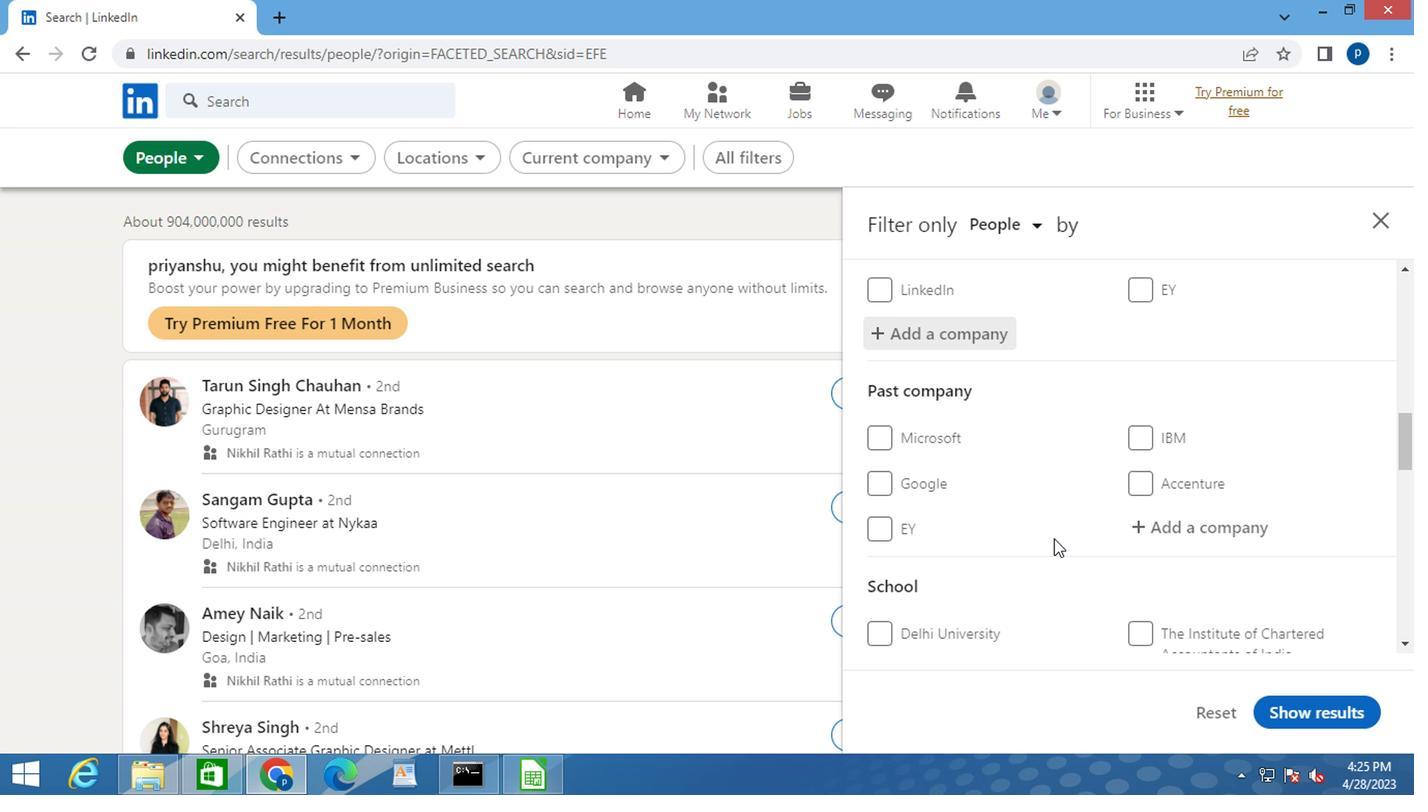 
Action: Mouse scrolled (1051, 538) with delta (0, 0)
Screenshot: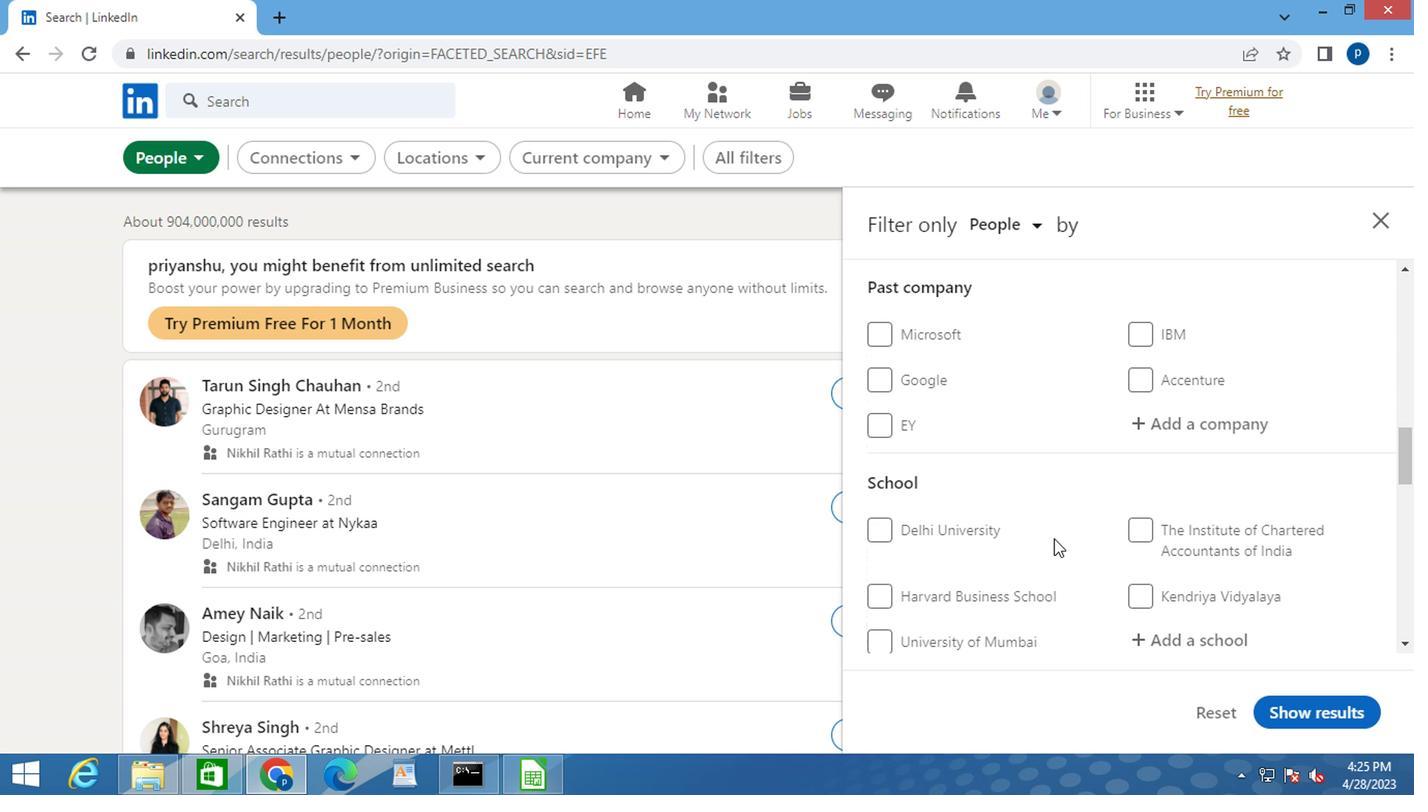 
Action: Mouse scrolled (1051, 538) with delta (0, 0)
Screenshot: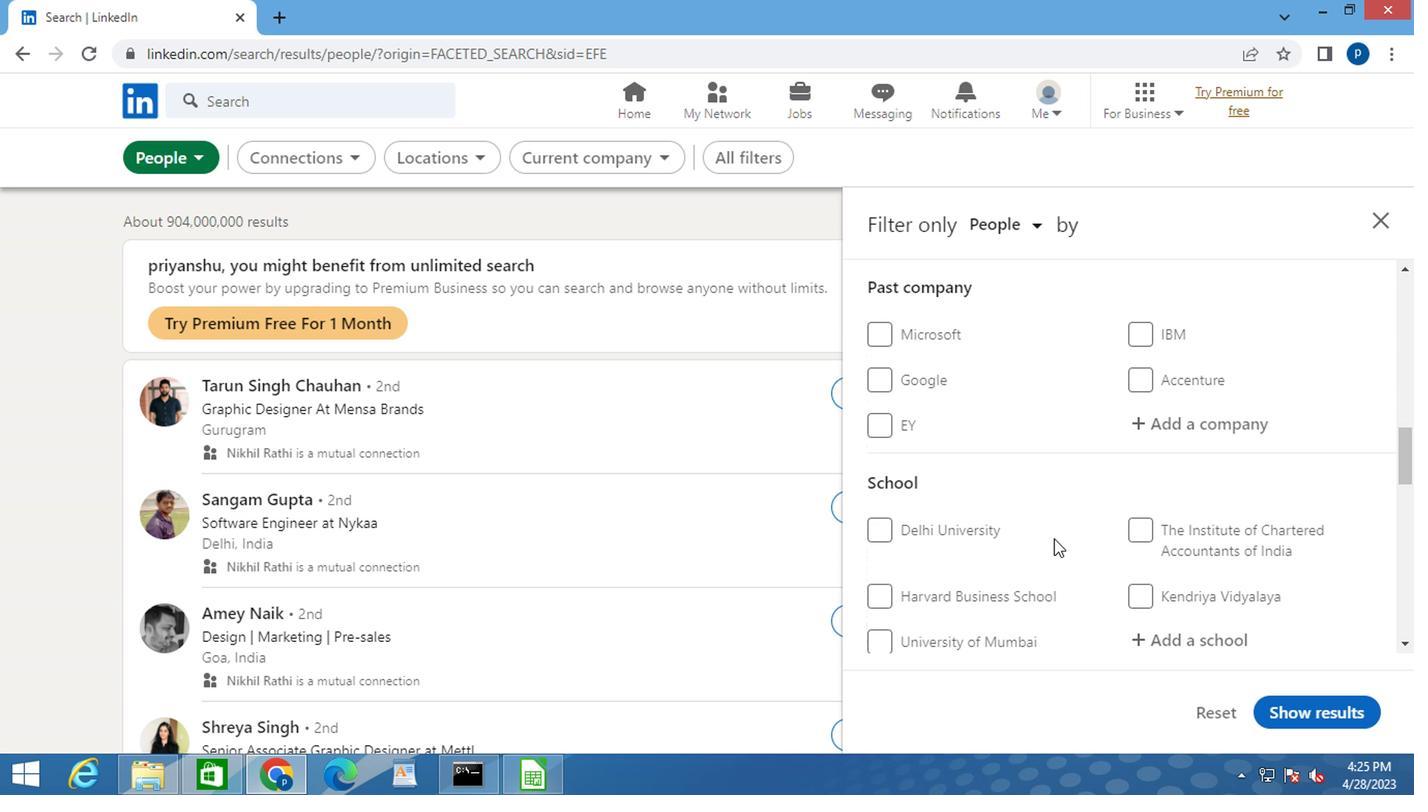 
Action: Mouse moved to (1163, 433)
Screenshot: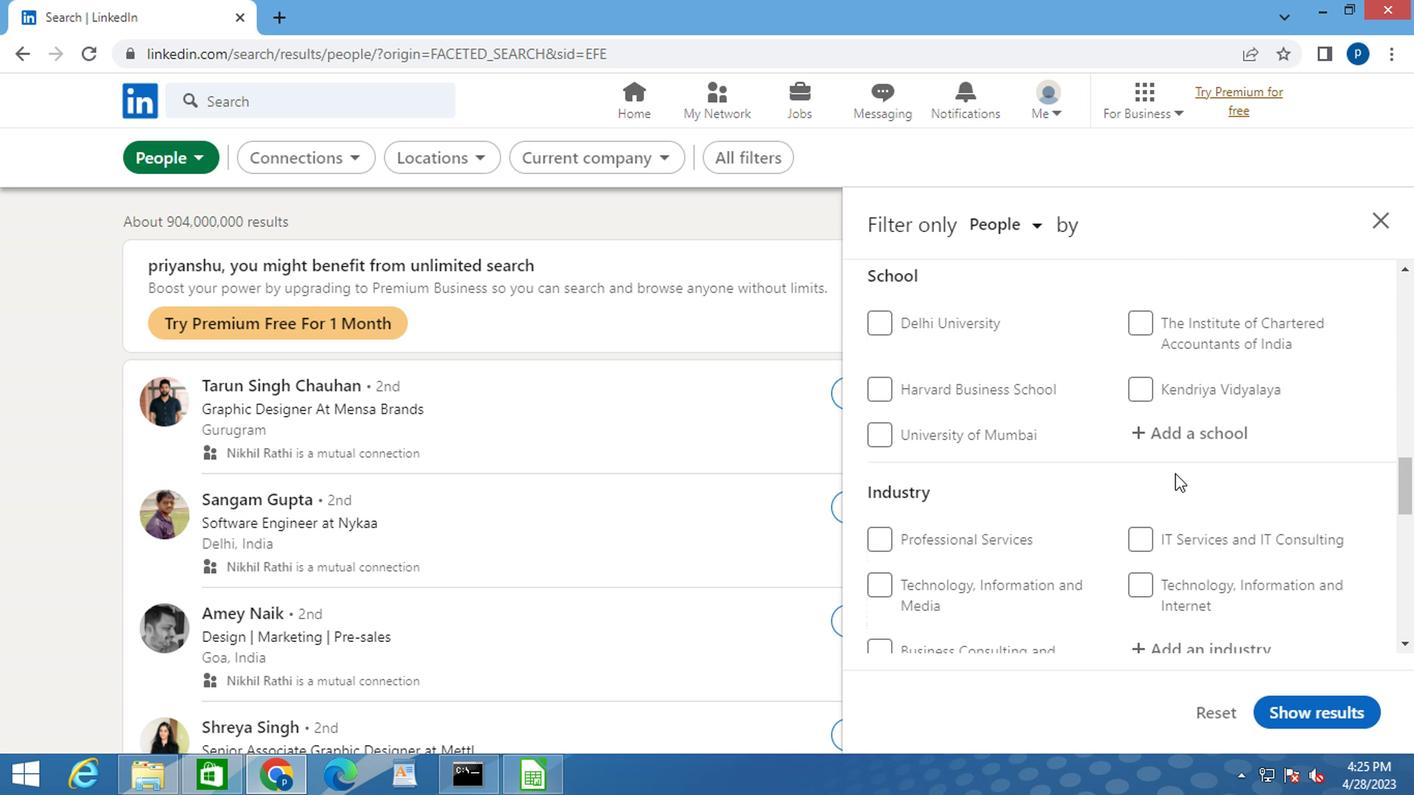 
Action: Mouse pressed left at (1163, 433)
Screenshot: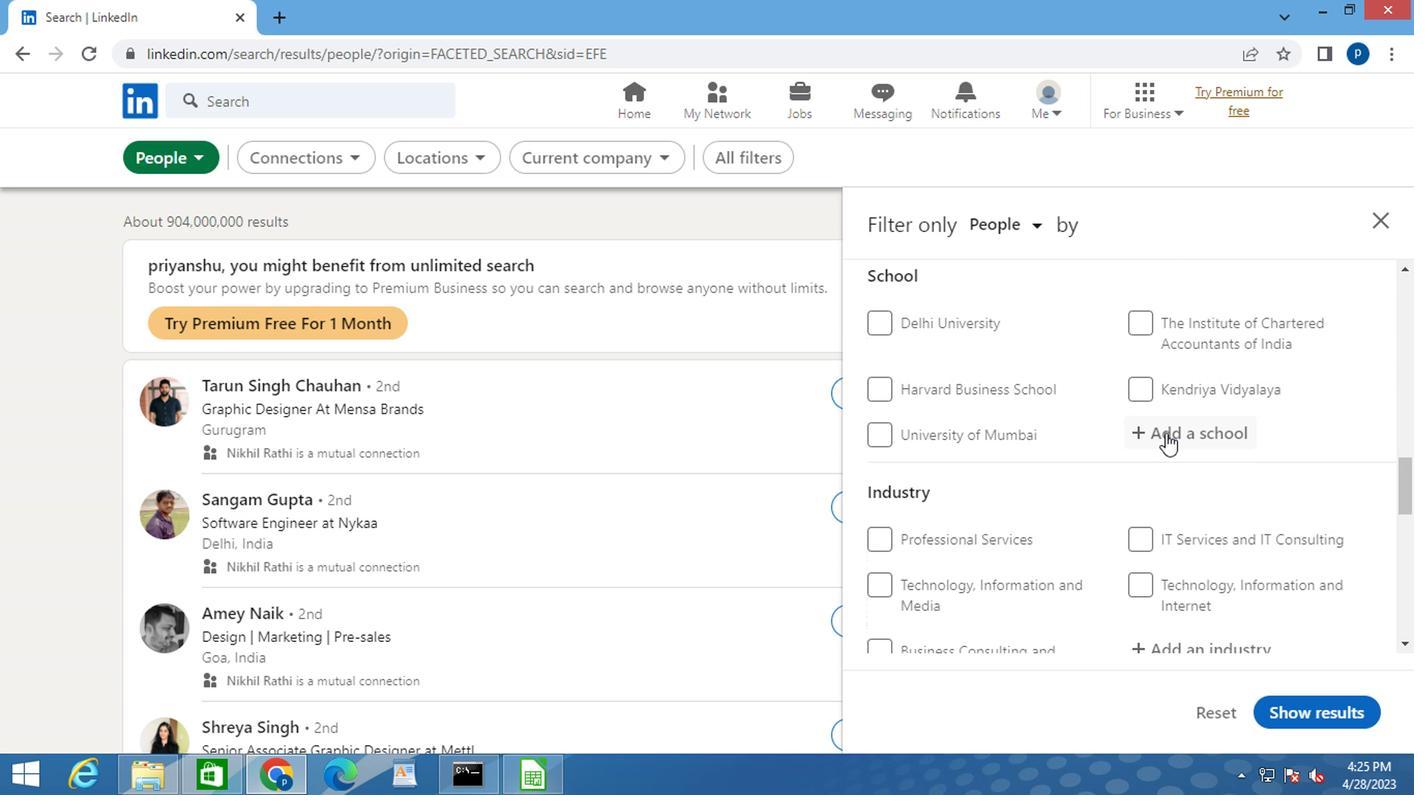
Action: Key pressed <Key.caps_lock>S<Key.caps_lock>HIKSHAN<Key.space><Key.caps_lock>P<Key.caps_lock>RASARA
Screenshot: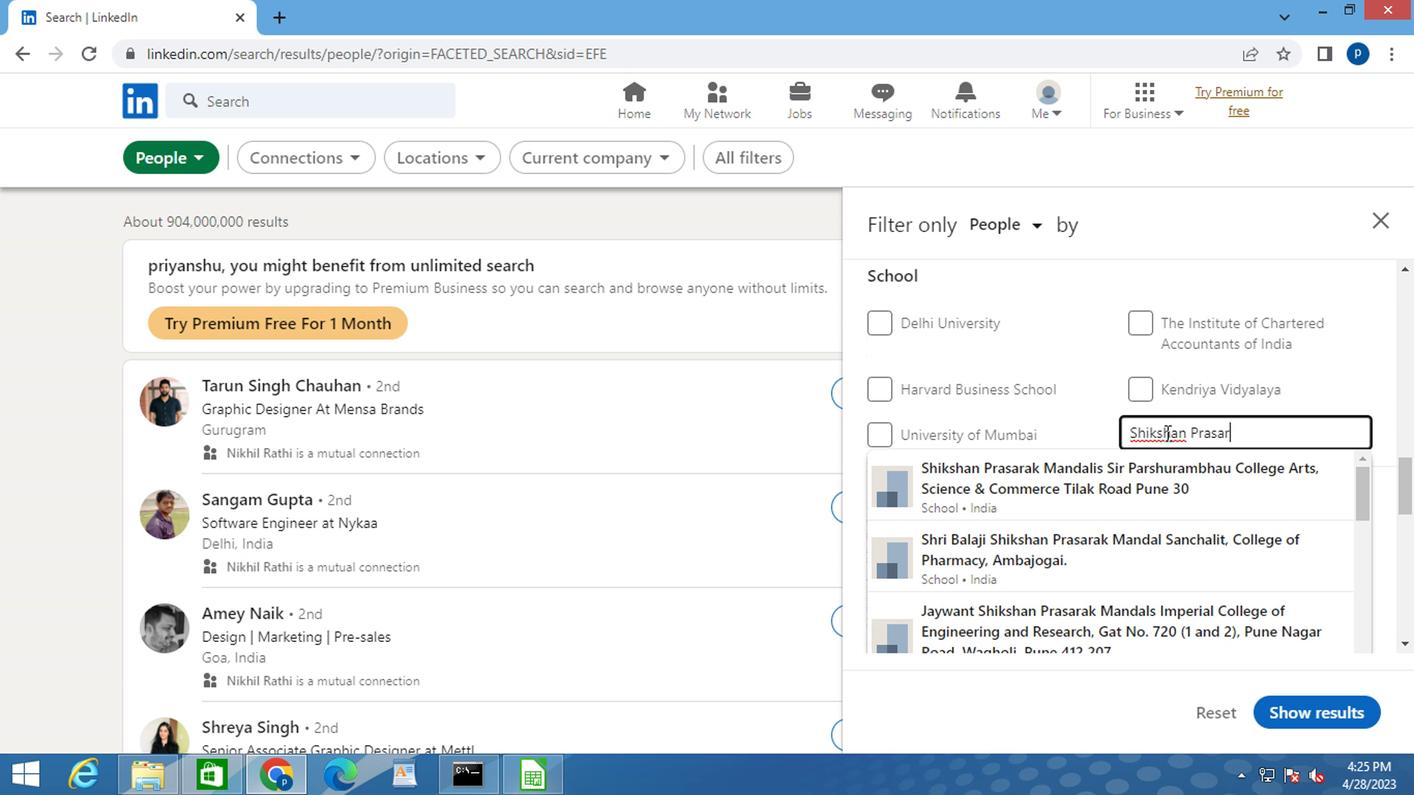 
Action: Mouse moved to (1169, 472)
Screenshot: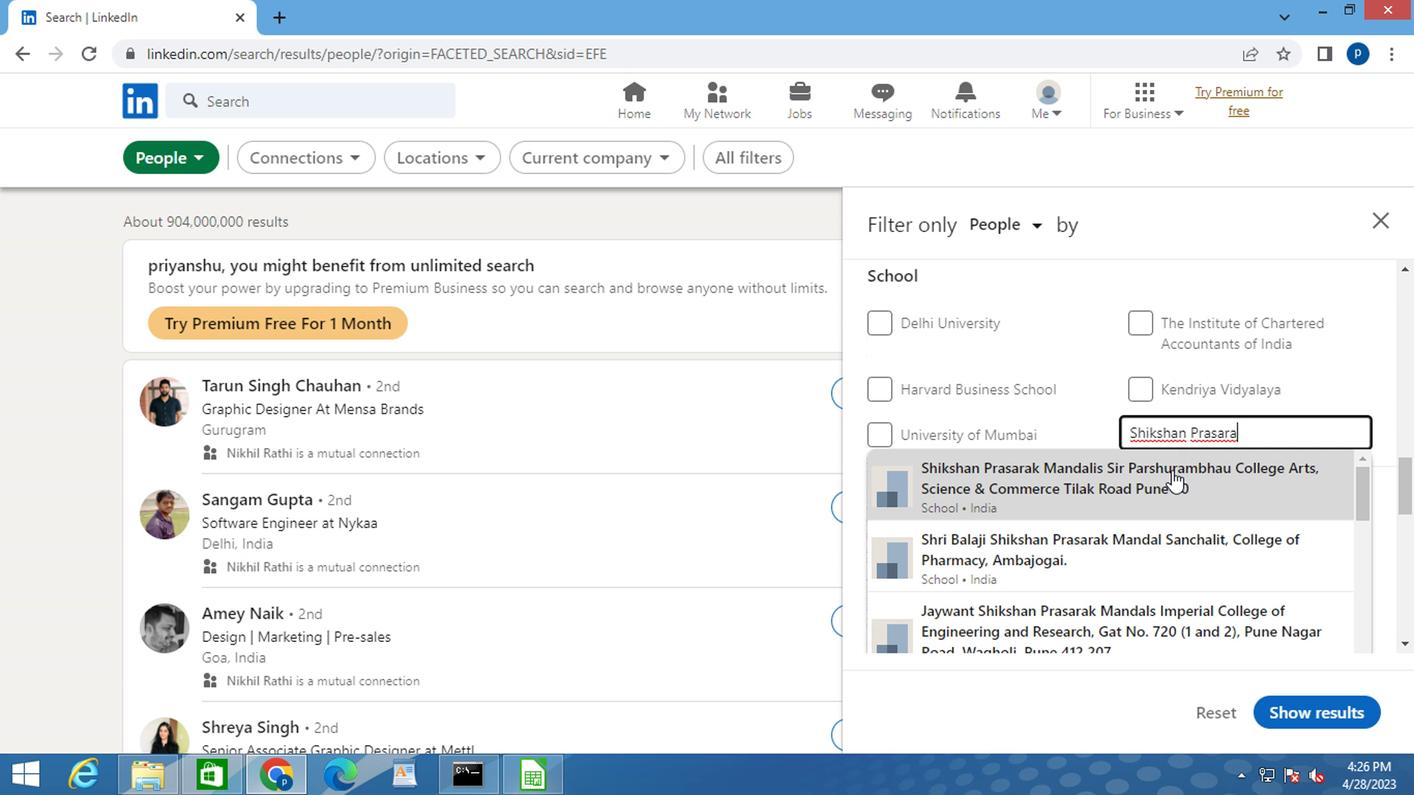 
Action: Mouse pressed left at (1169, 472)
Screenshot: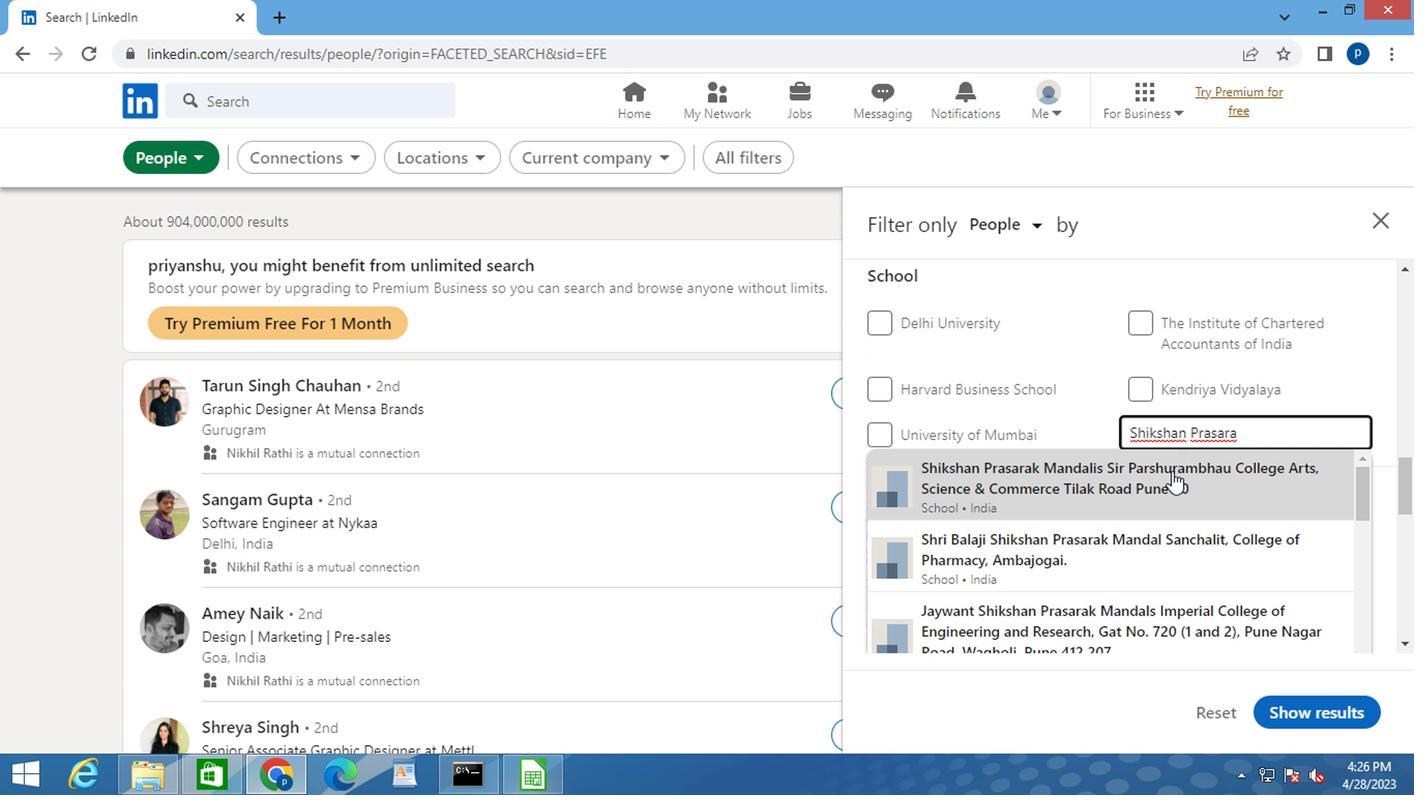 
Action: Mouse moved to (1079, 467)
Screenshot: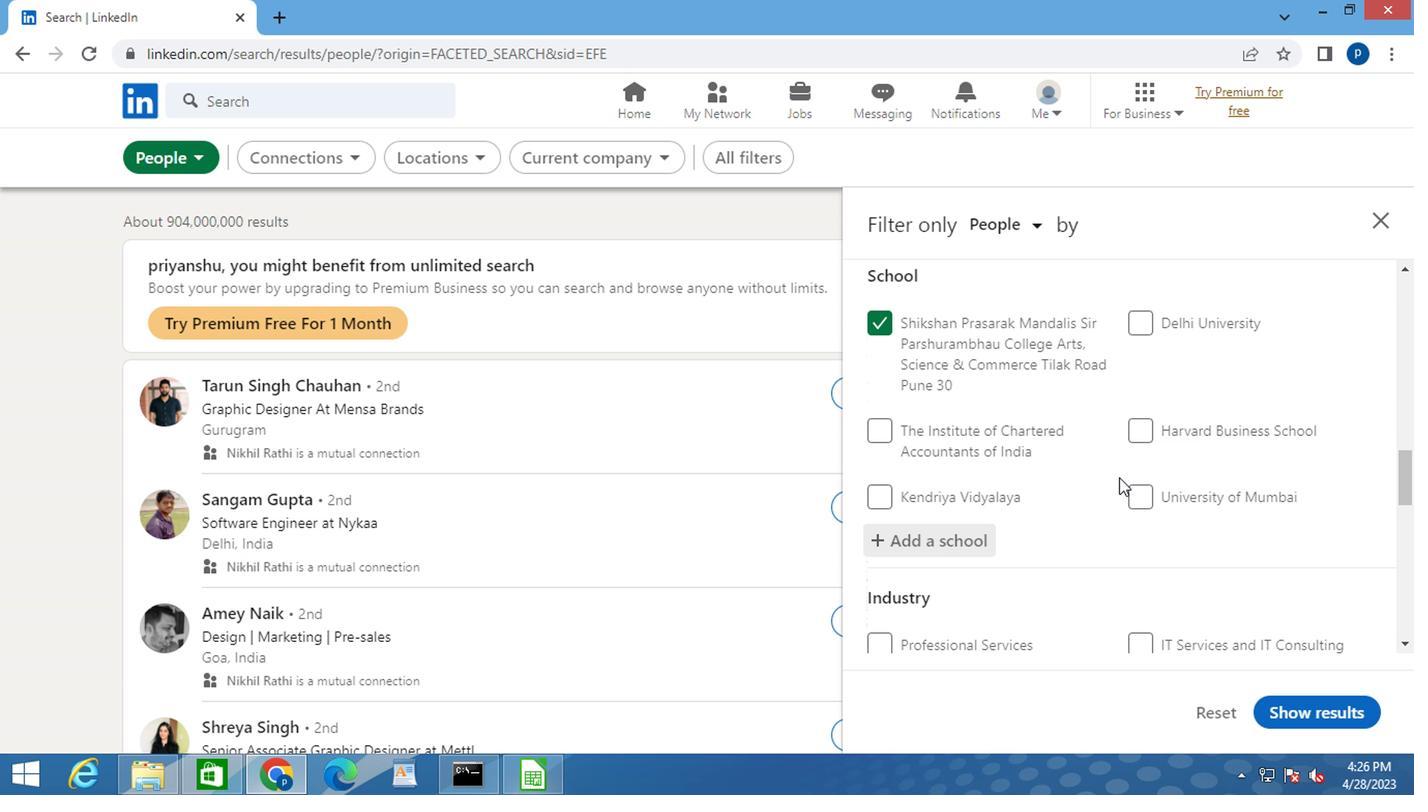 
Action: Mouse scrolled (1079, 467) with delta (0, 0)
Screenshot: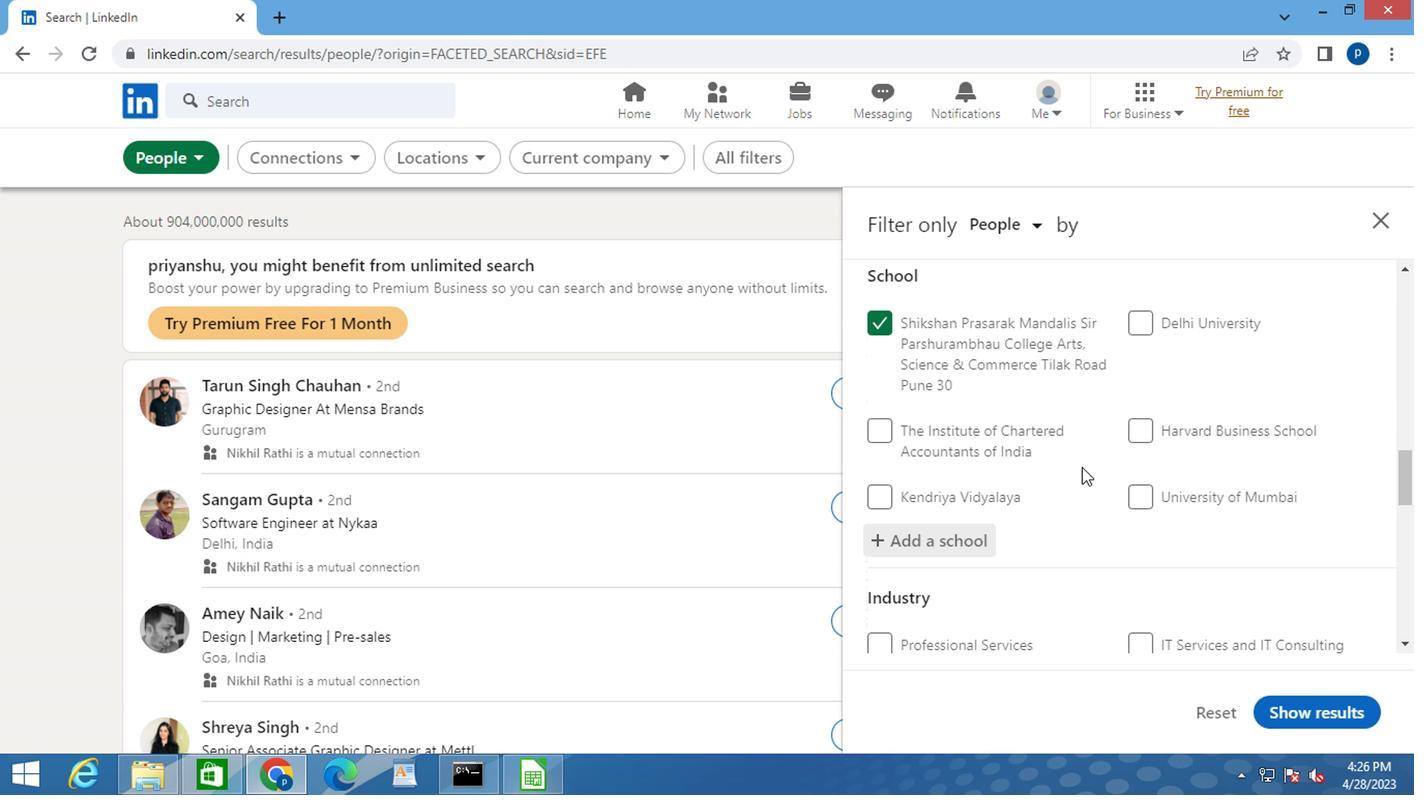 
Action: Mouse moved to (1068, 456)
Screenshot: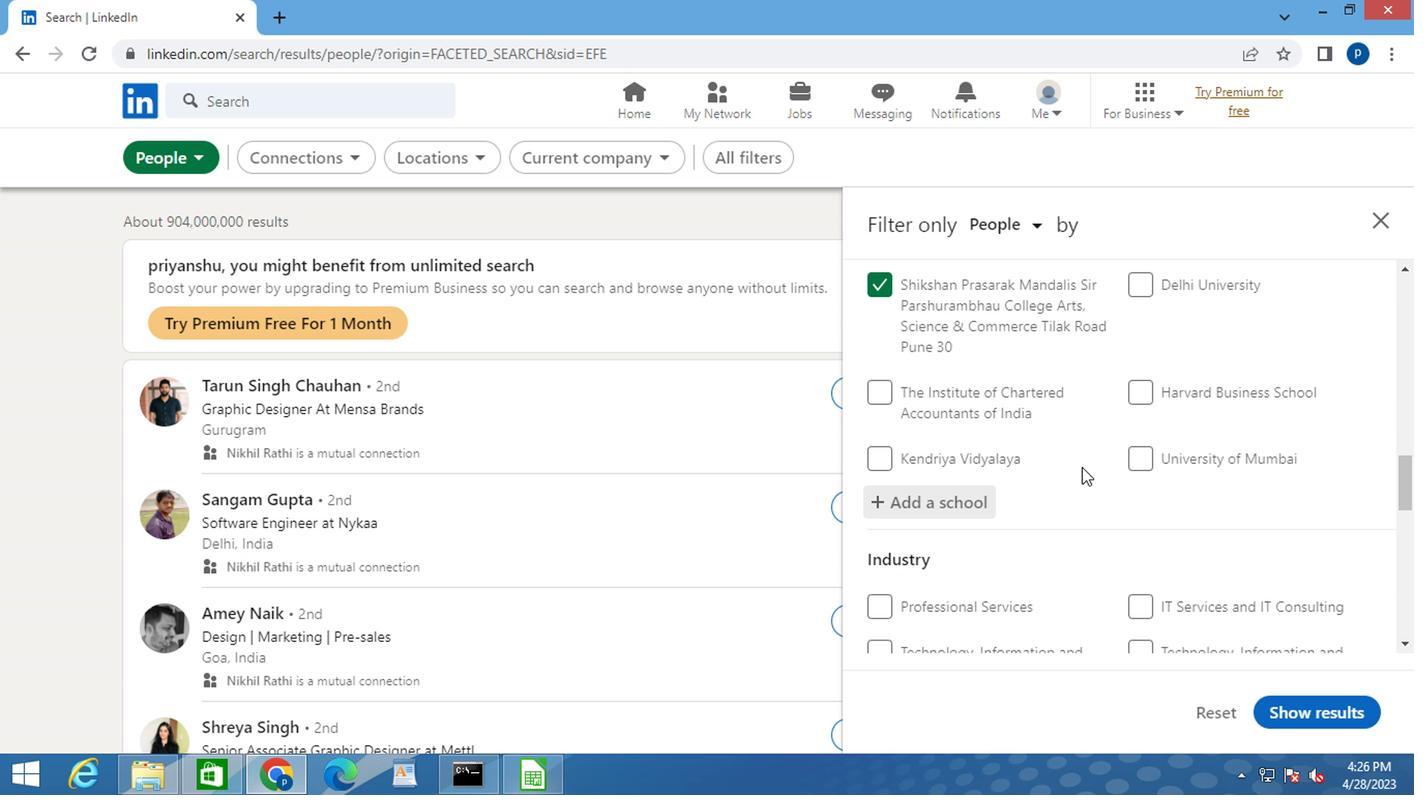 
Action: Mouse scrolled (1068, 455) with delta (0, 0)
Screenshot: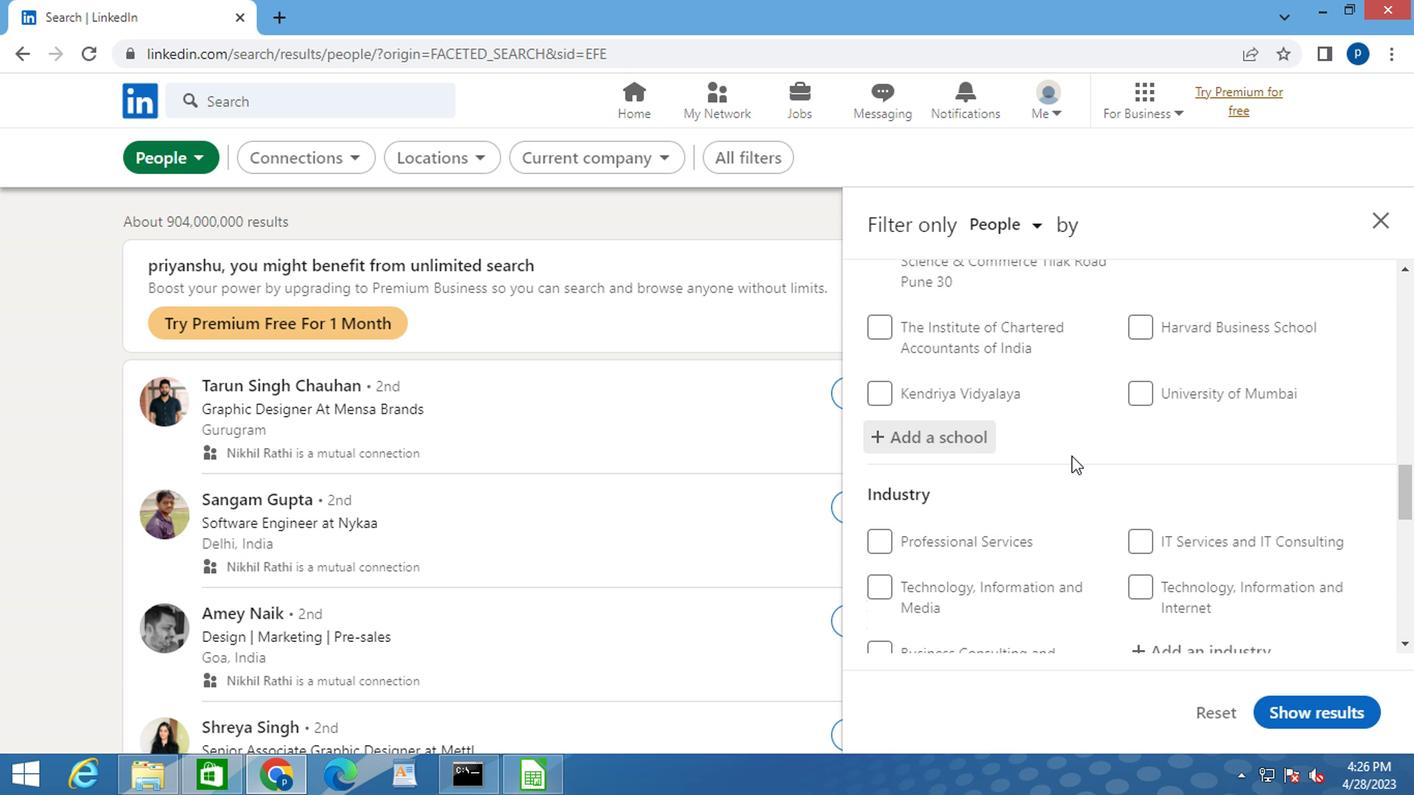 
Action: Mouse moved to (1070, 455)
Screenshot: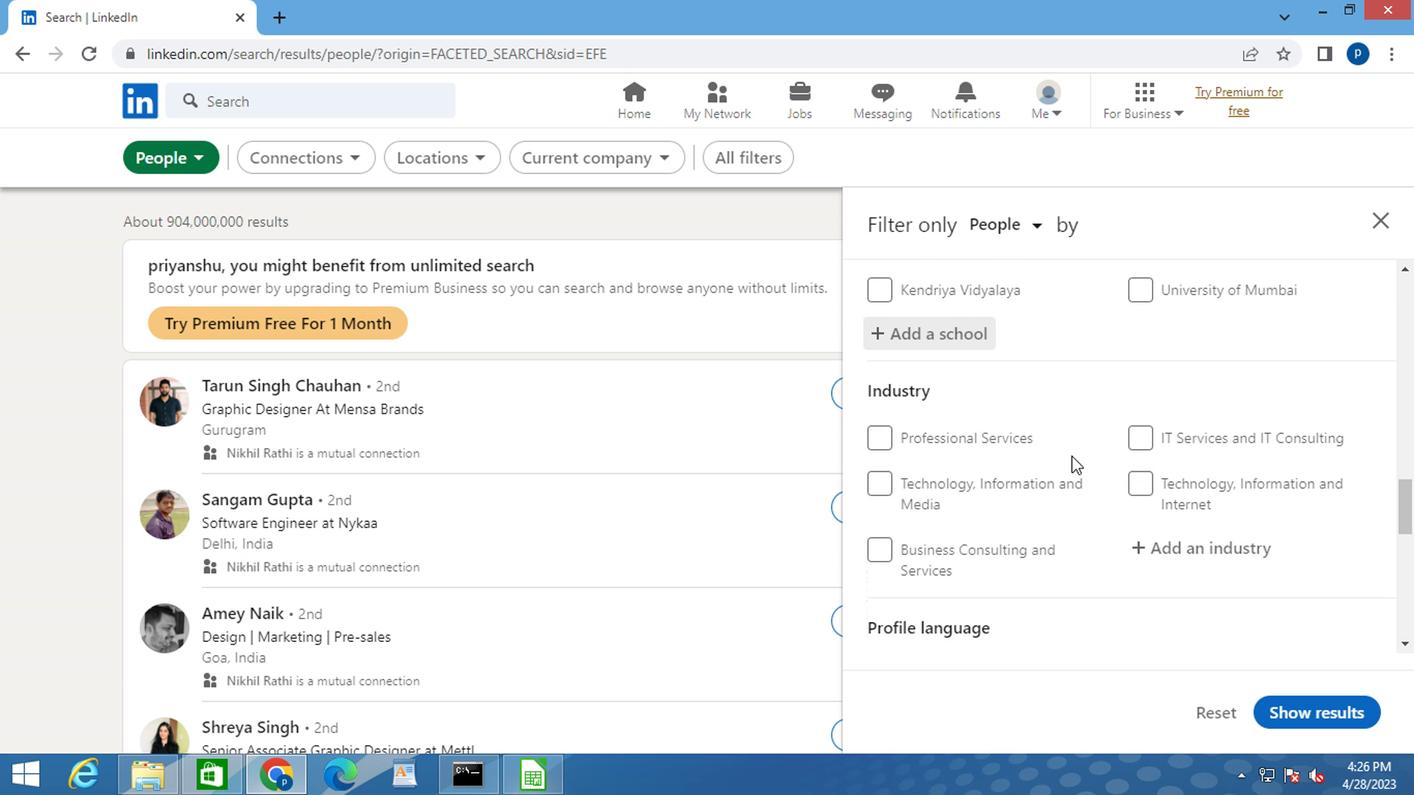 
Action: Mouse scrolled (1070, 454) with delta (0, -1)
Screenshot: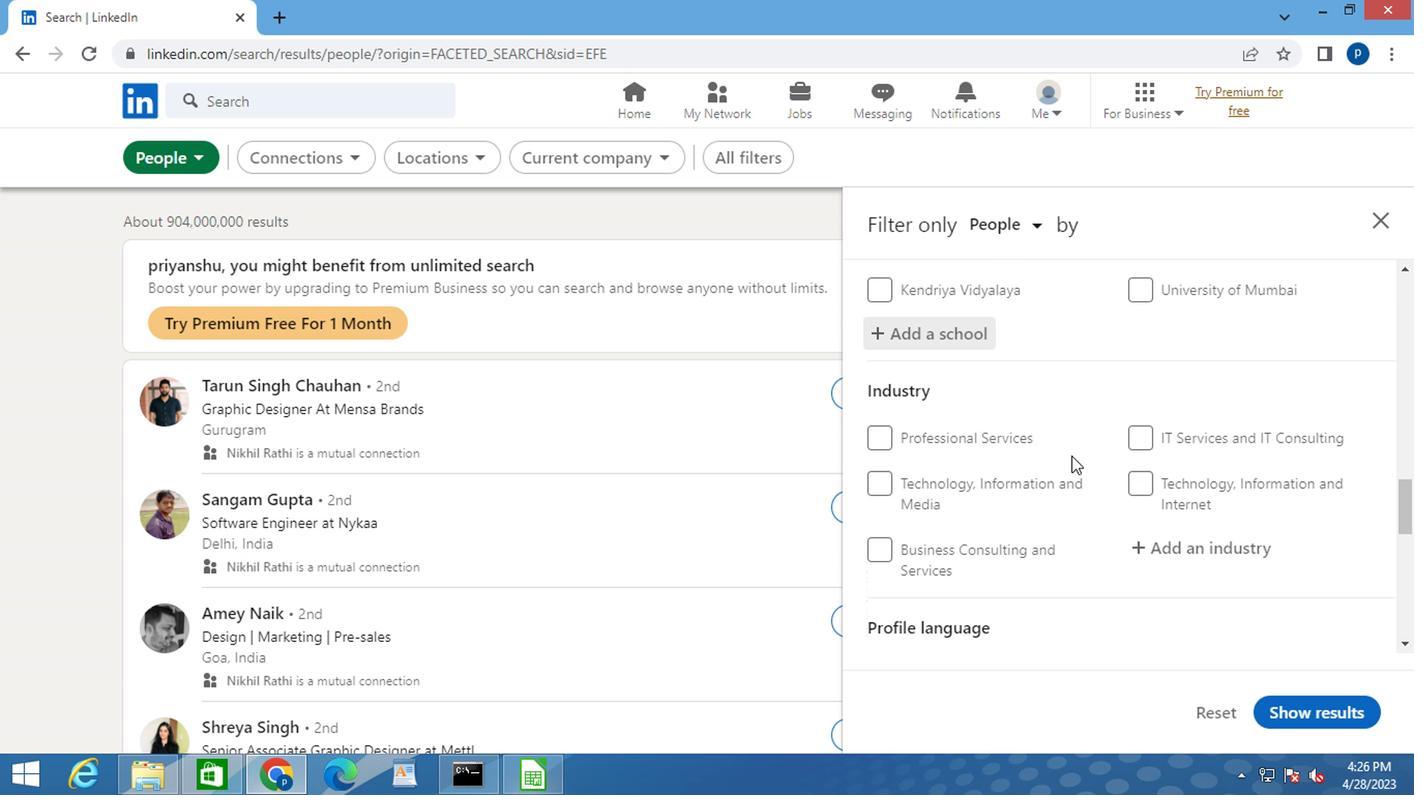 
Action: Mouse moved to (1169, 452)
Screenshot: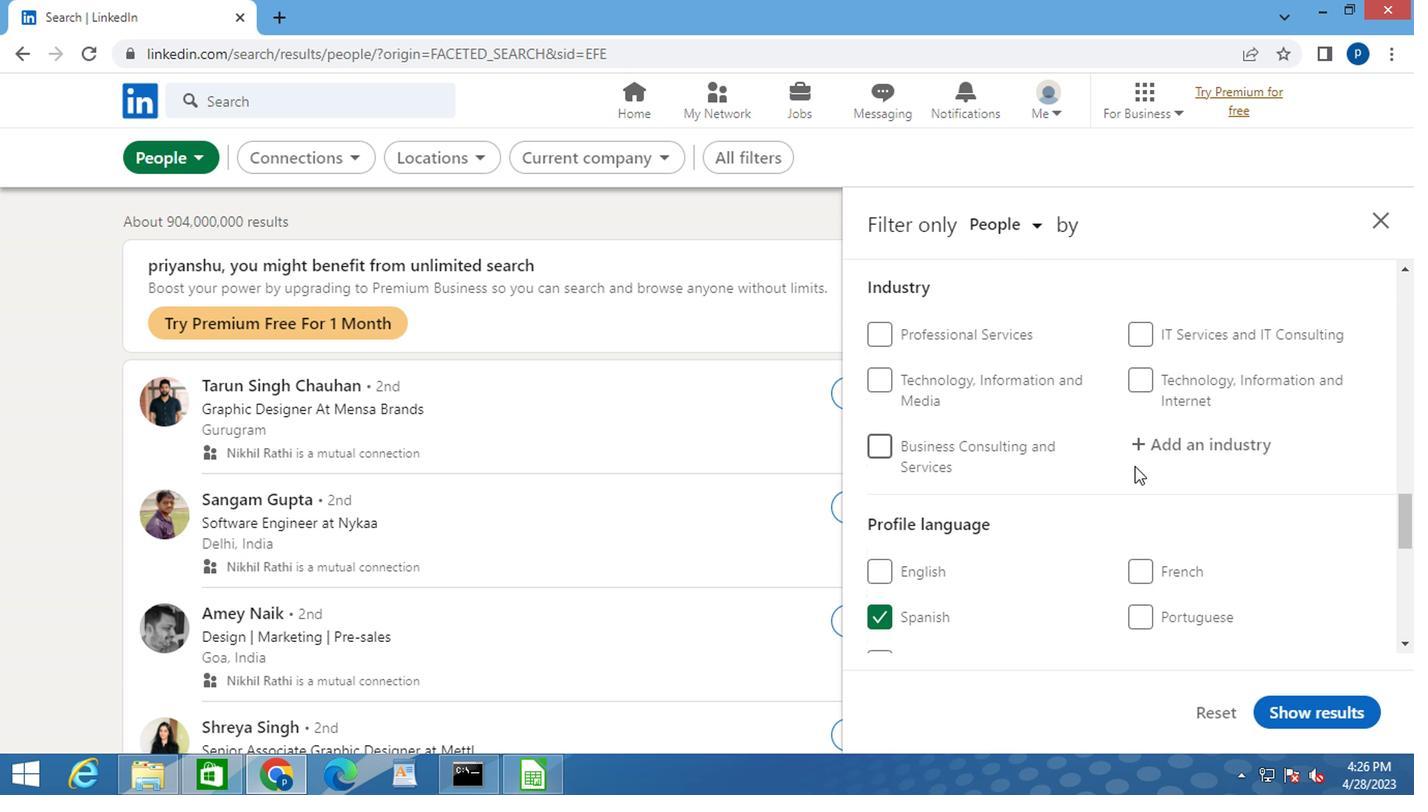 
Action: Mouse pressed left at (1169, 452)
Screenshot: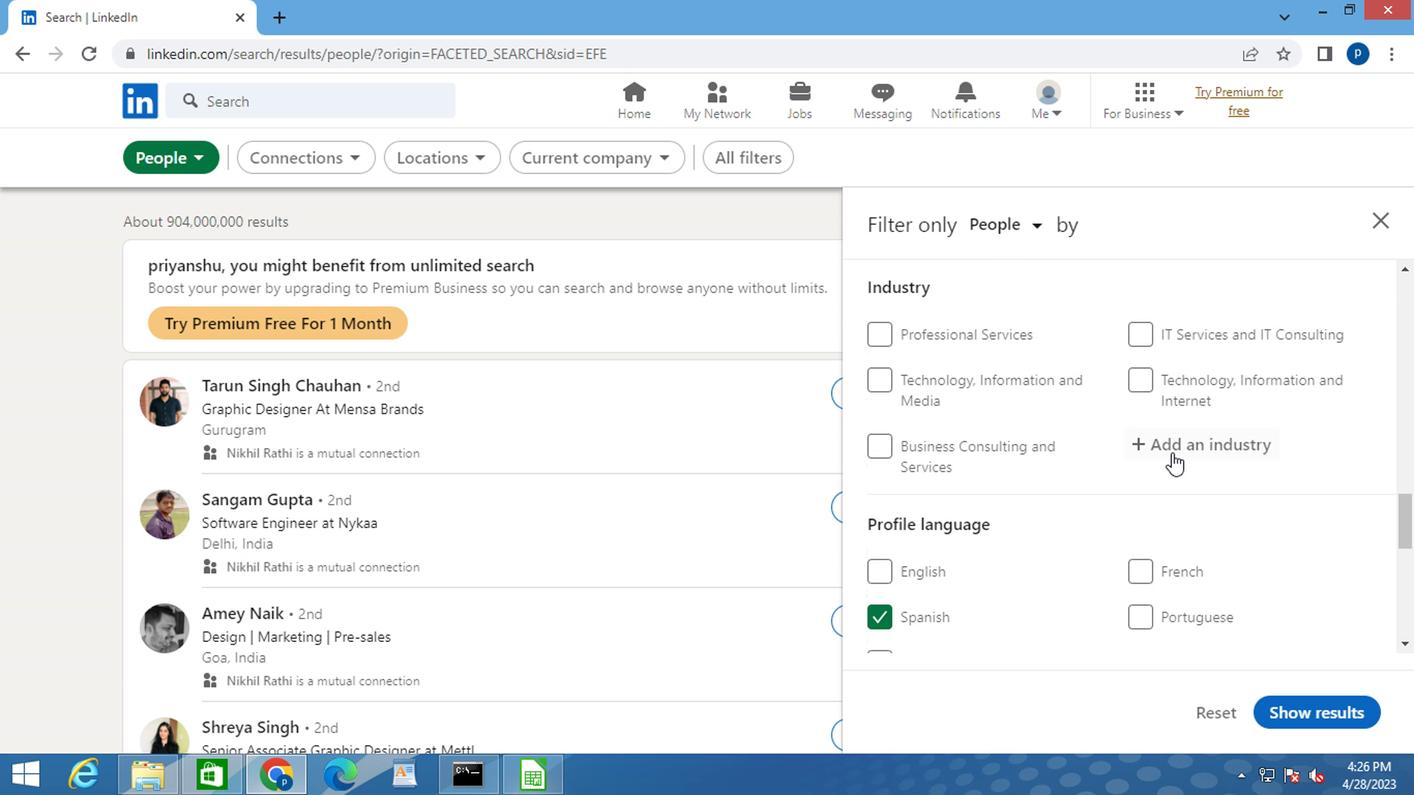 
Action: Key pressed <Key.caps_lock>C<Key.caps_lock>HIROPR
Screenshot: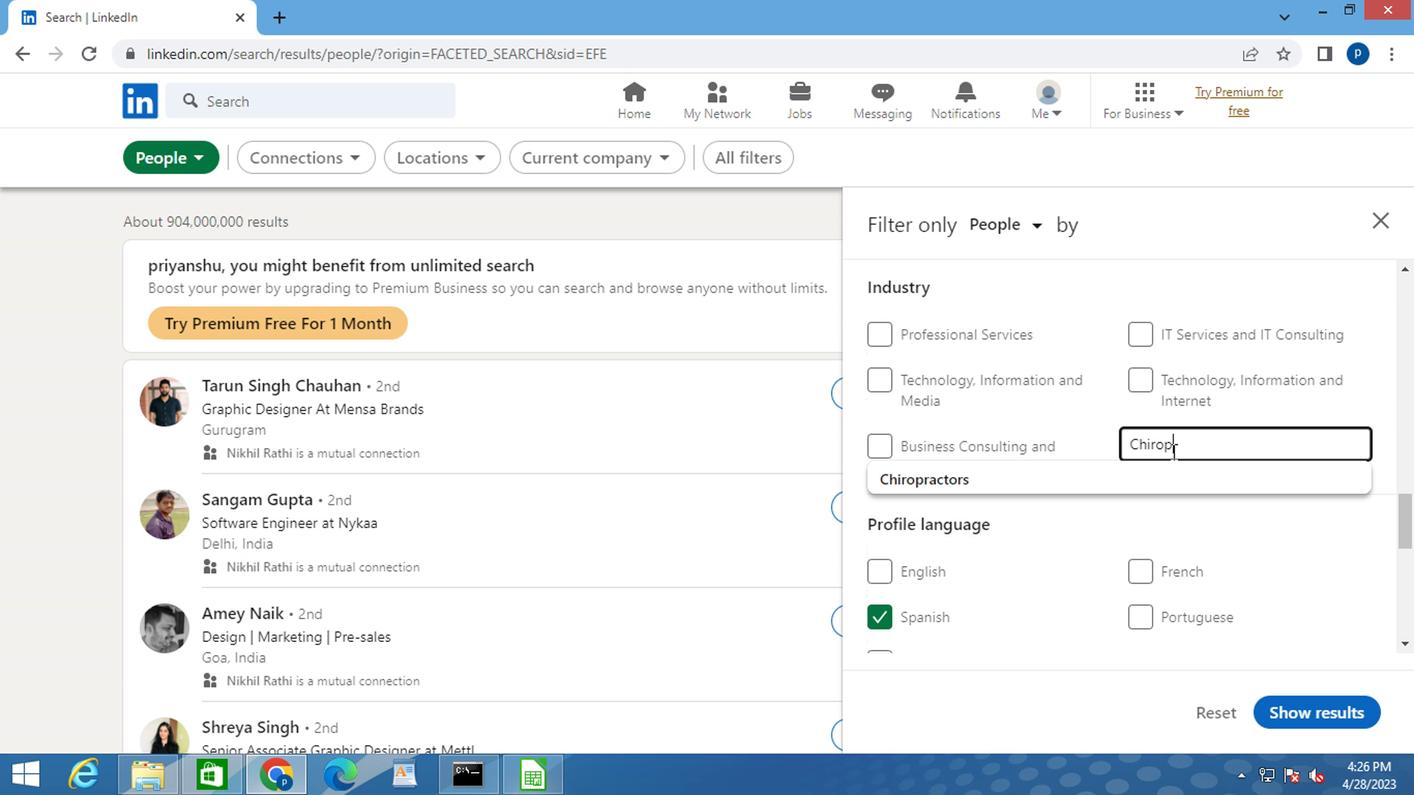 
Action: Mouse moved to (1004, 480)
Screenshot: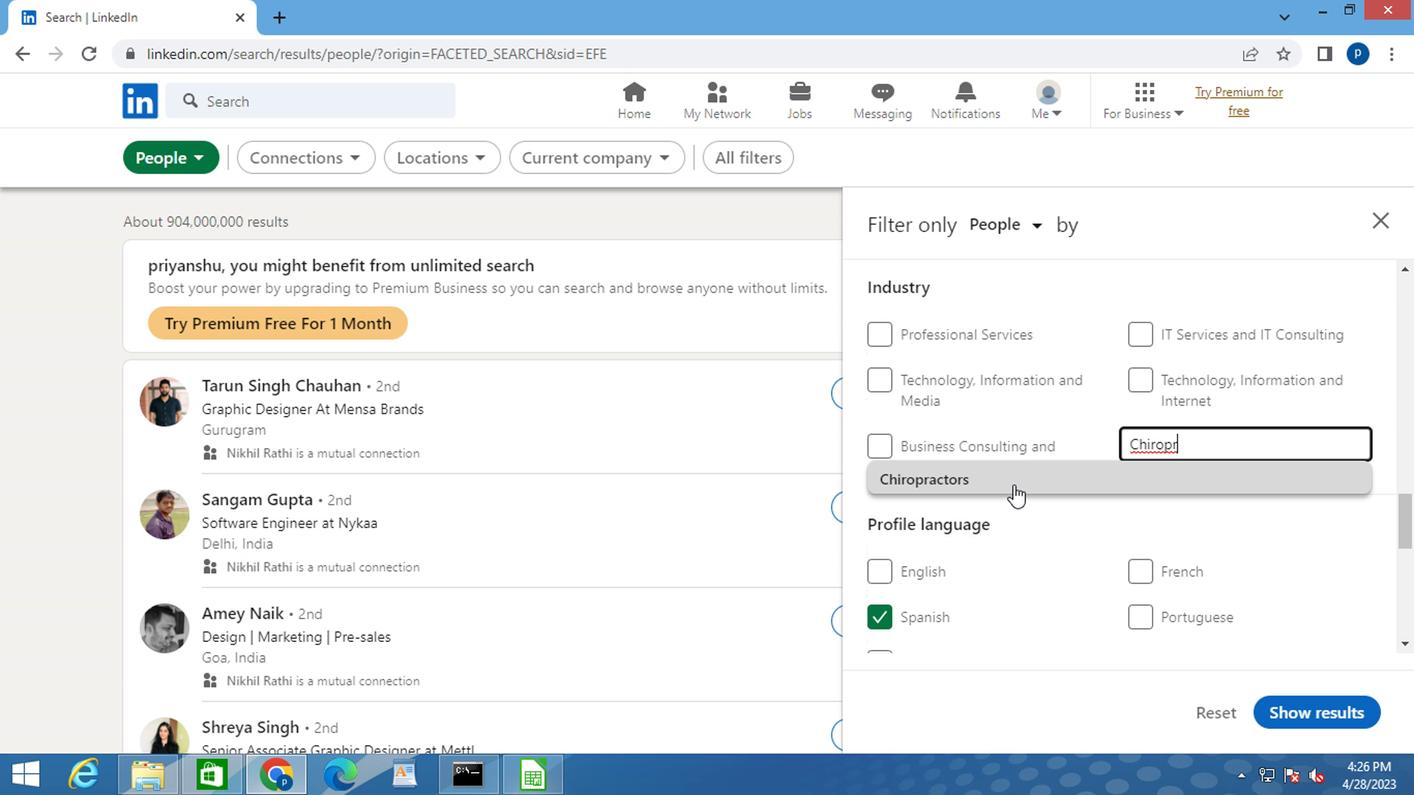 
Action: Mouse pressed left at (1004, 480)
Screenshot: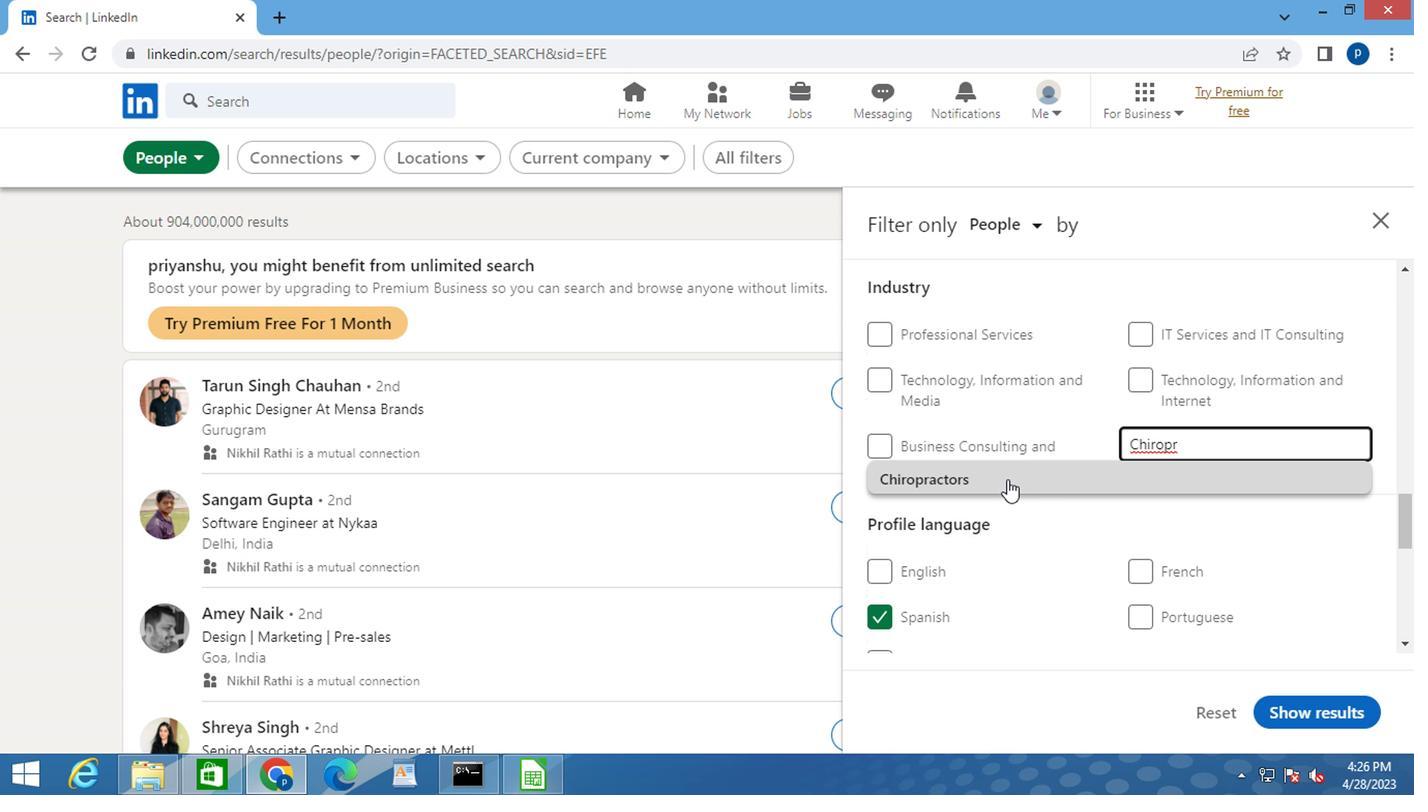
Action: Mouse moved to (1047, 482)
Screenshot: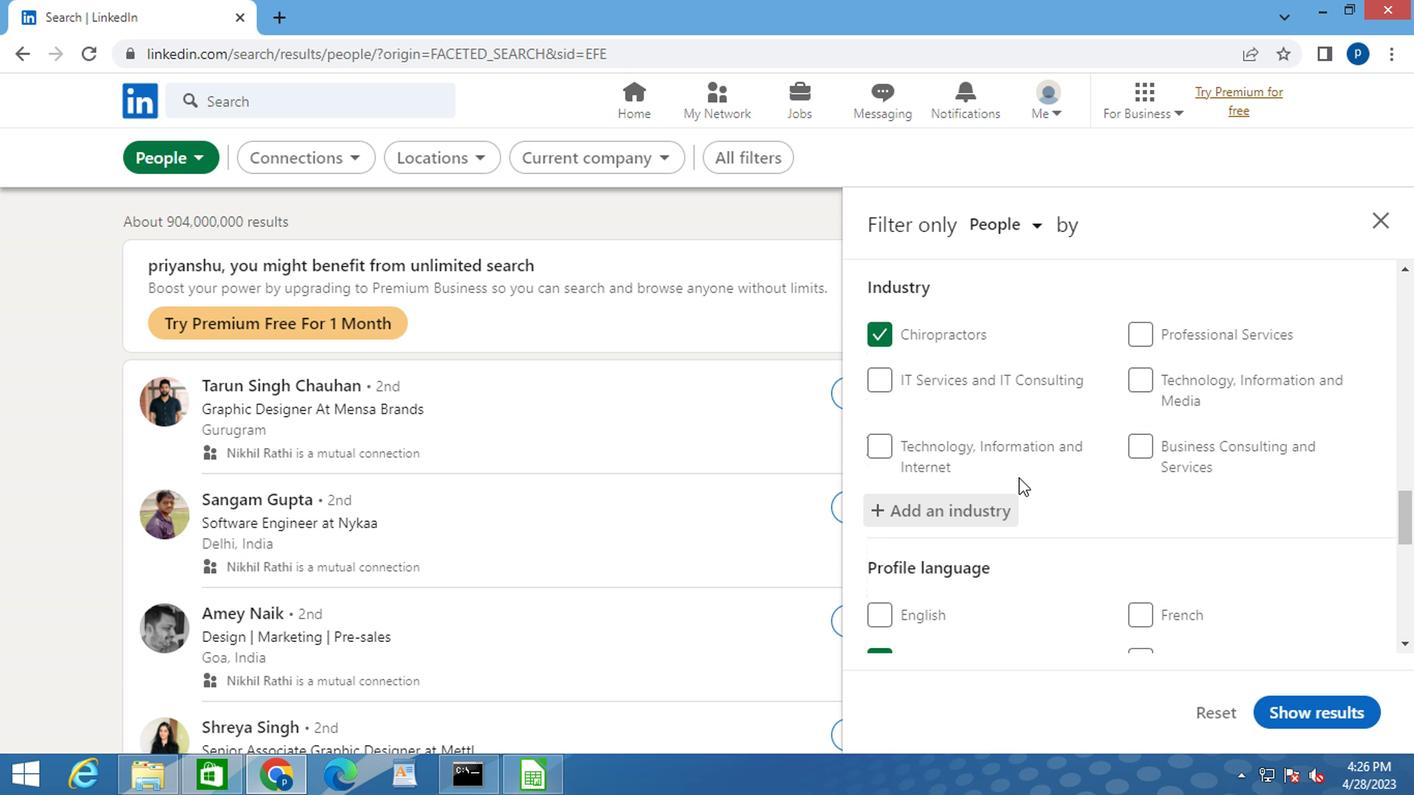 
Action: Mouse scrolled (1047, 481) with delta (0, 0)
Screenshot: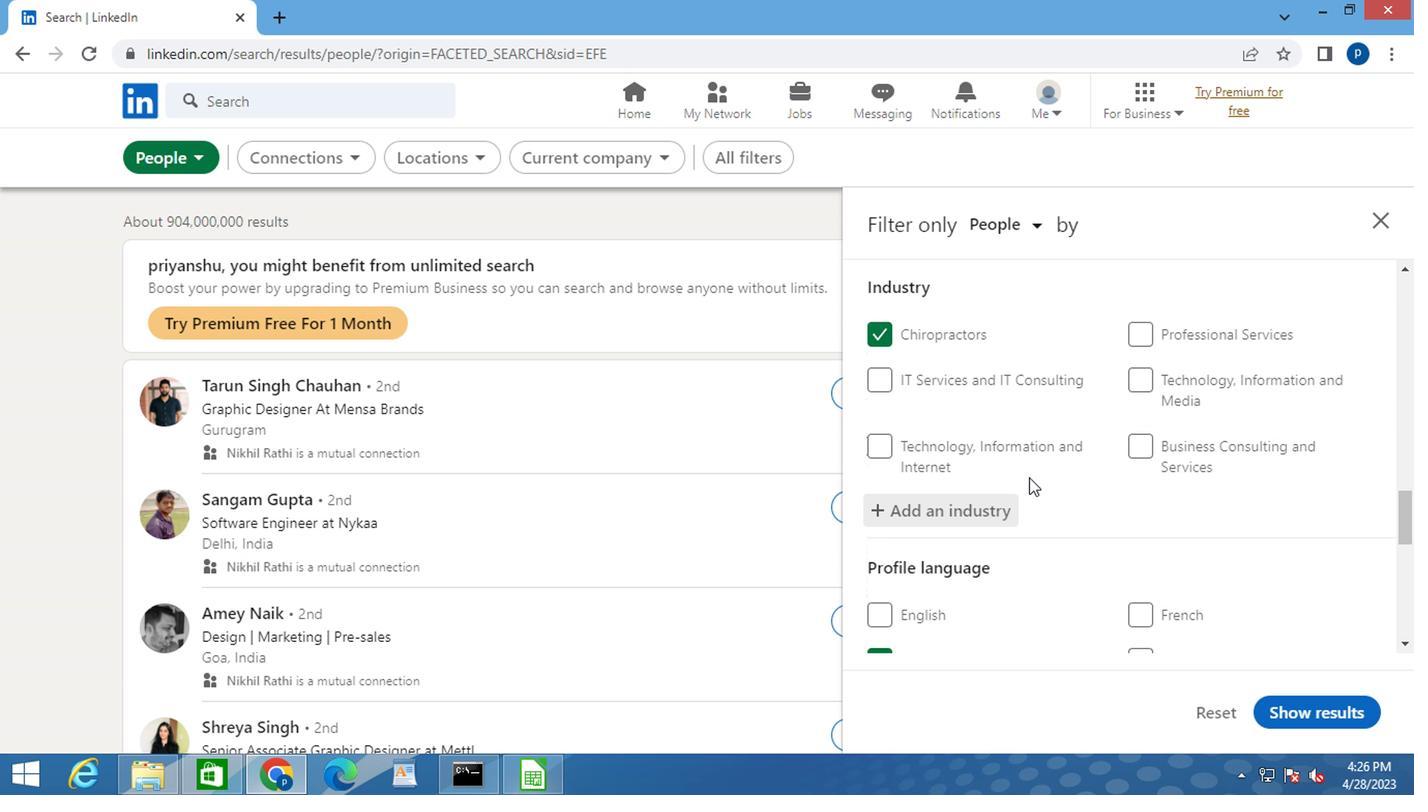 
Action: Mouse moved to (1048, 484)
Screenshot: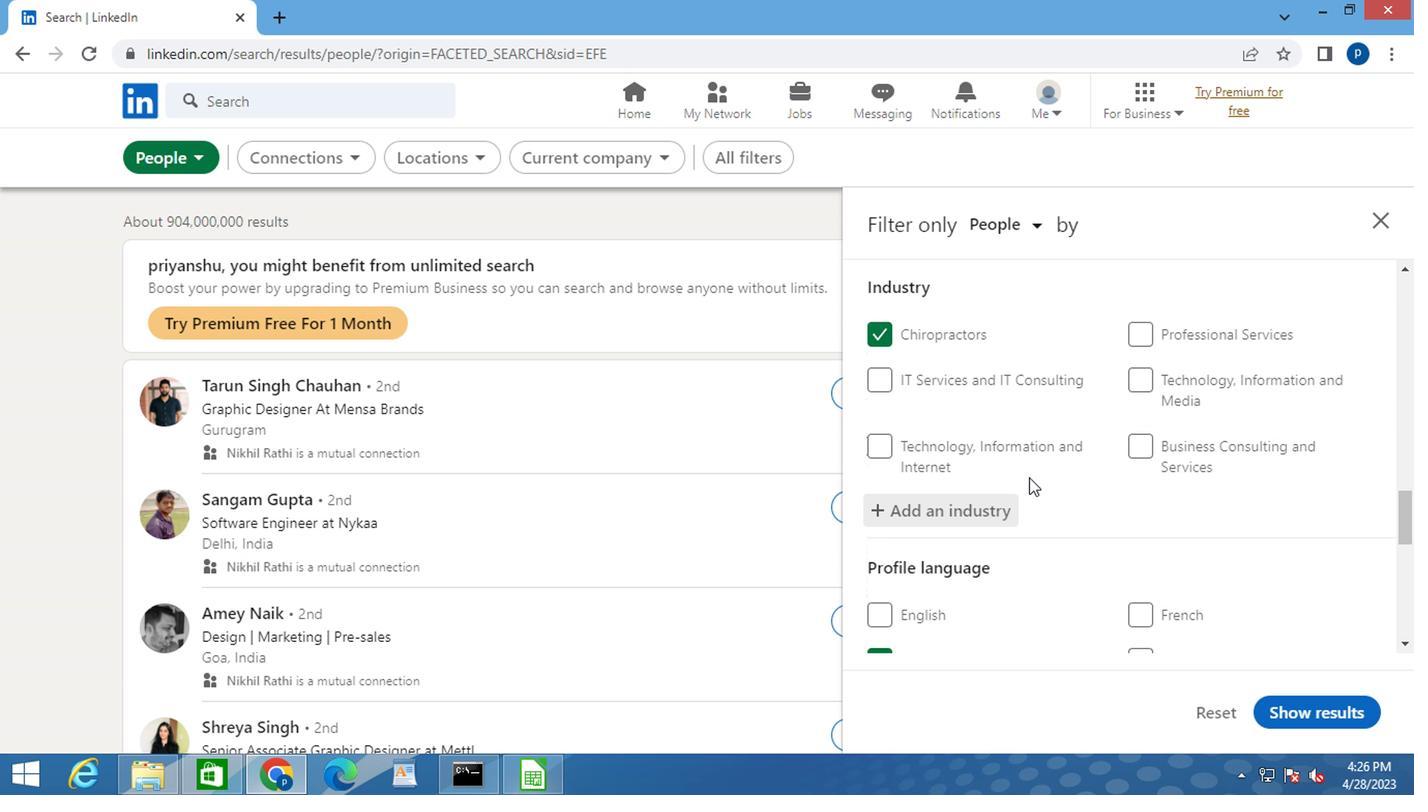 
Action: Mouse scrolled (1048, 483) with delta (0, -1)
Screenshot: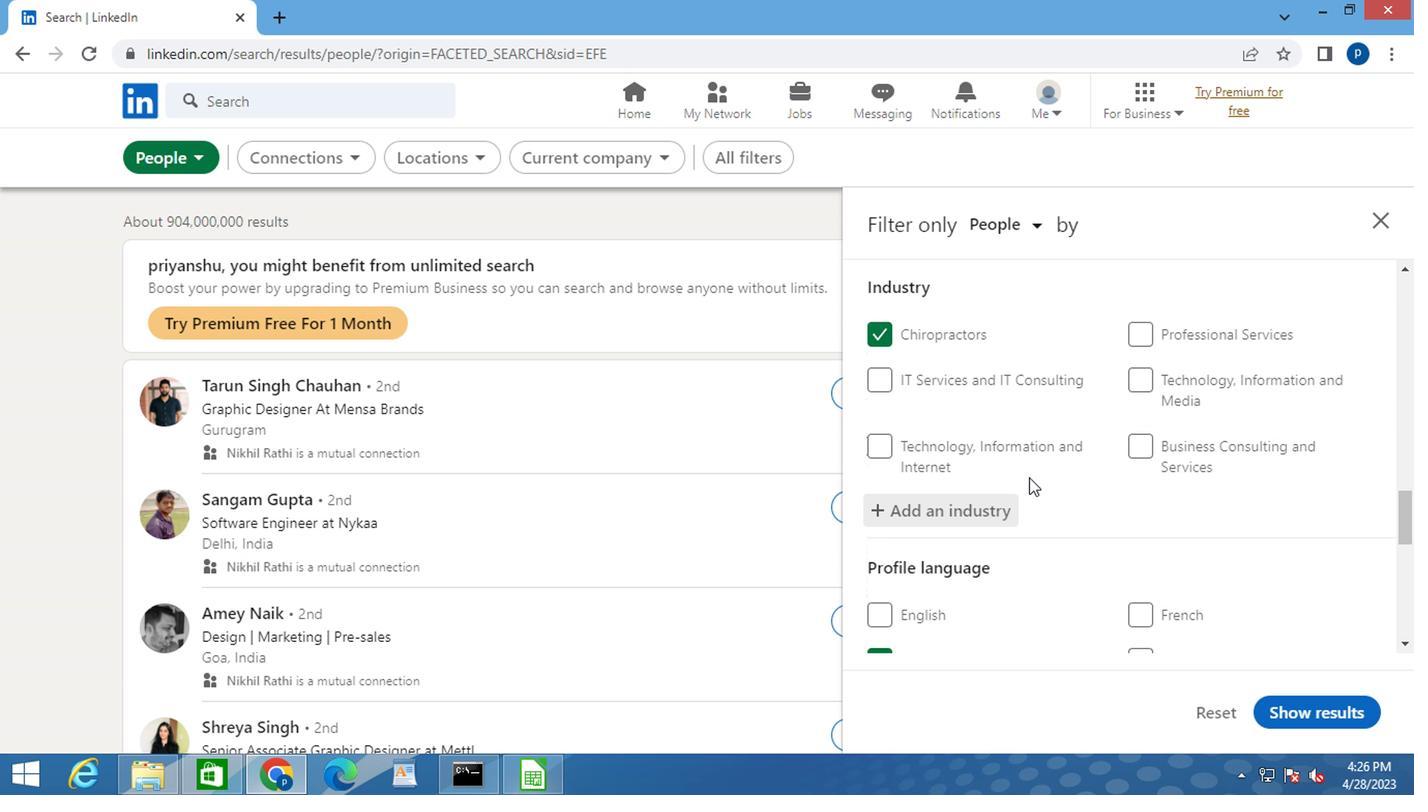 
Action: Mouse scrolled (1048, 483) with delta (0, -1)
Screenshot: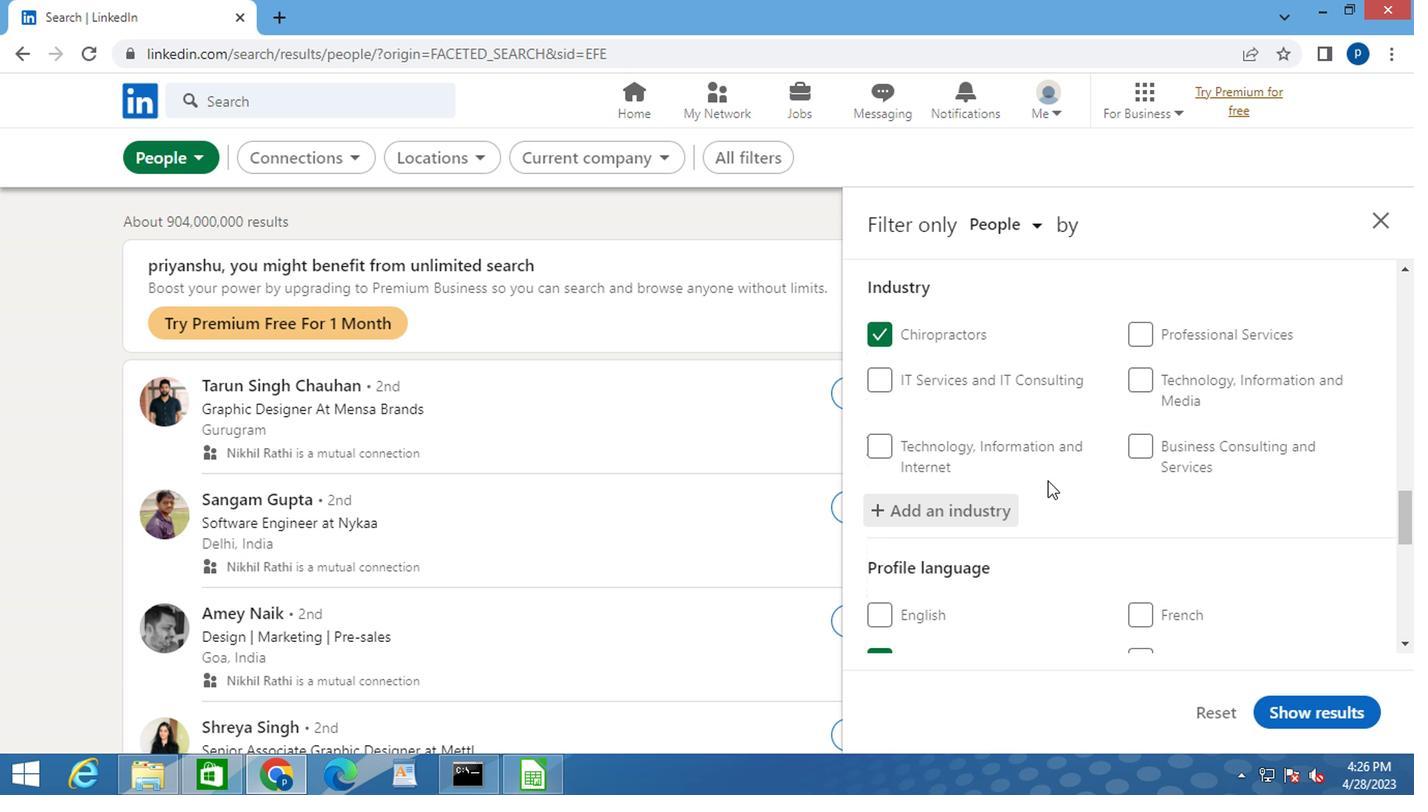 
Action: Mouse moved to (1048, 485)
Screenshot: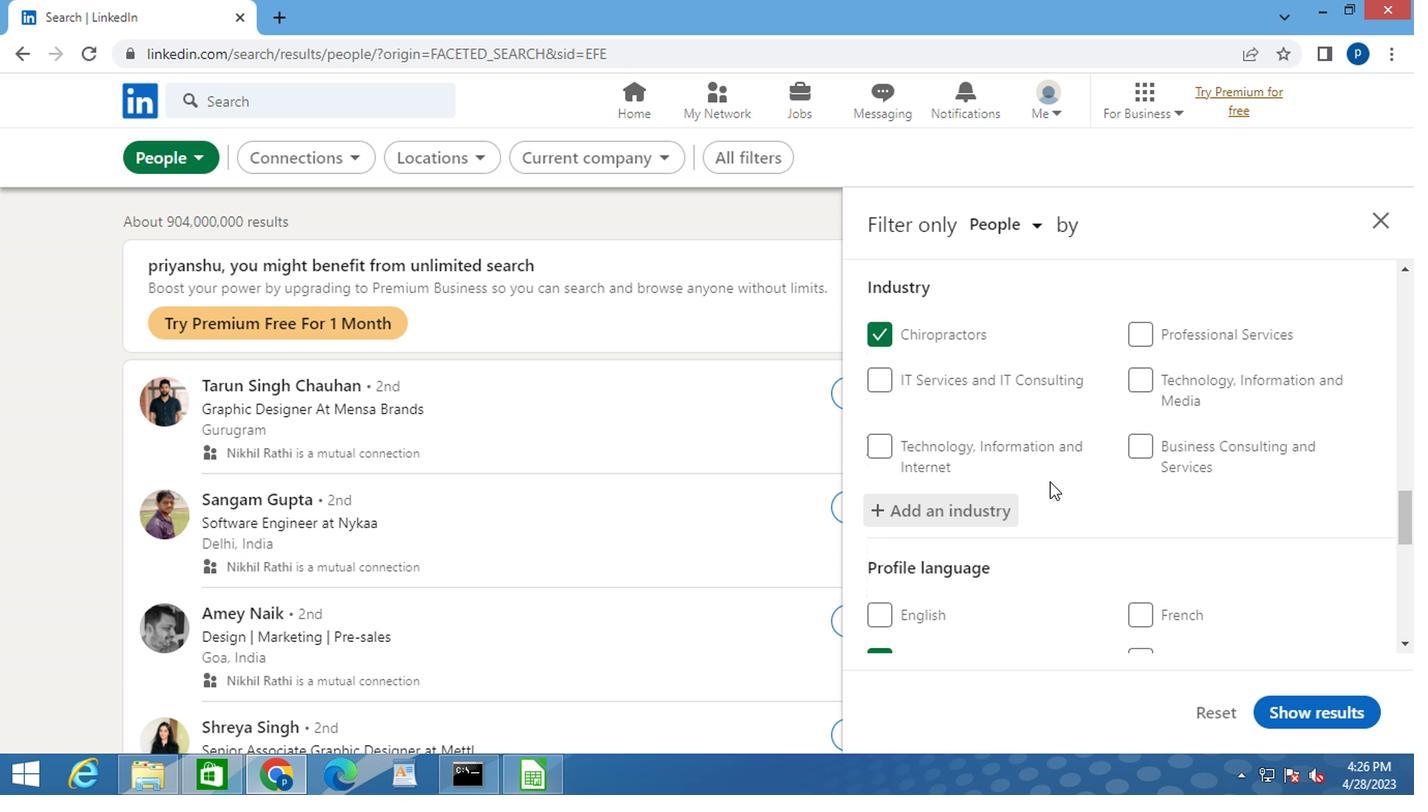 
Action: Mouse scrolled (1048, 484) with delta (0, 0)
Screenshot: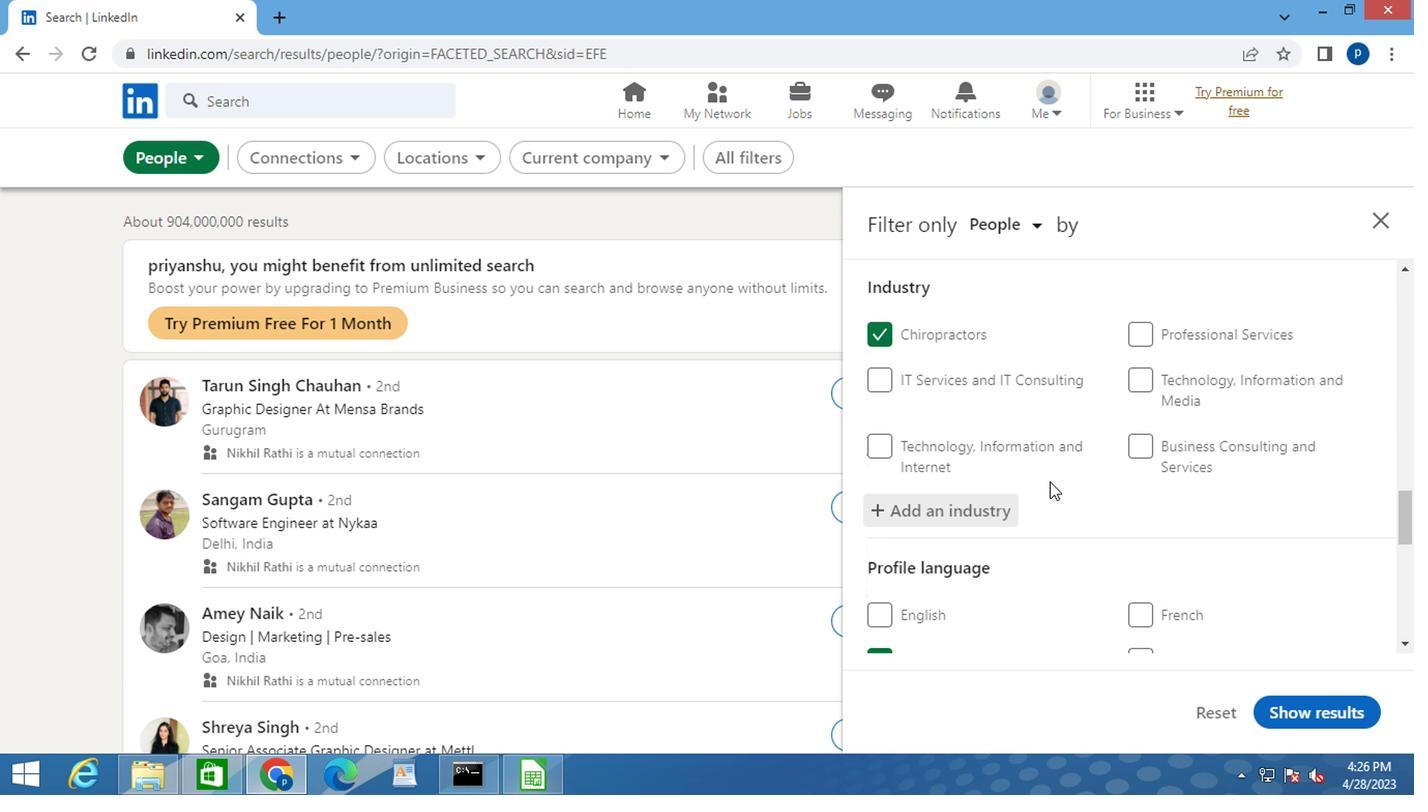 
Action: Mouse moved to (1053, 489)
Screenshot: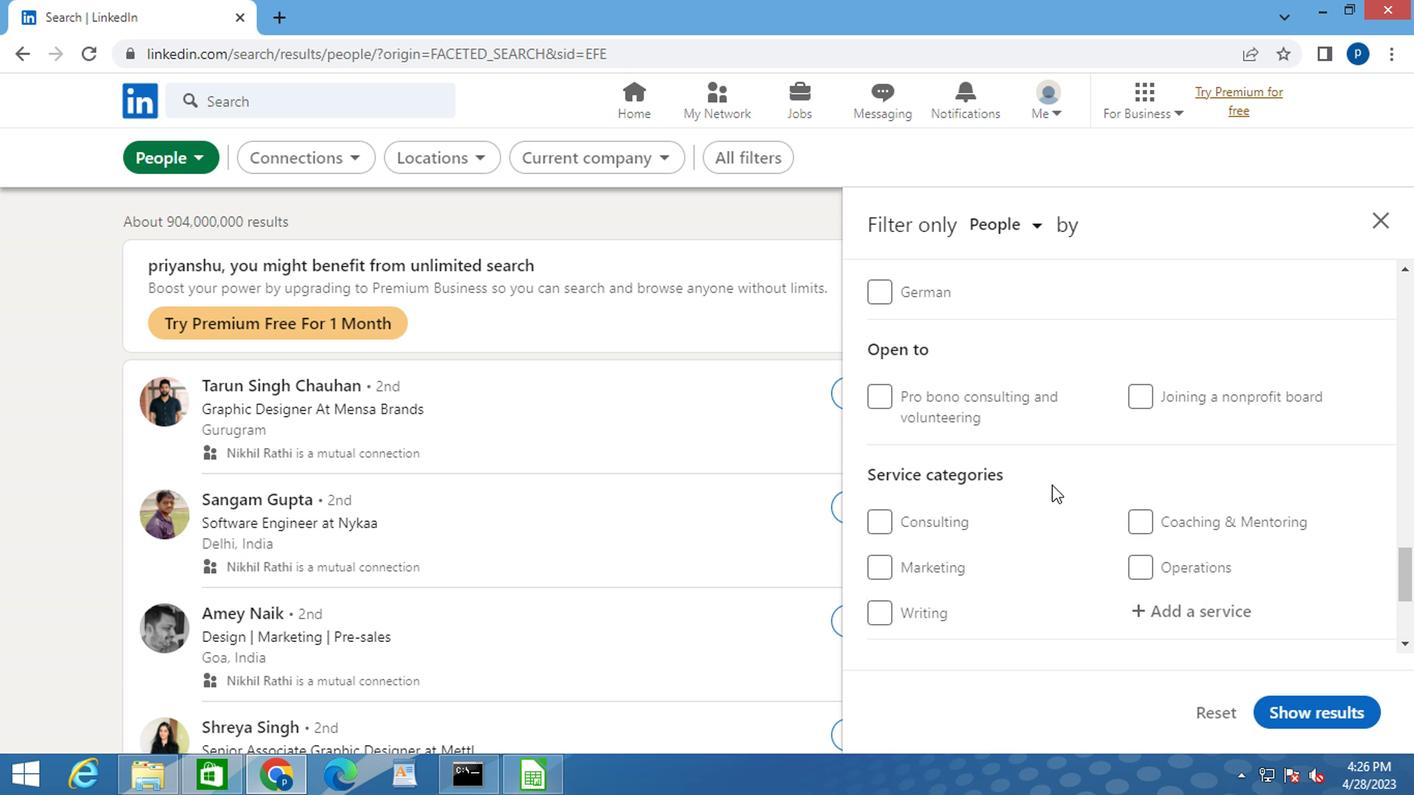 
Action: Mouse scrolled (1053, 488) with delta (0, -1)
Screenshot: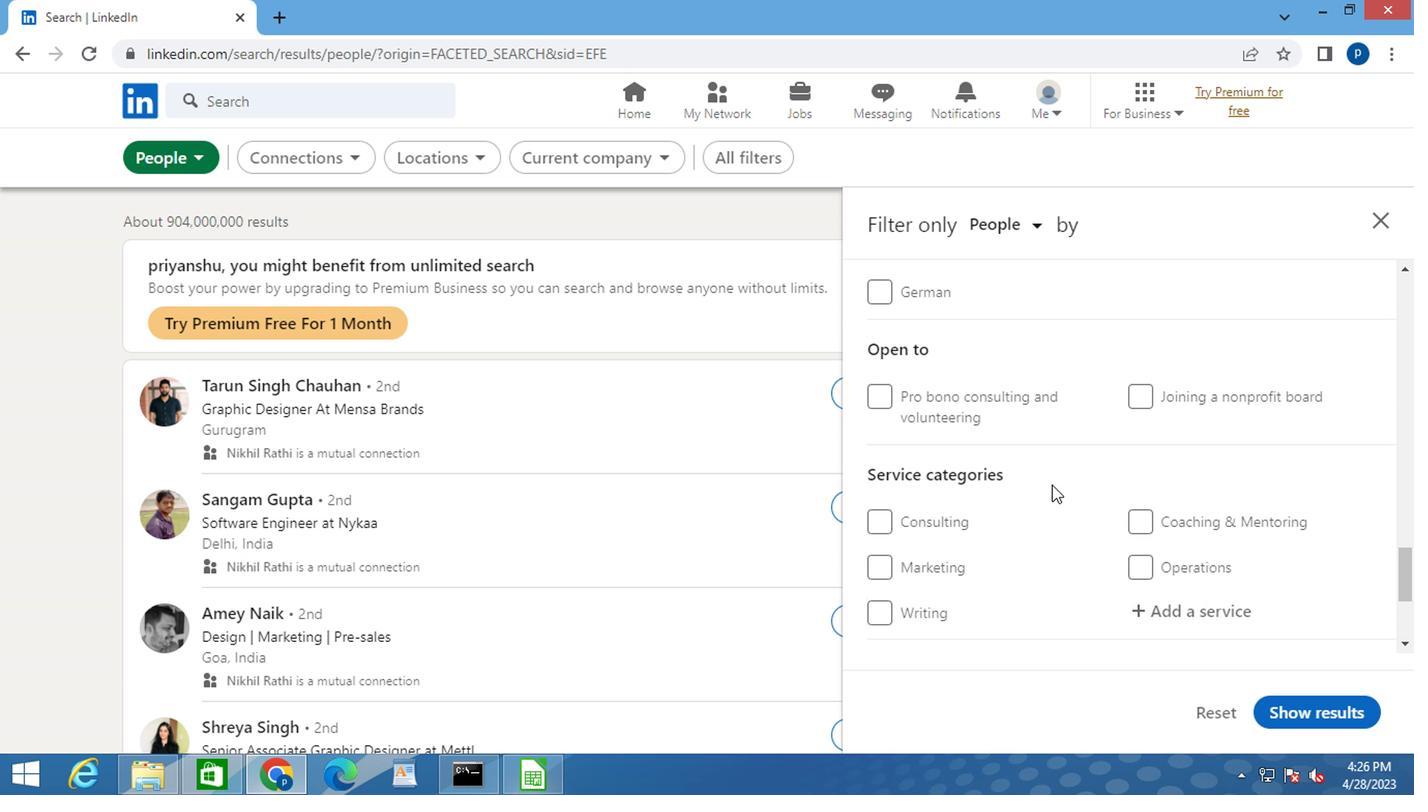
Action: Mouse moved to (1144, 508)
Screenshot: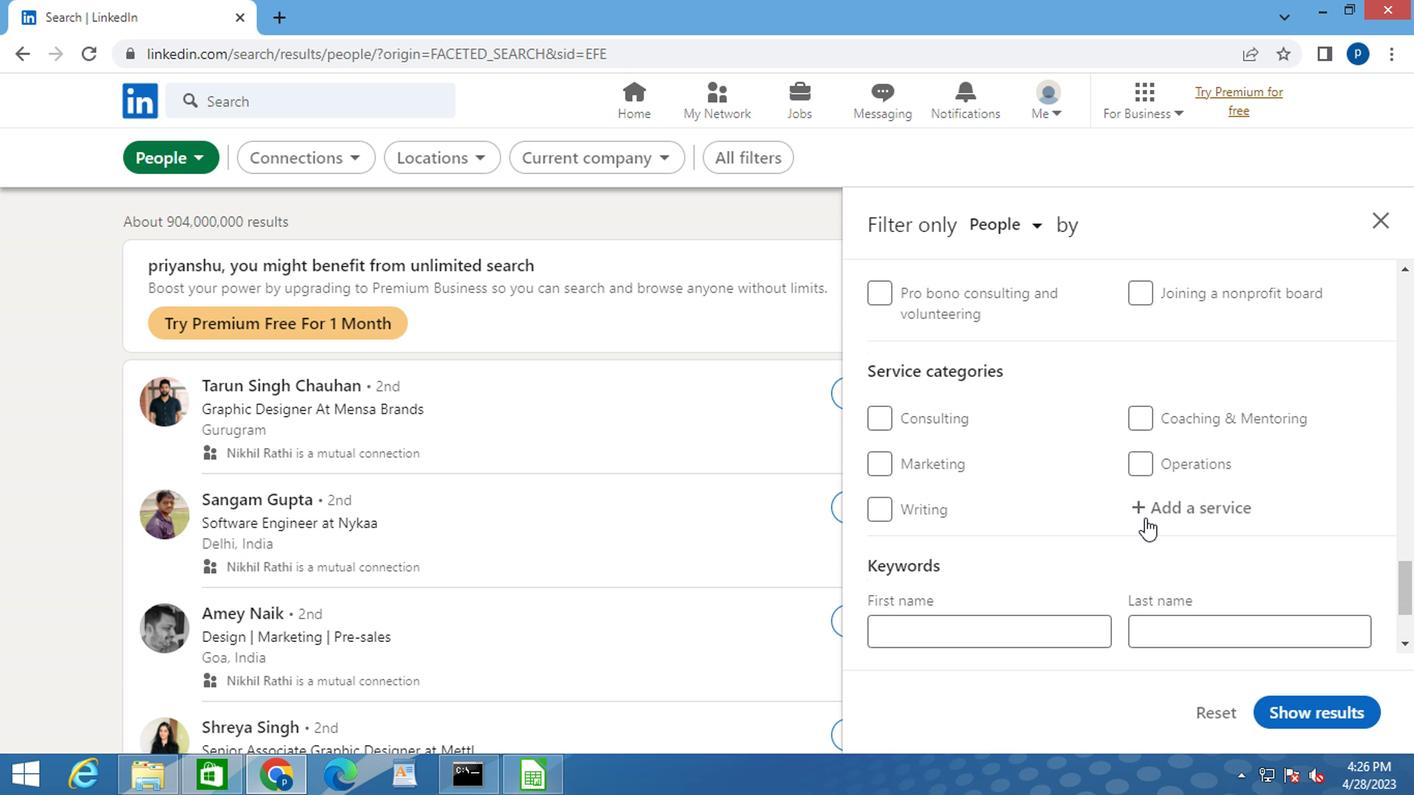 
Action: Mouse pressed left at (1144, 508)
Screenshot: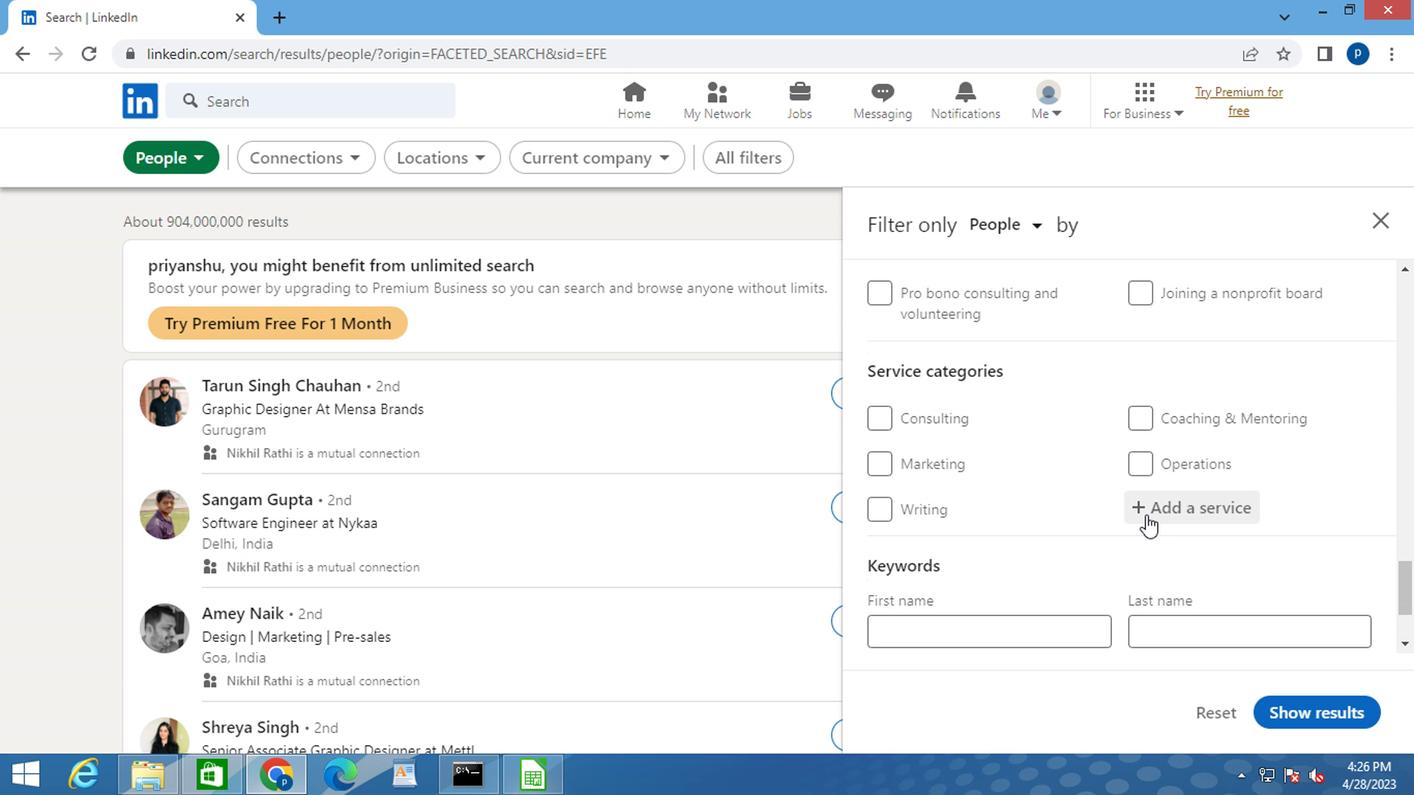 
Action: Key pressed <Key.caps_lock>M<Key.caps_lock>OBILE<Key.space><Key.caps_lock>M<Key.caps_lock>A
Screenshot: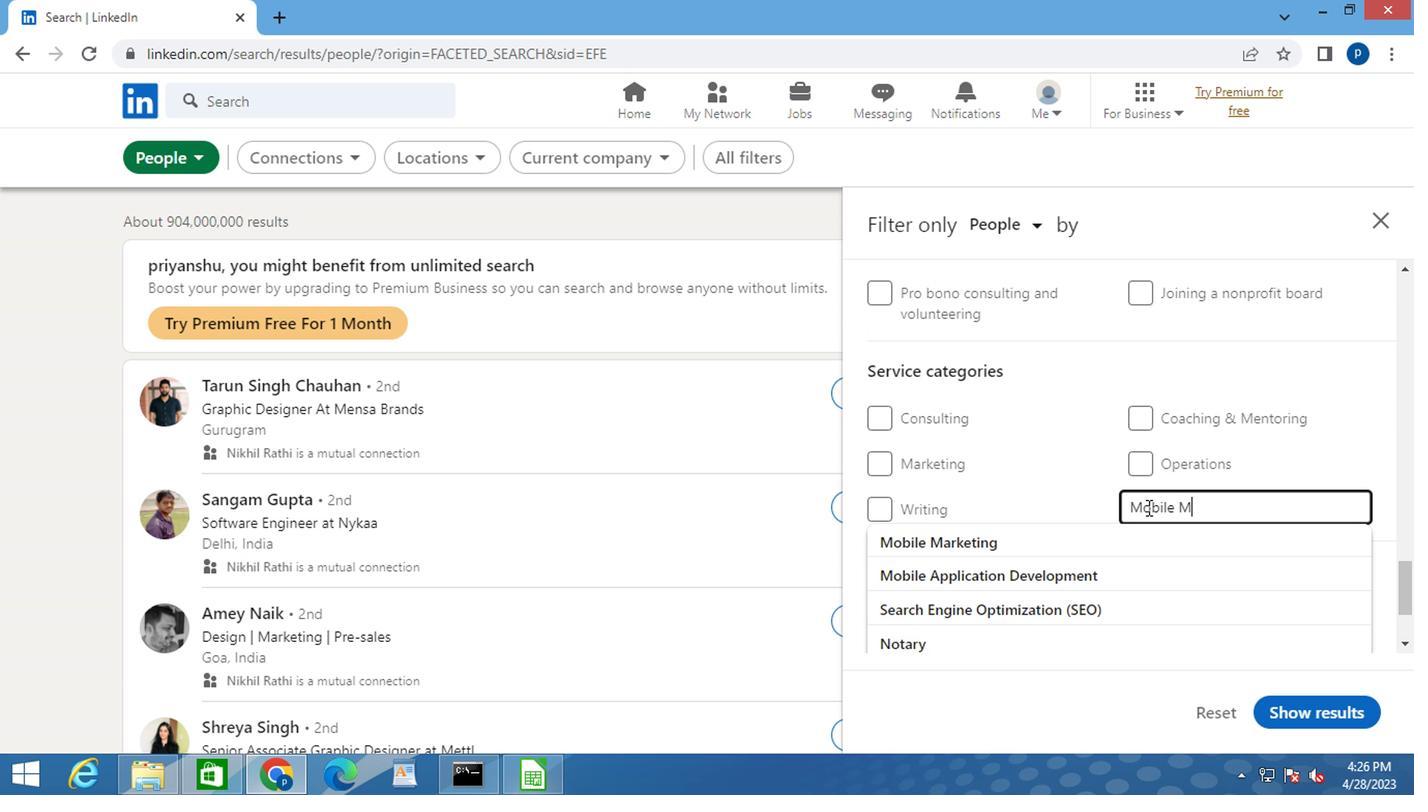 
Action: Mouse scrolled (1144, 508) with delta (0, 0)
Screenshot: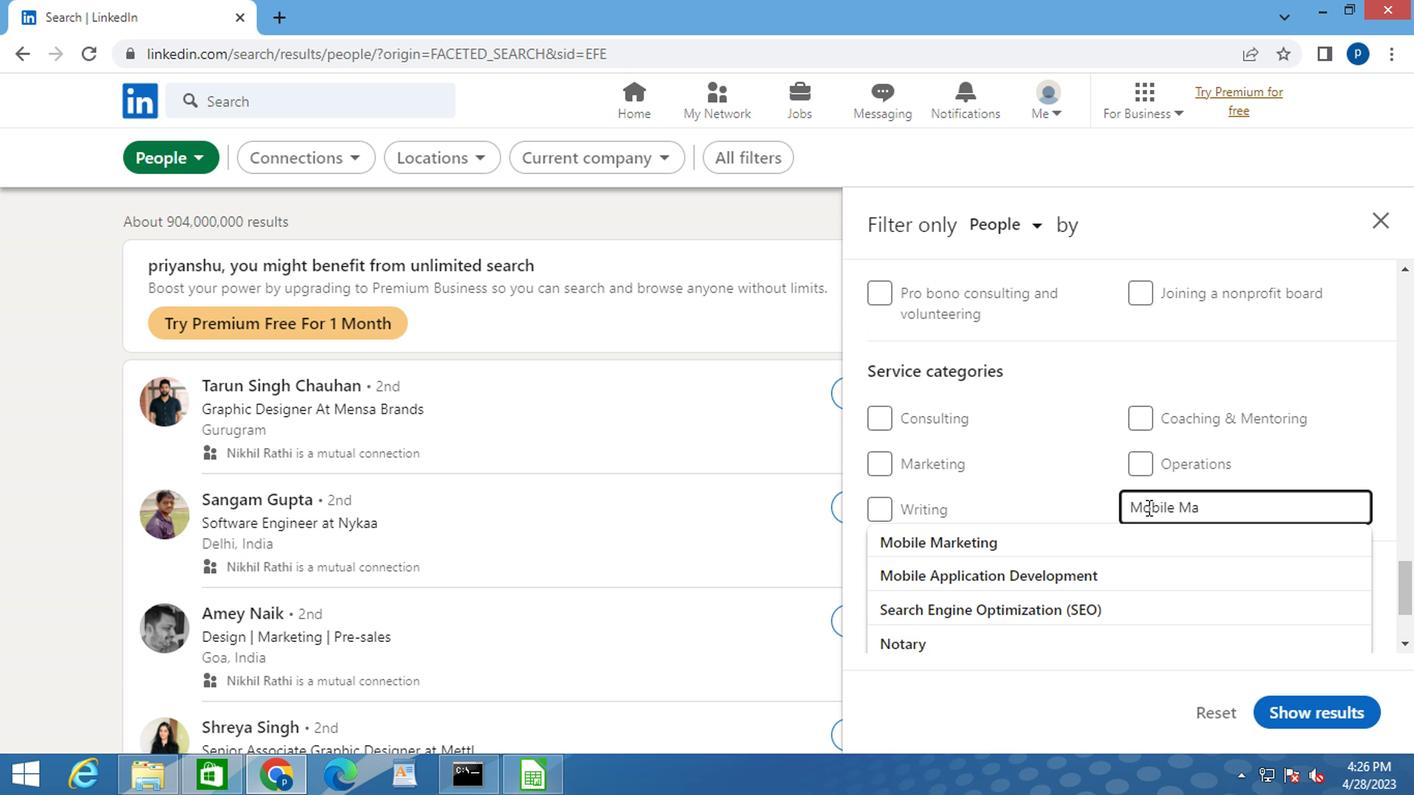 
Action: Mouse scrolled (1144, 507) with delta (0, 0)
Screenshot: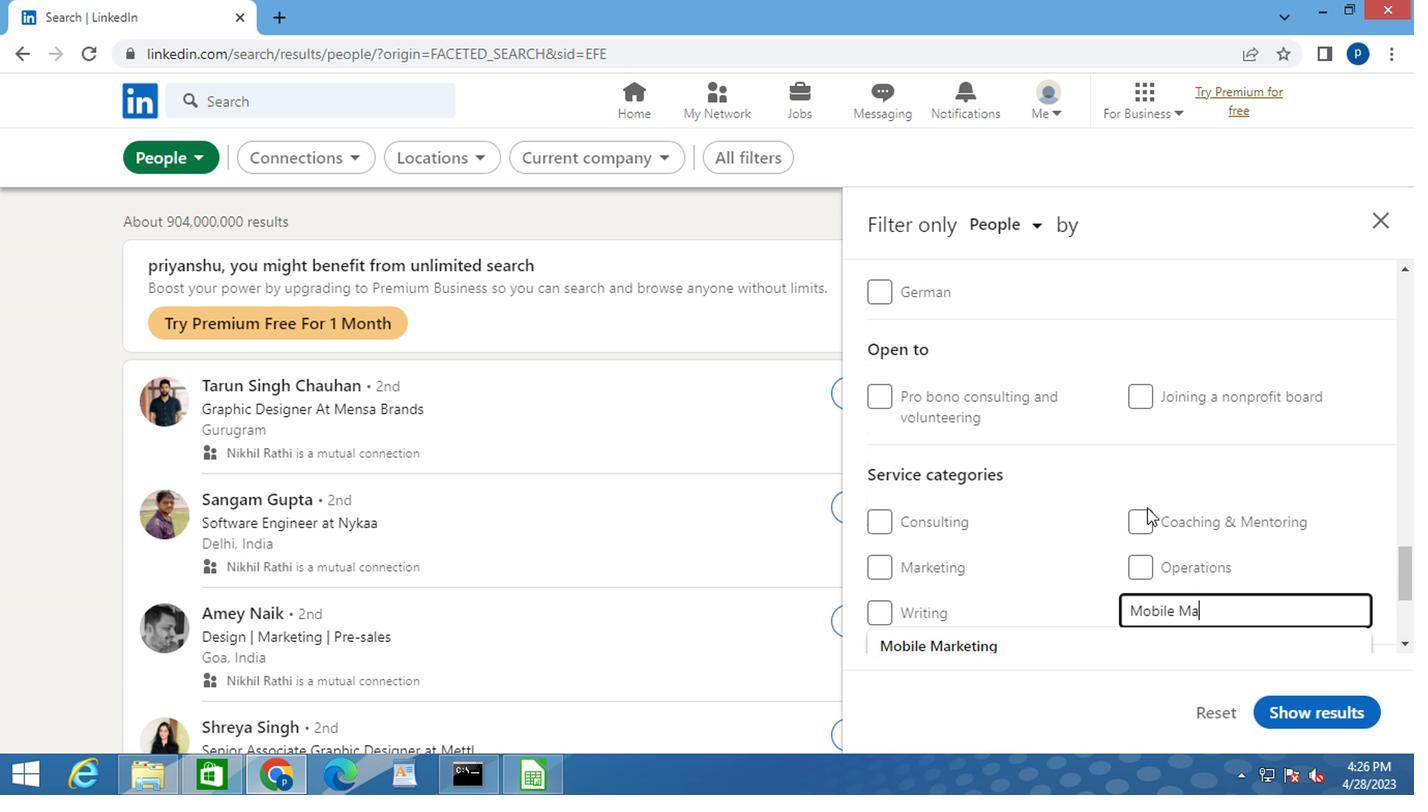 
Action: Mouse moved to (967, 547)
Screenshot: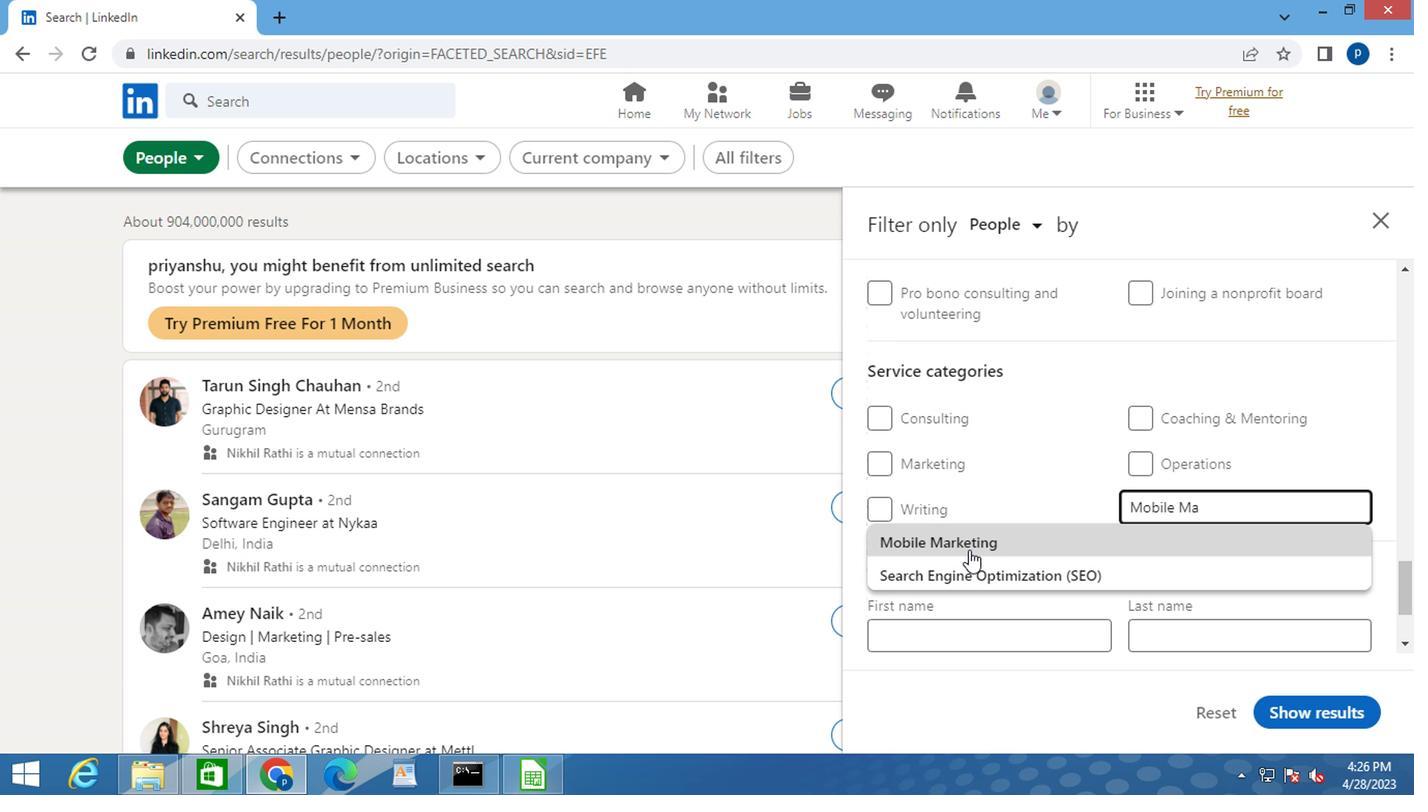 
Action: Mouse pressed left at (967, 547)
Screenshot: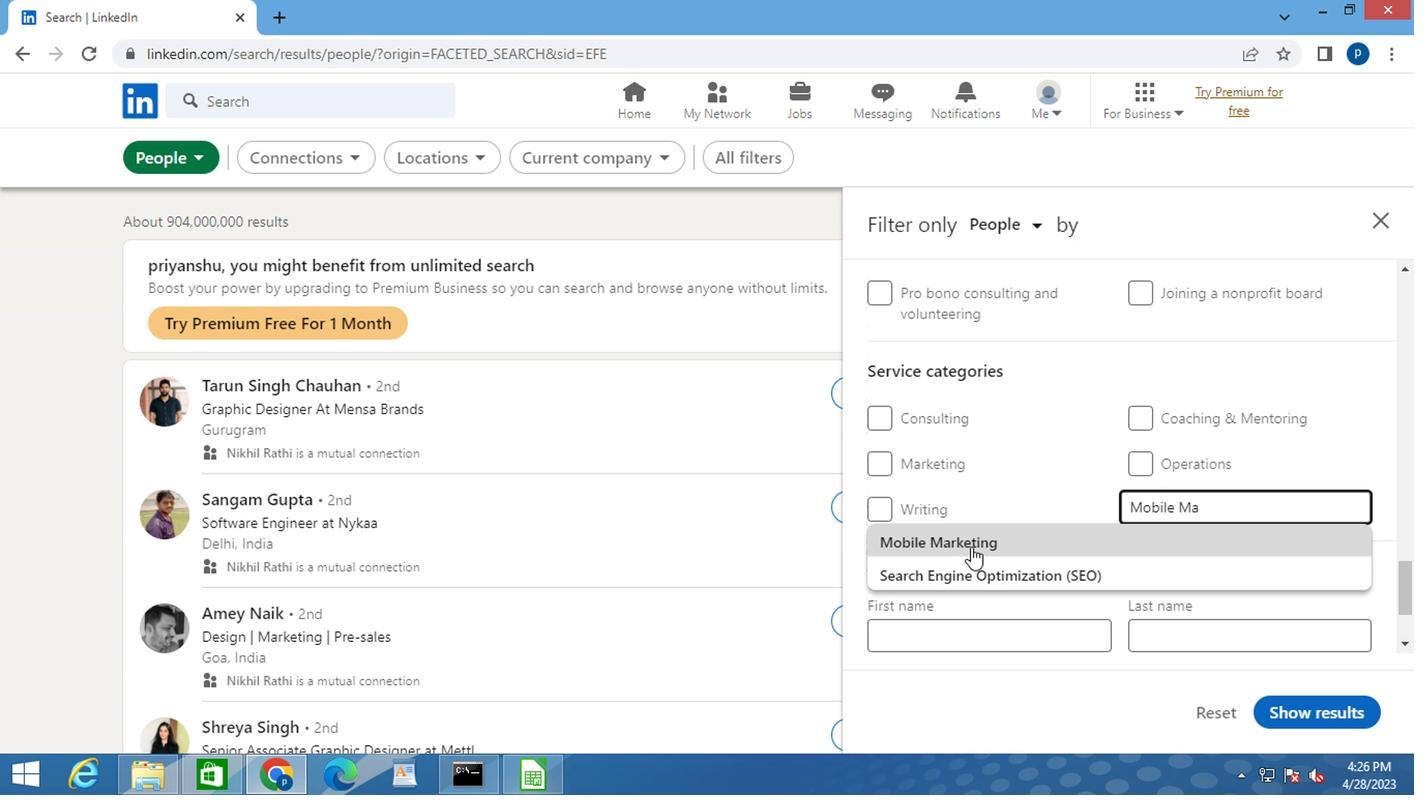 
Action: Mouse moved to (987, 508)
Screenshot: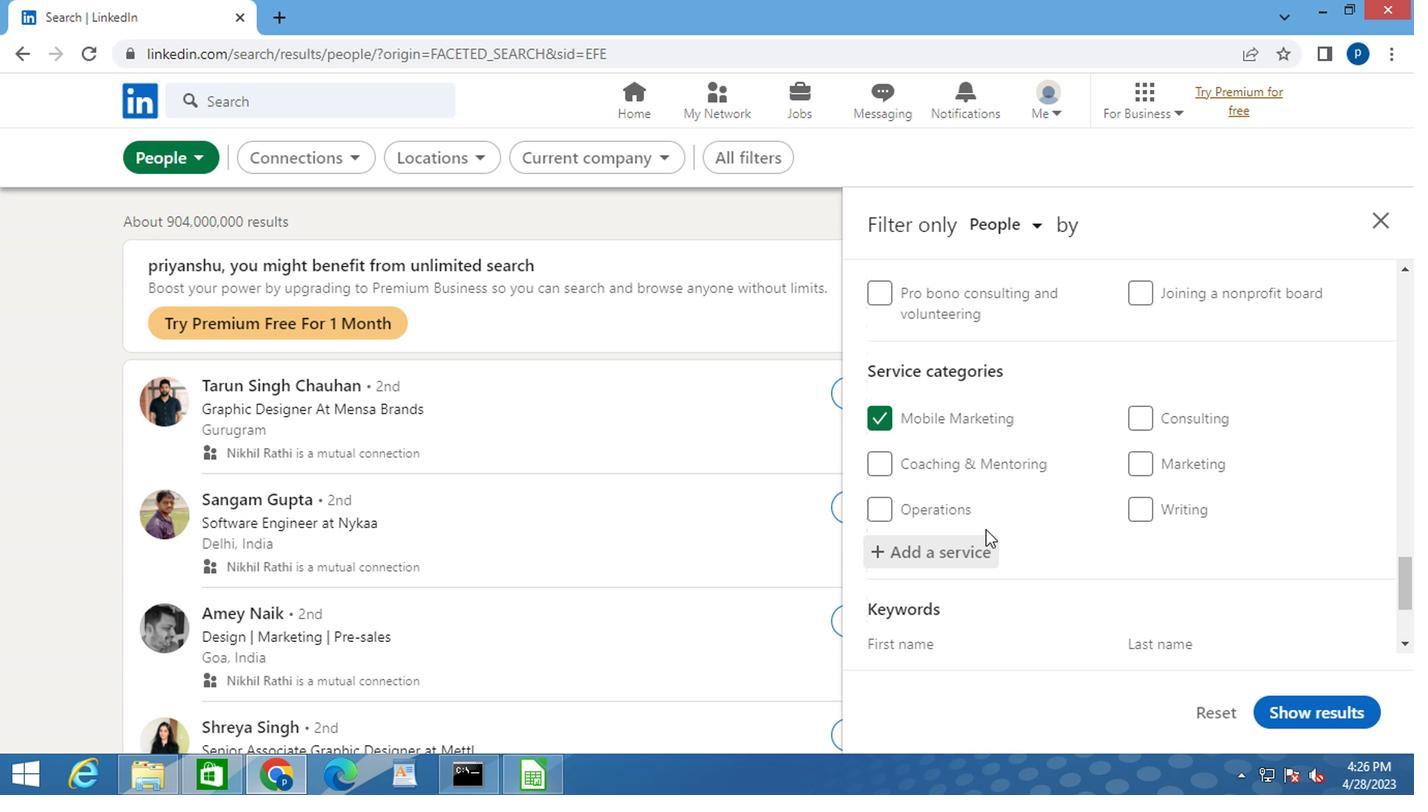 
Action: Mouse scrolled (987, 508) with delta (0, 0)
Screenshot: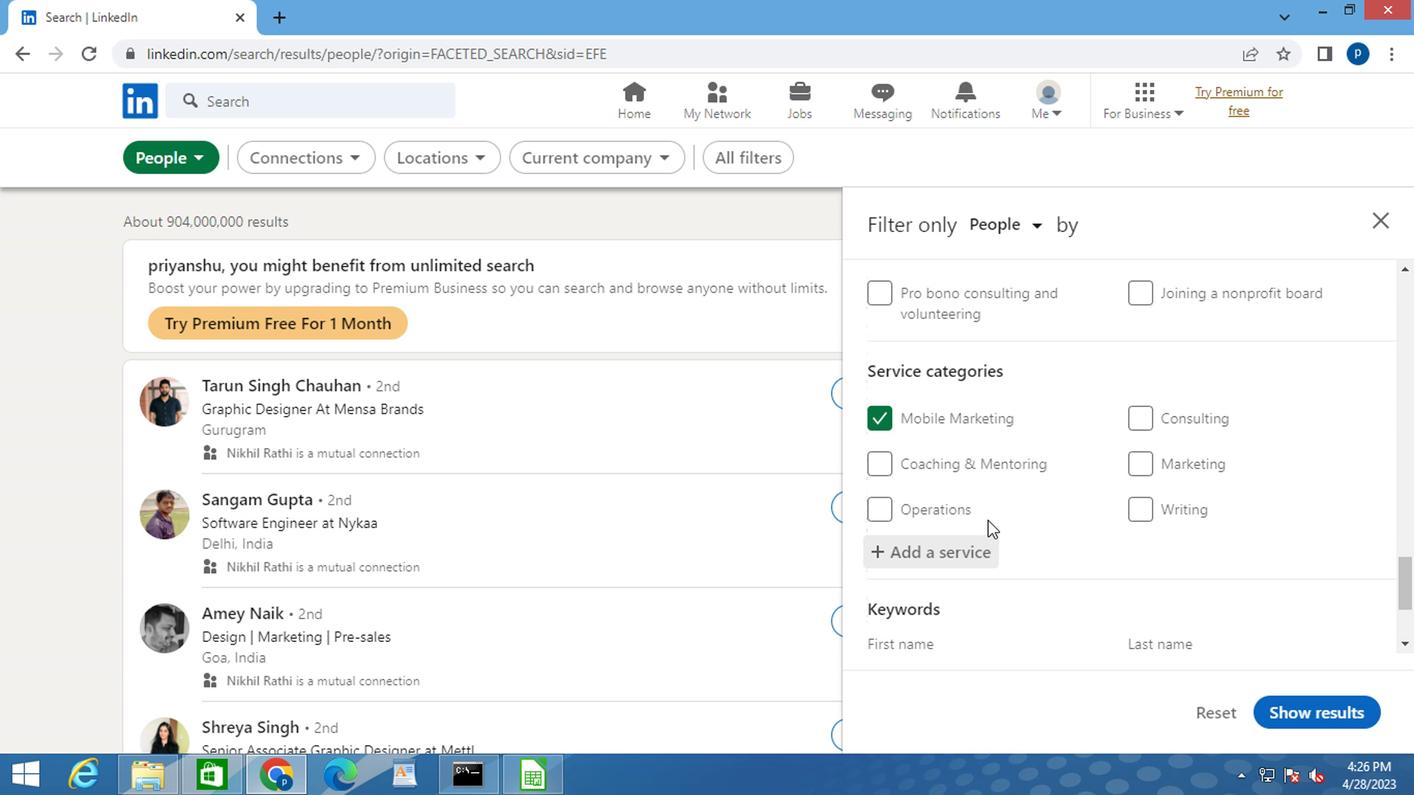 
Action: Mouse scrolled (987, 508) with delta (0, 0)
Screenshot: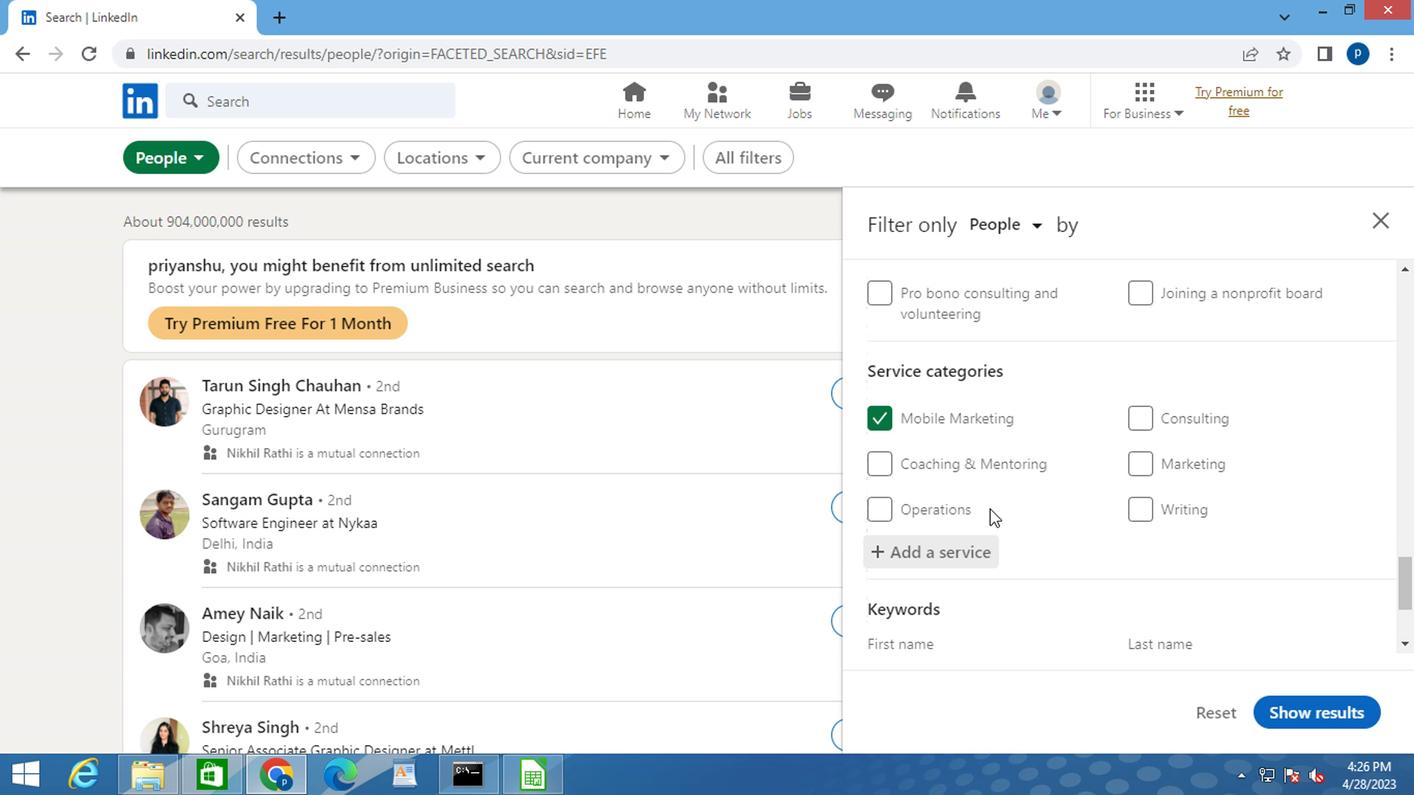 
Action: Mouse moved to (951, 555)
Screenshot: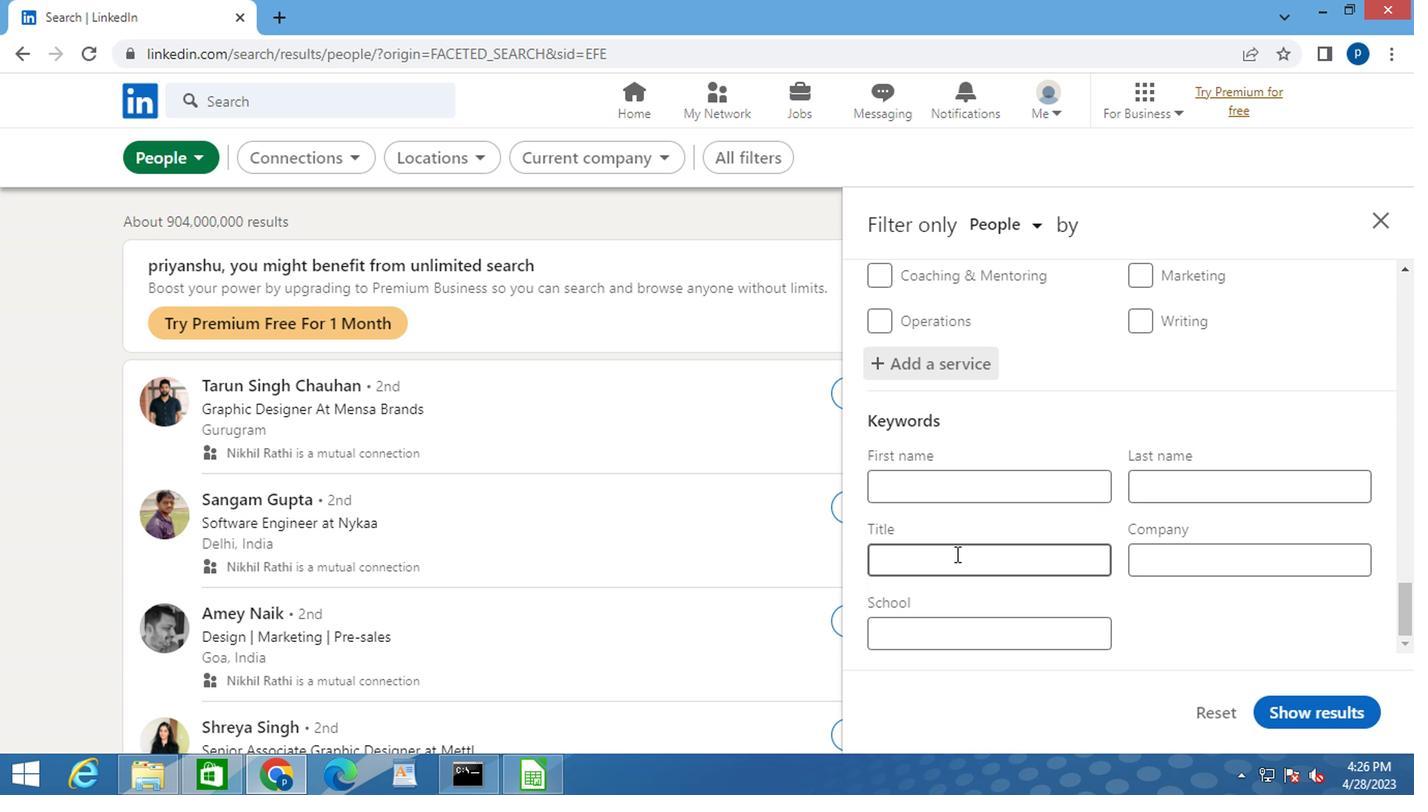 
Action: Mouse pressed left at (951, 555)
Screenshot: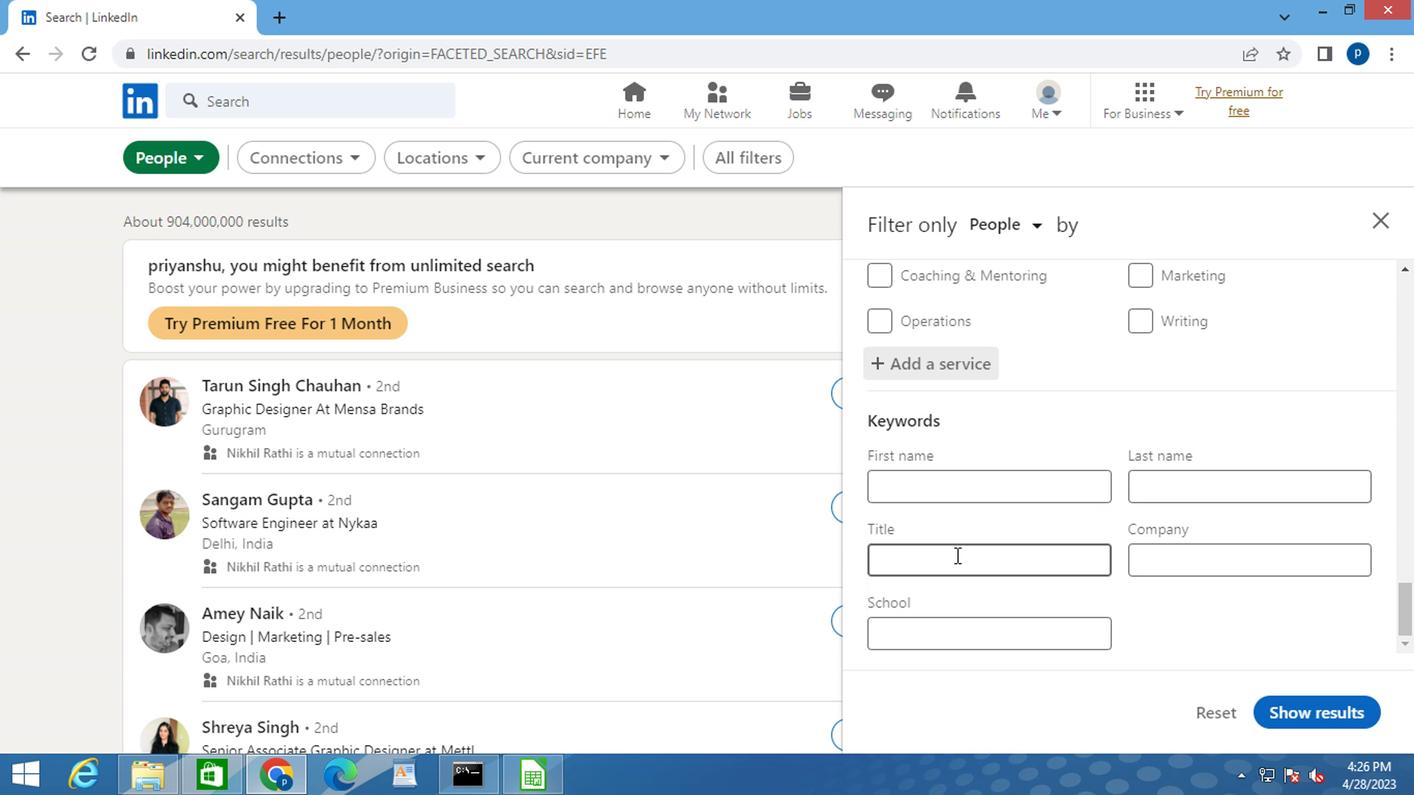 
Action: Key pressed <Key.caps_lock>B<Key.caps_lock>USINESS<Key.space><Key.caps_lock>A<Key.caps_lock>NALYST<Key.space>
Screenshot: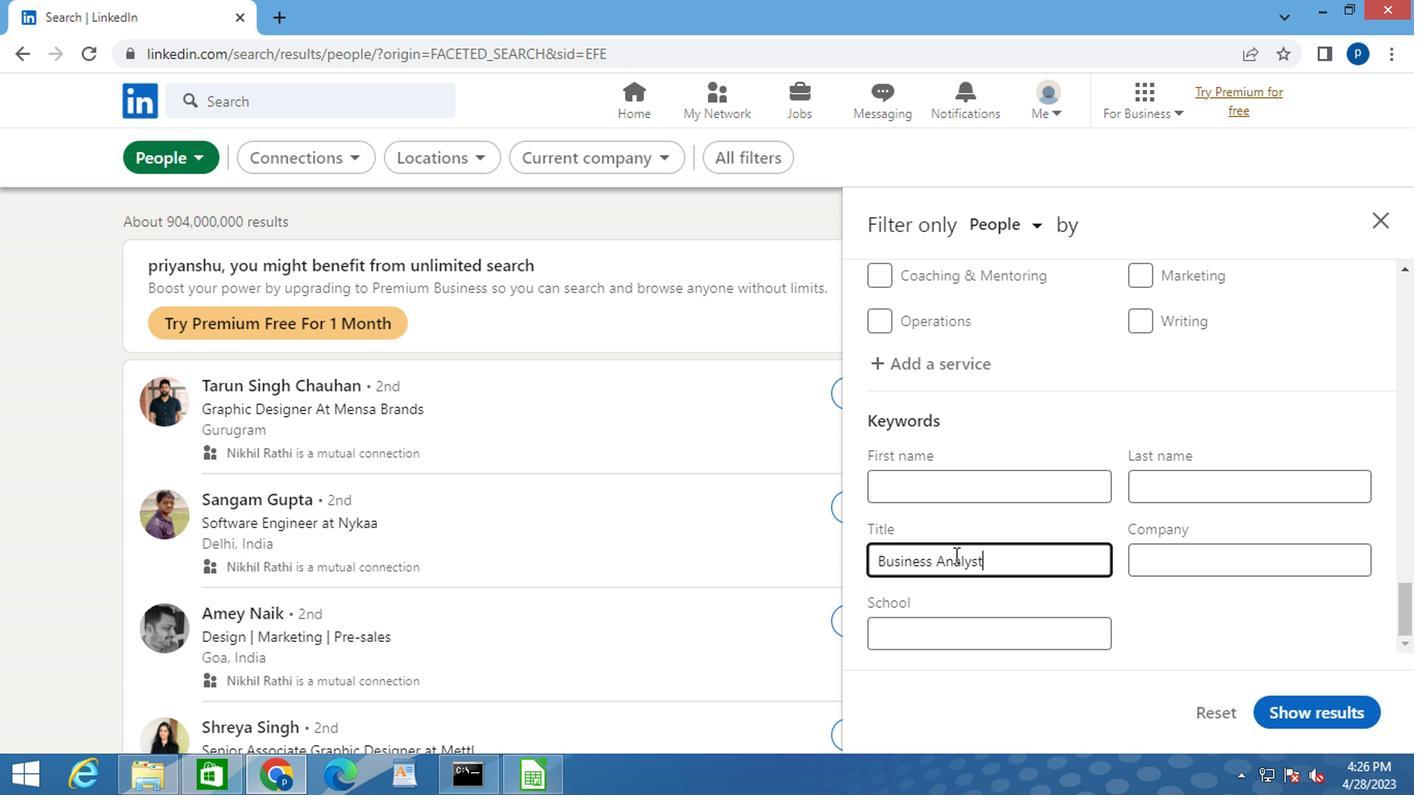 
Action: Mouse moved to (1320, 704)
Screenshot: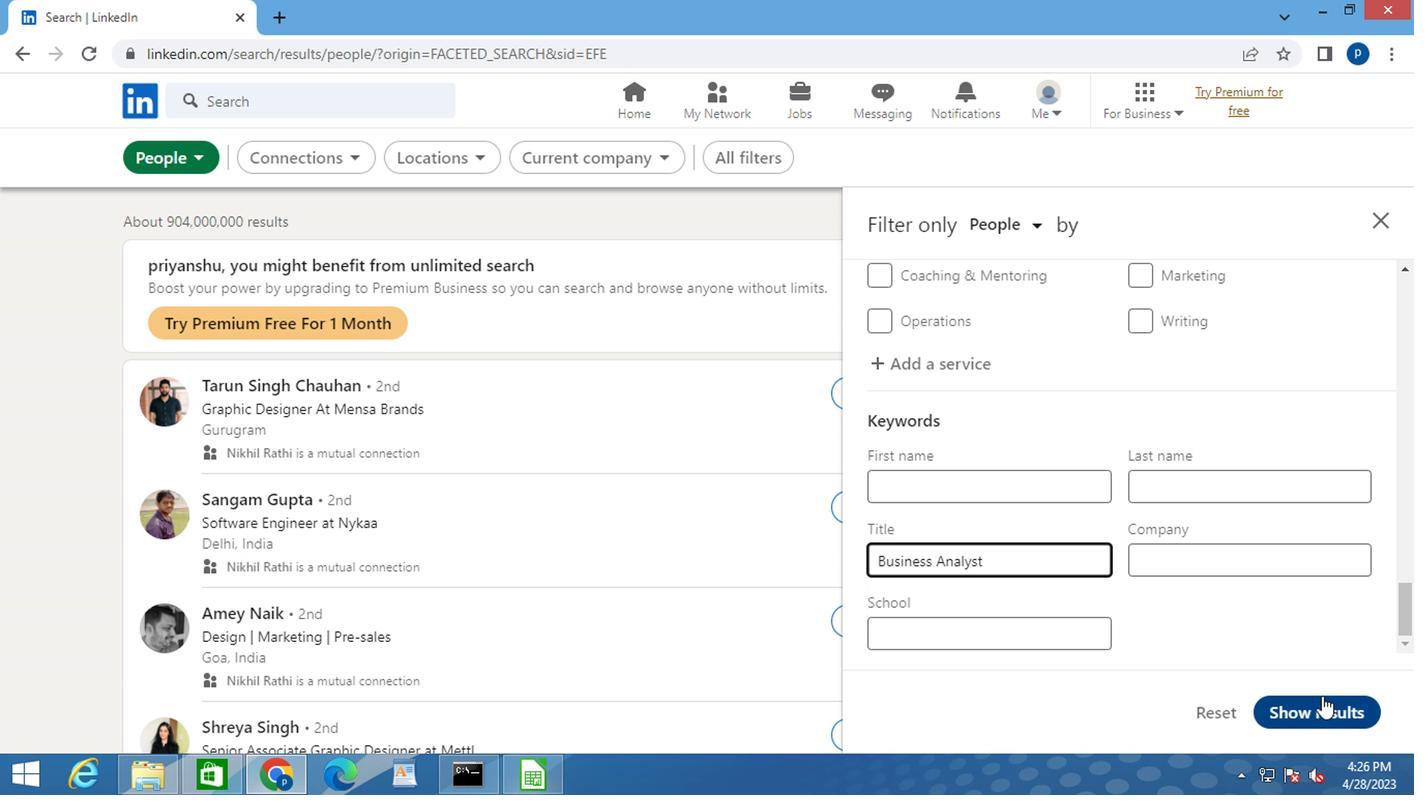 
Action: Mouse pressed left at (1320, 704)
Screenshot: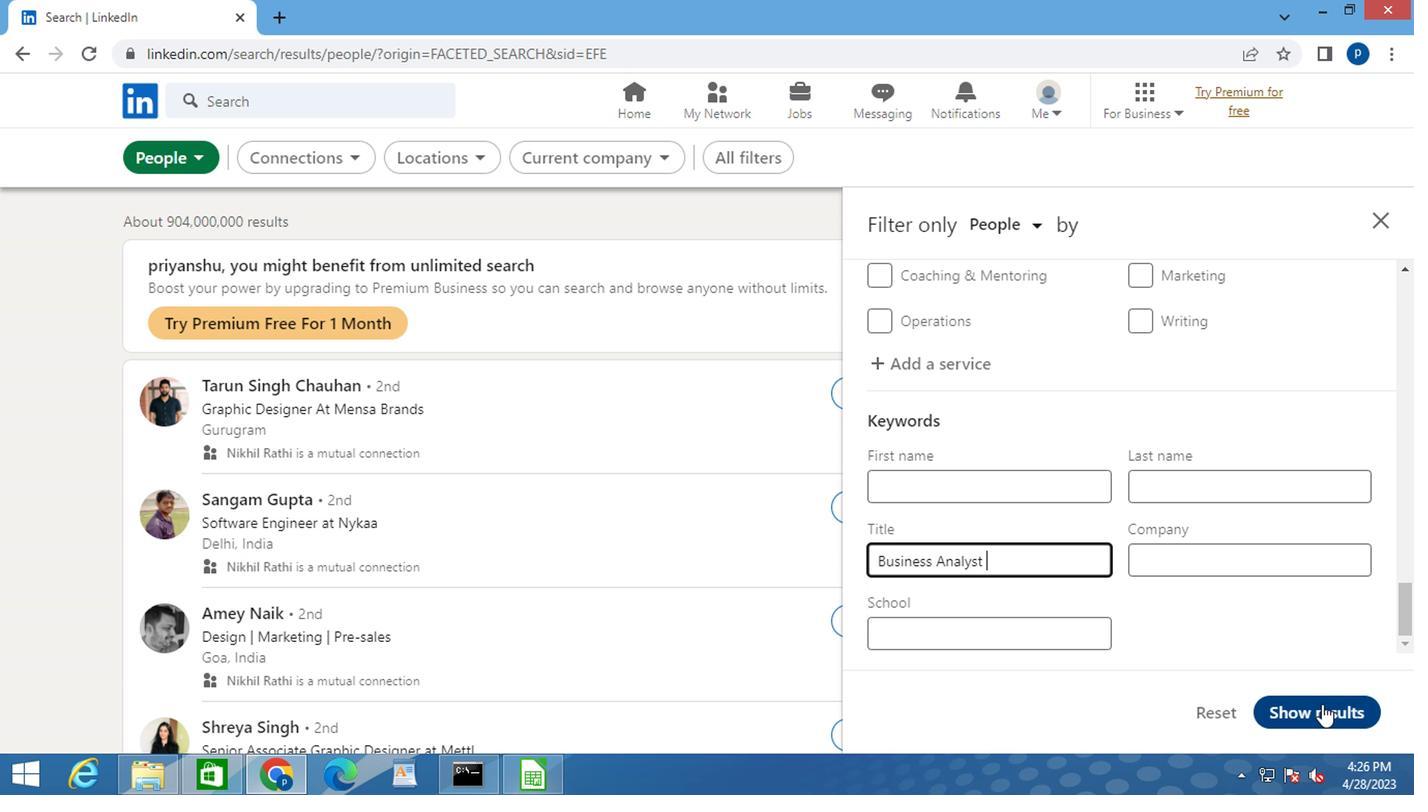 
